 Task: Look for space in Whittier, United States from 12th July, 2023 to 16th July, 2023 for 8 adults in price range Rs.10000 to Rs.16000. Place can be private room with 8 bedrooms having 8 beds and 8 bathrooms. Property type can be house, flat, guest house, hotel. Amenities needed are: wifi, TV, free parkinig on premises, gym, breakfast. Booking option can be shelf check-in. Required host language is English.
Action: Mouse moved to (543, 144)
Screenshot: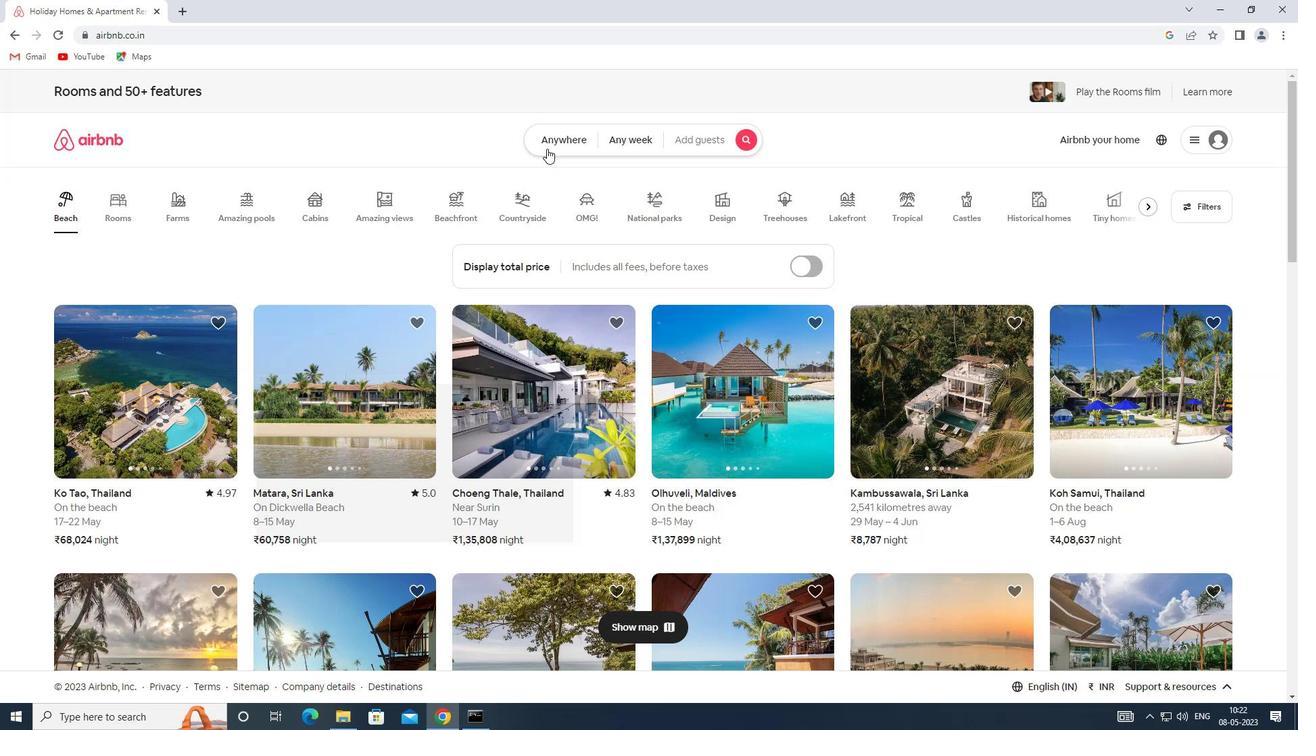 
Action: Mouse pressed left at (543, 144)
Screenshot: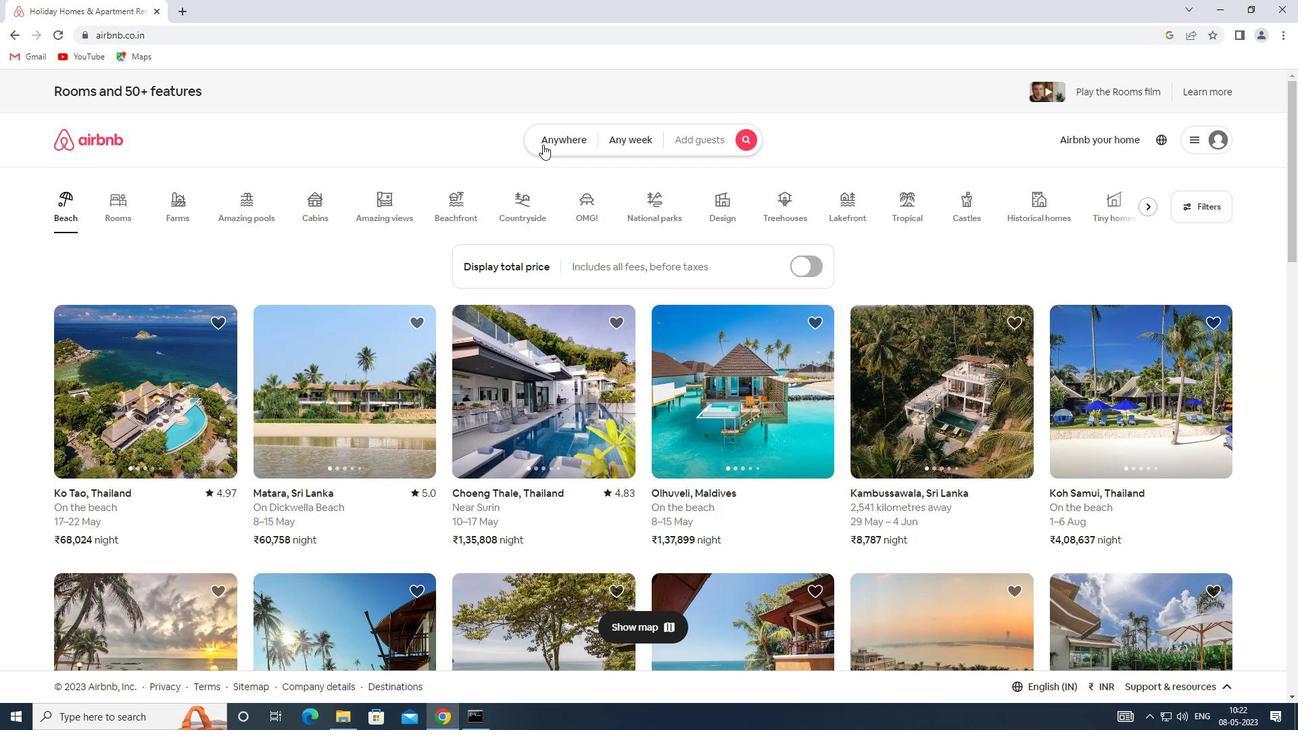 
Action: Mouse moved to (464, 190)
Screenshot: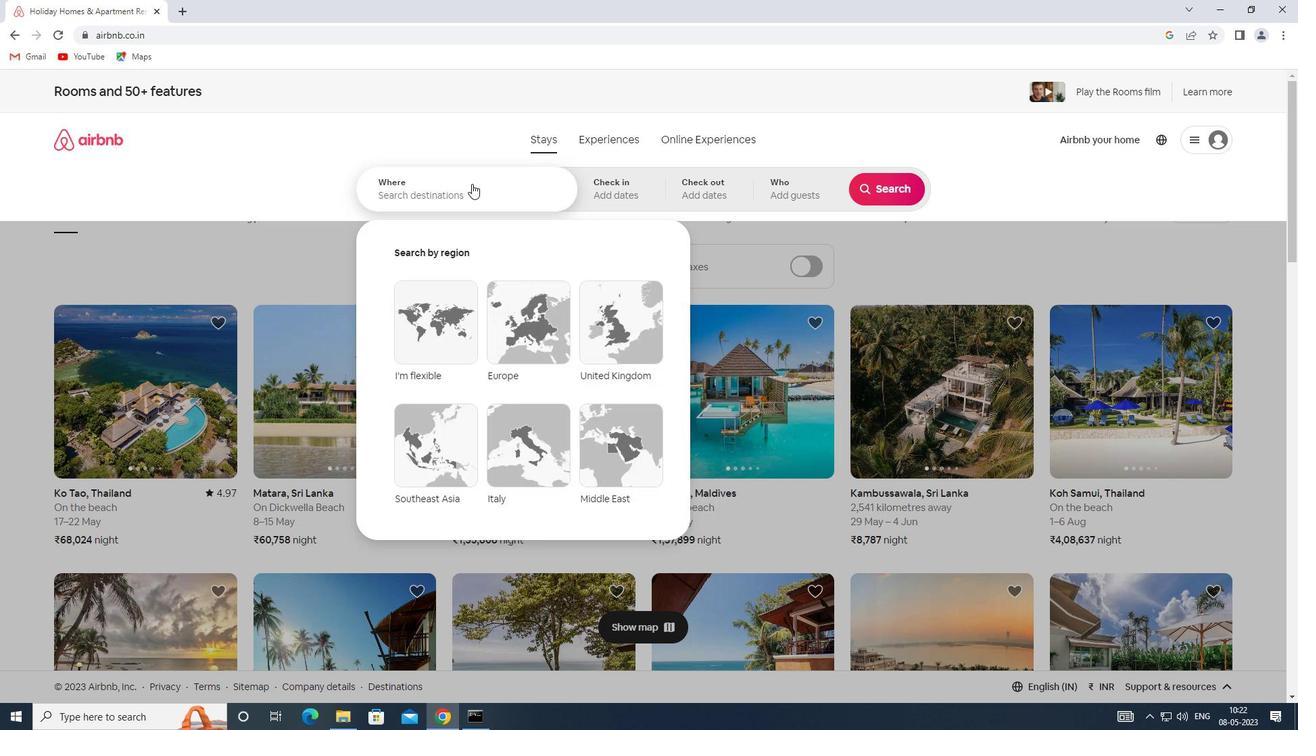 
Action: Mouse pressed left at (464, 190)
Screenshot: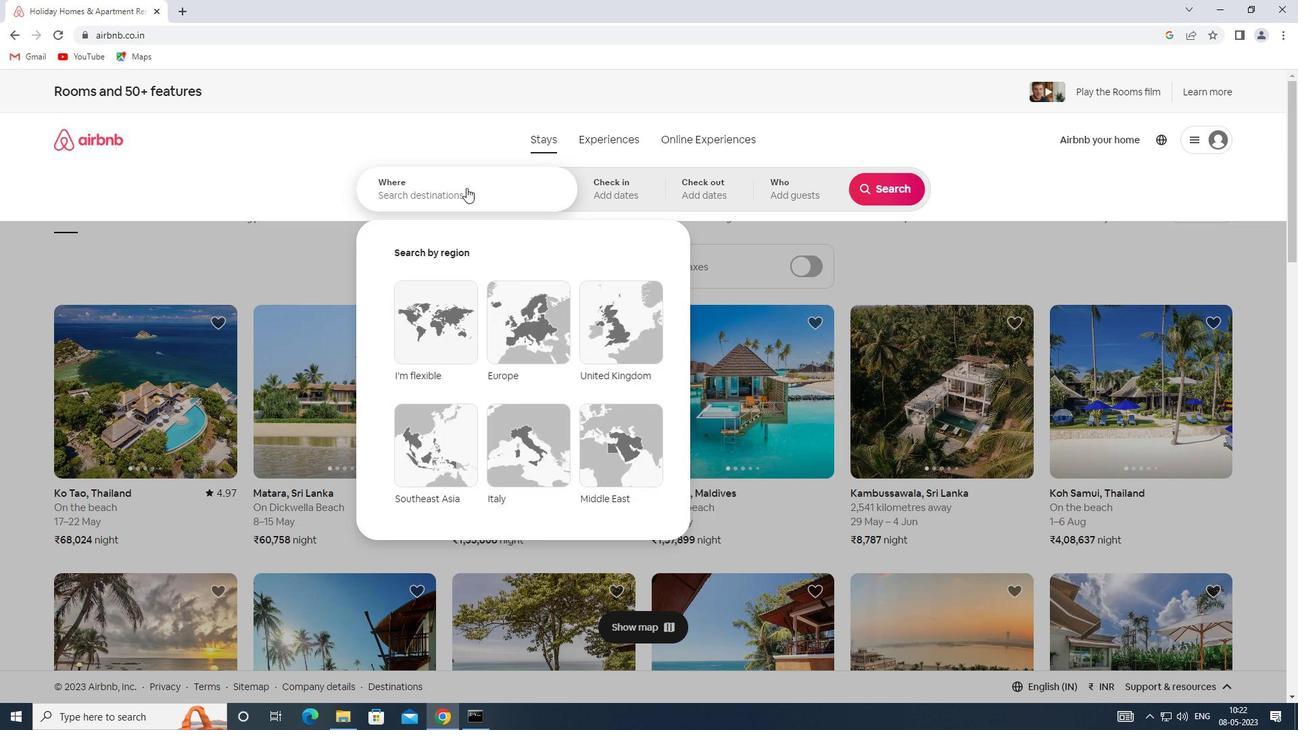 
Action: Key pressed <Key.shift>SPACE<Key.space>IN<Key.space><Key.shift>WHITTIER,<Key.shift>UNITED<Key.space><Key.shift>STATES
Screenshot: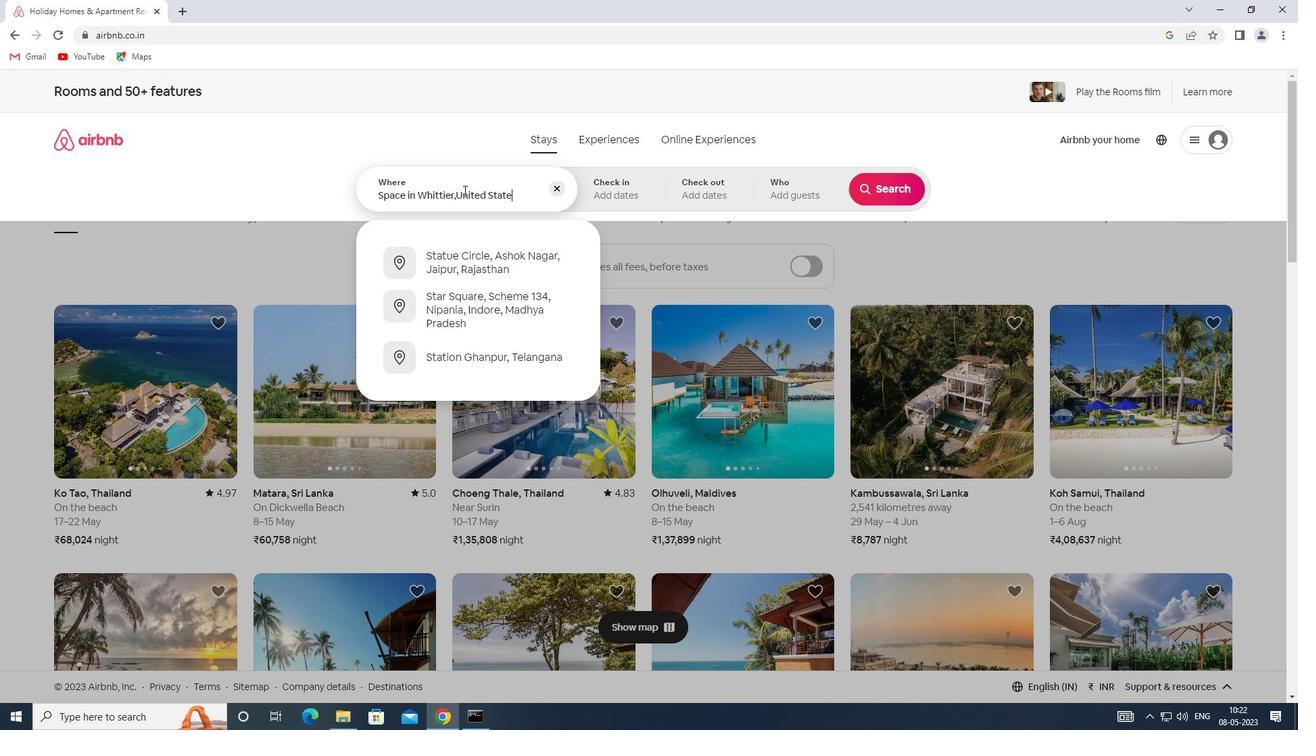 
Action: Mouse moved to (612, 195)
Screenshot: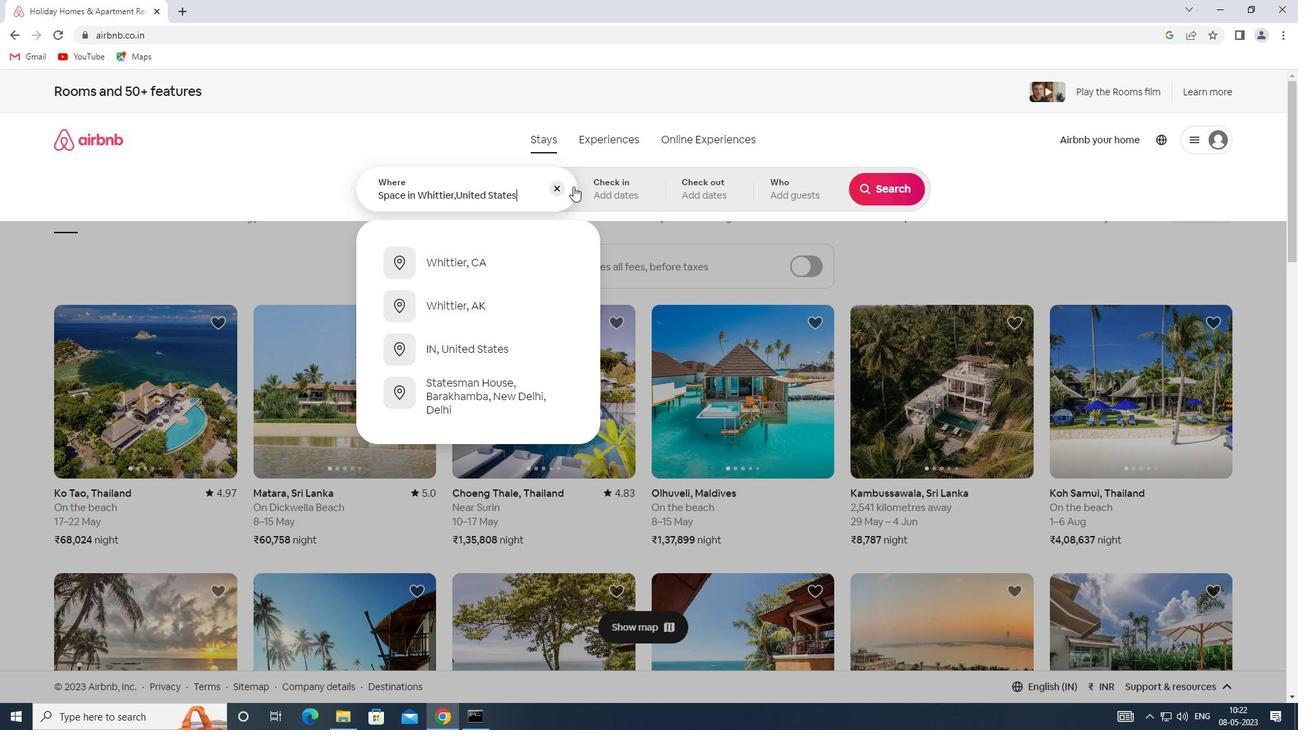 
Action: Mouse pressed left at (612, 195)
Screenshot: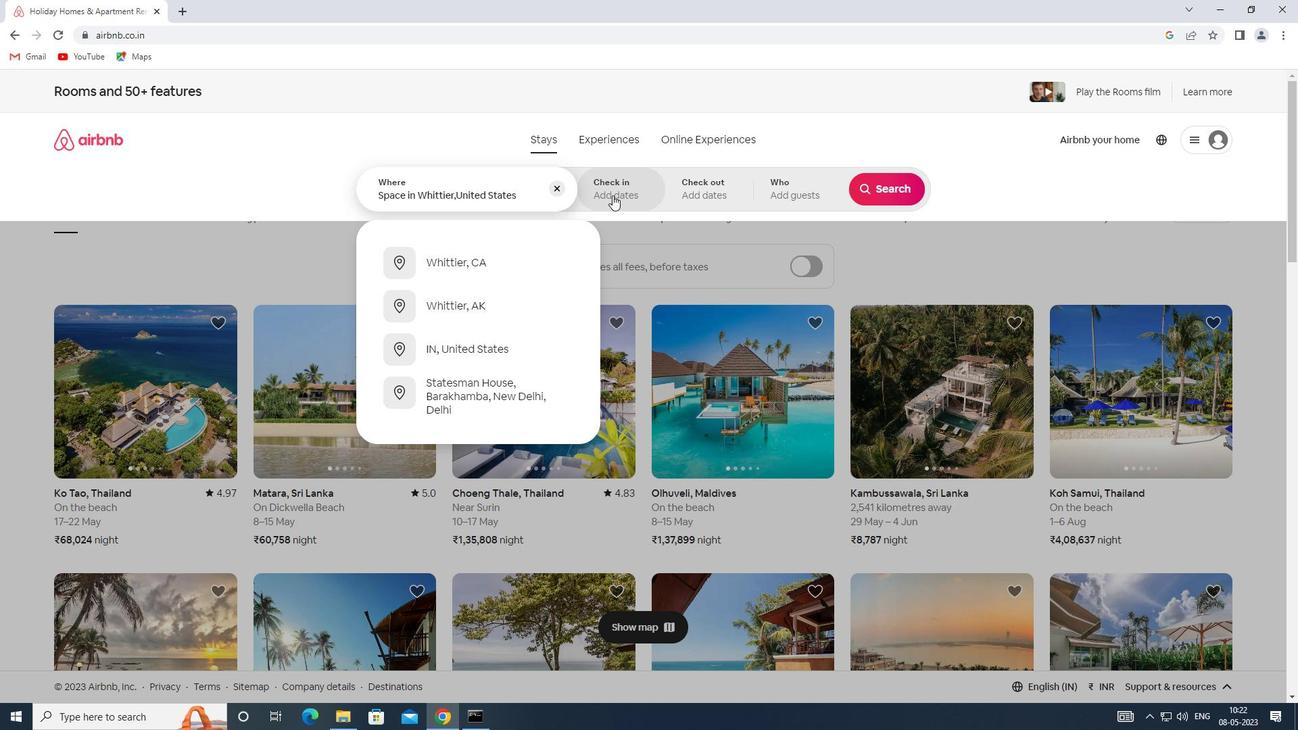 
Action: Mouse moved to (886, 299)
Screenshot: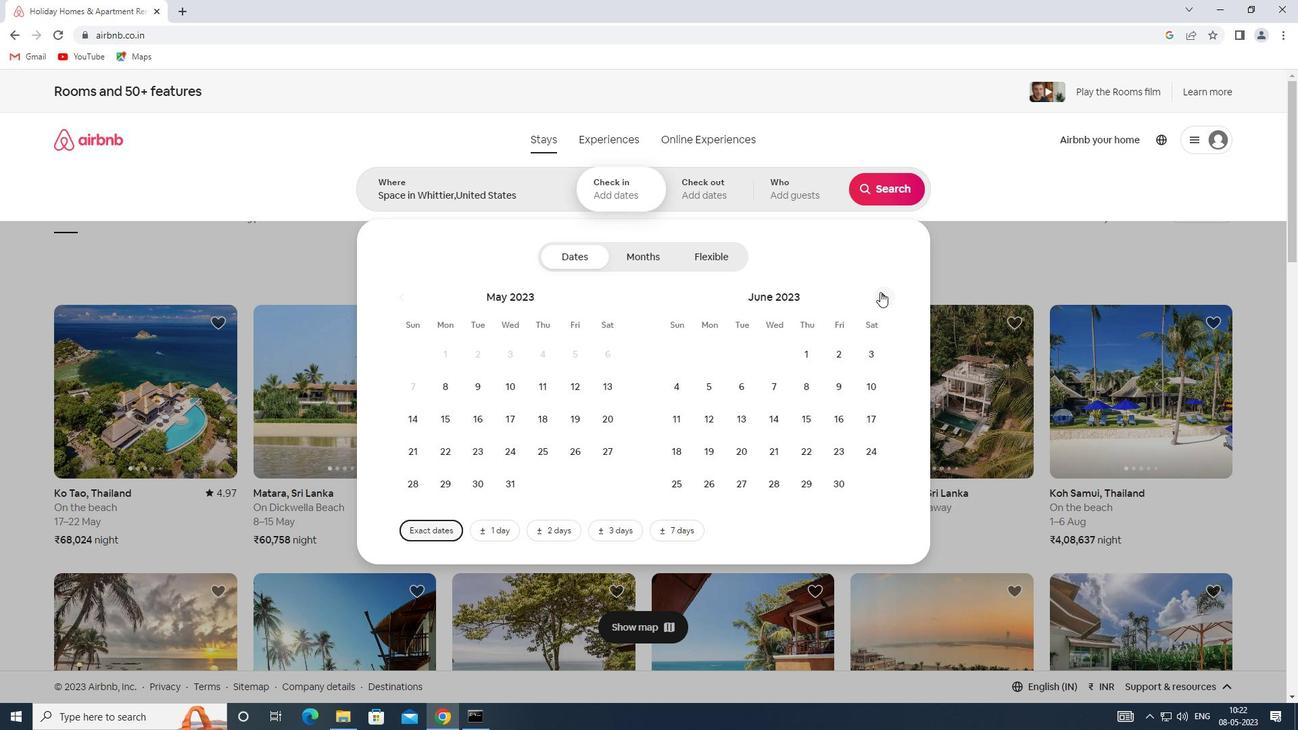 
Action: Mouse pressed left at (886, 299)
Screenshot: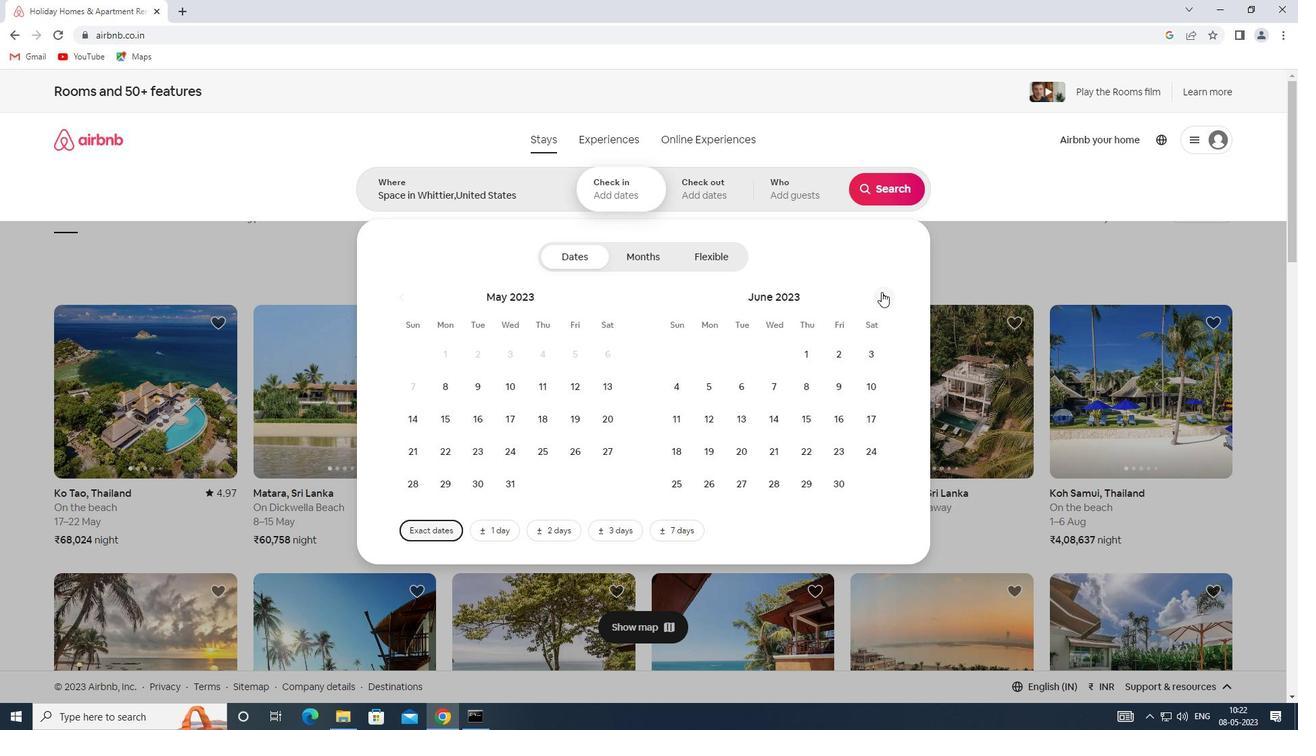 
Action: Mouse moved to (736, 420)
Screenshot: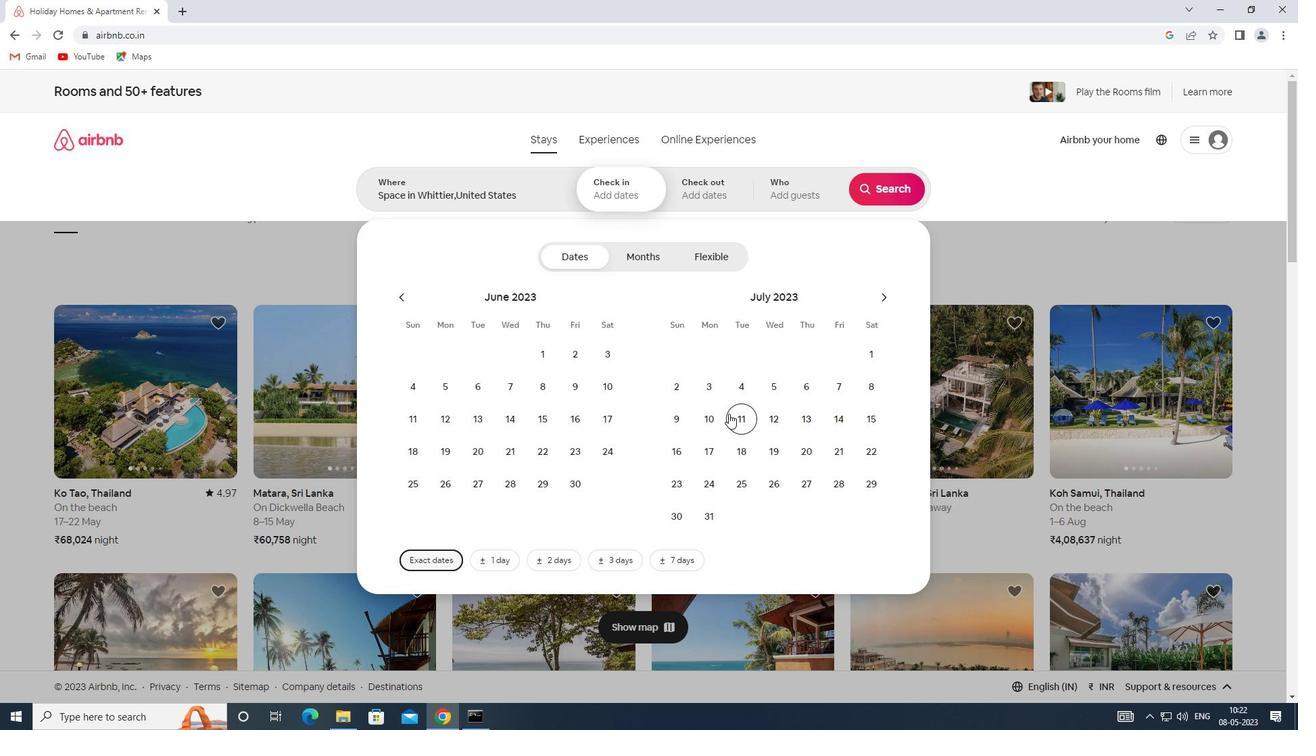 
Action: Mouse pressed left at (736, 420)
Screenshot: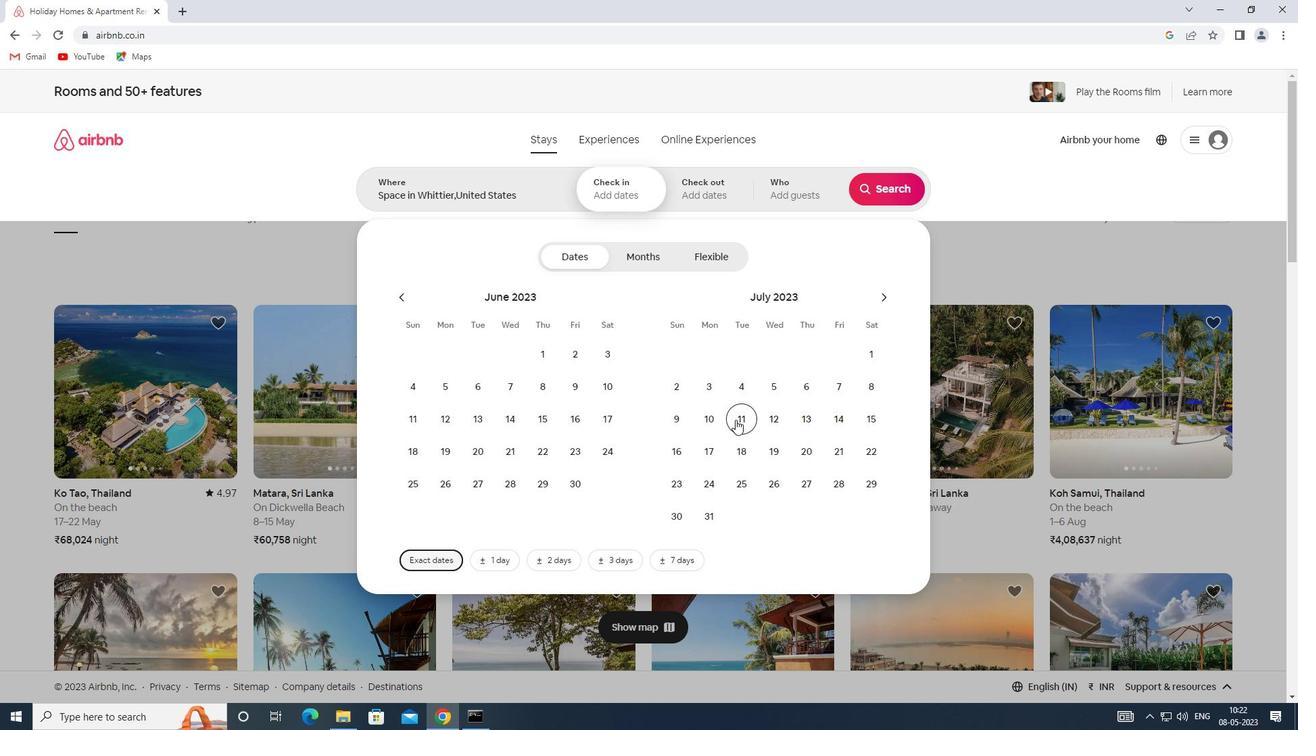 
Action: Mouse moved to (686, 455)
Screenshot: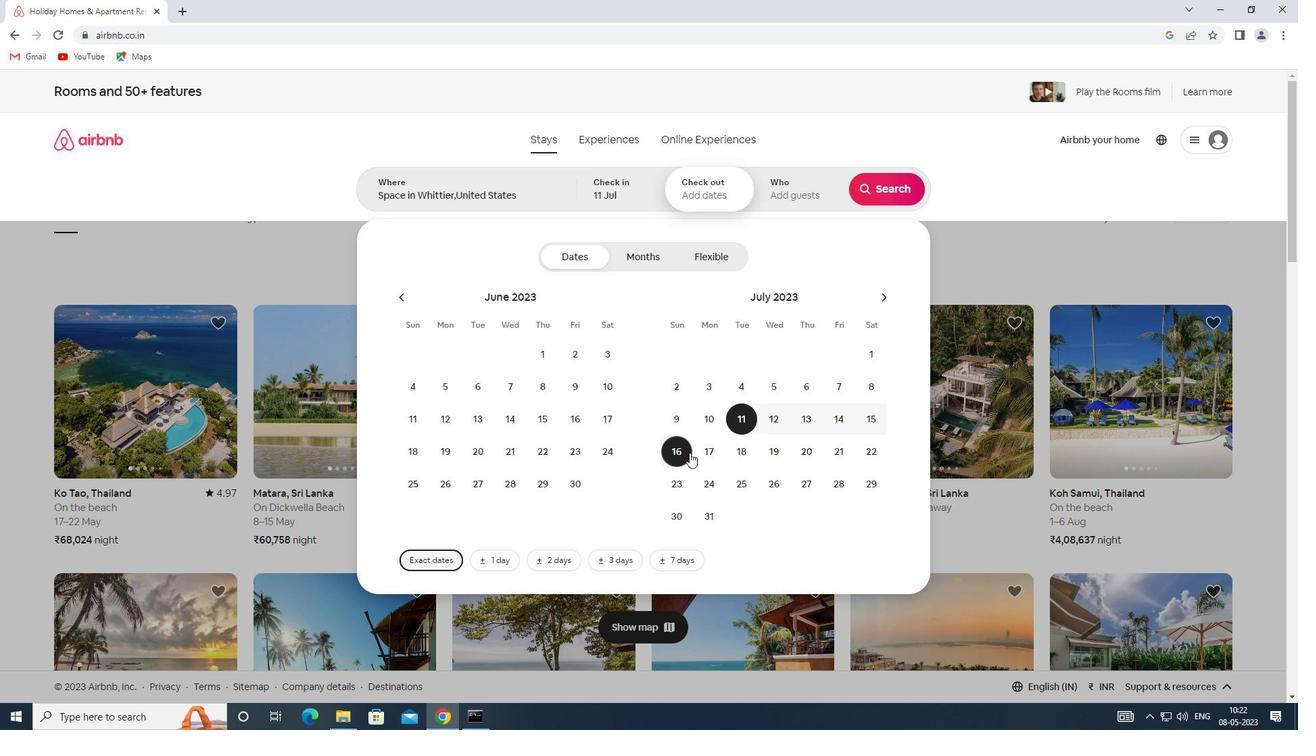 
Action: Mouse pressed left at (686, 455)
Screenshot: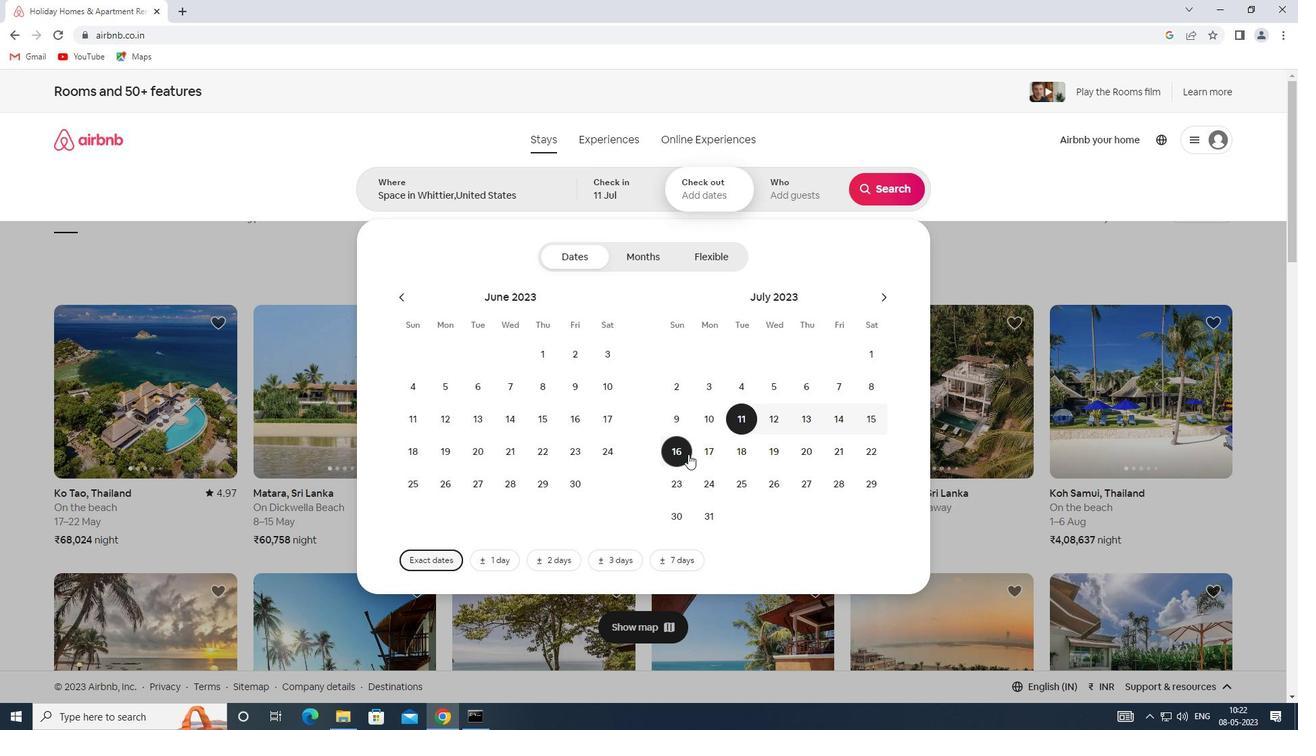
Action: Mouse moved to (785, 196)
Screenshot: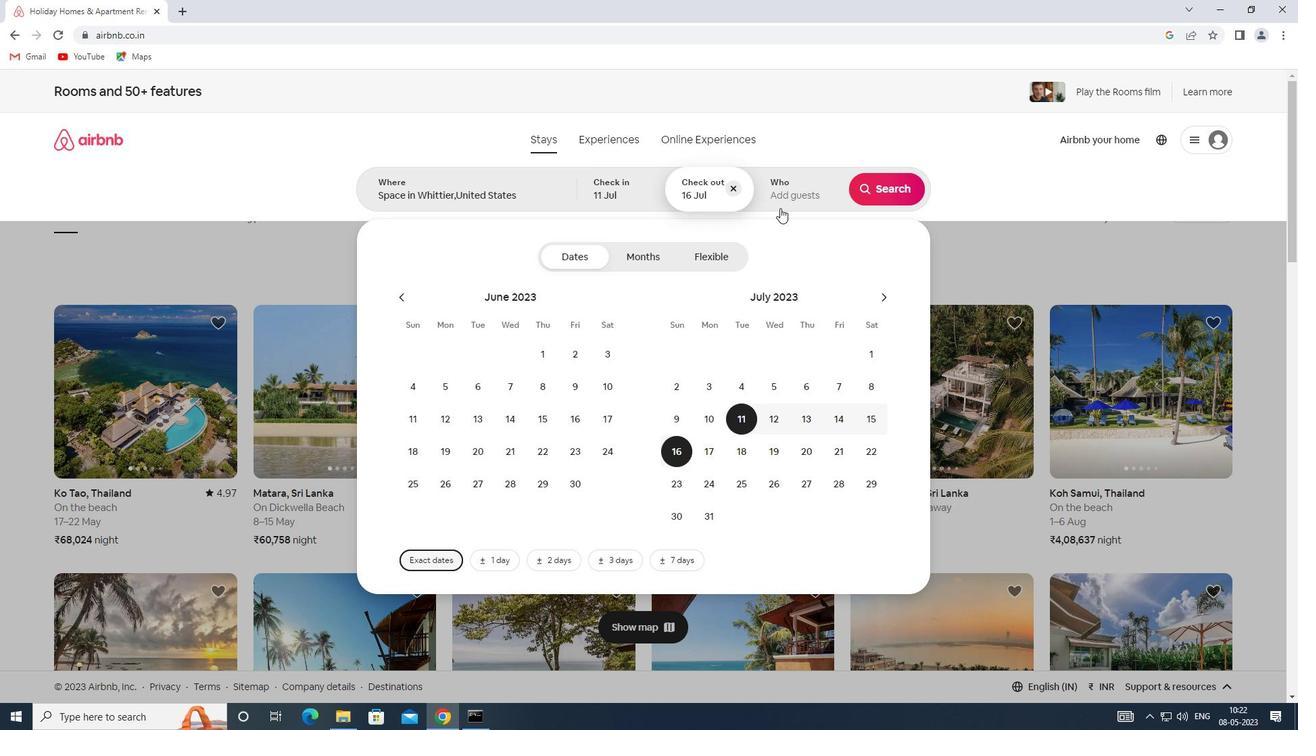 
Action: Mouse pressed left at (785, 196)
Screenshot: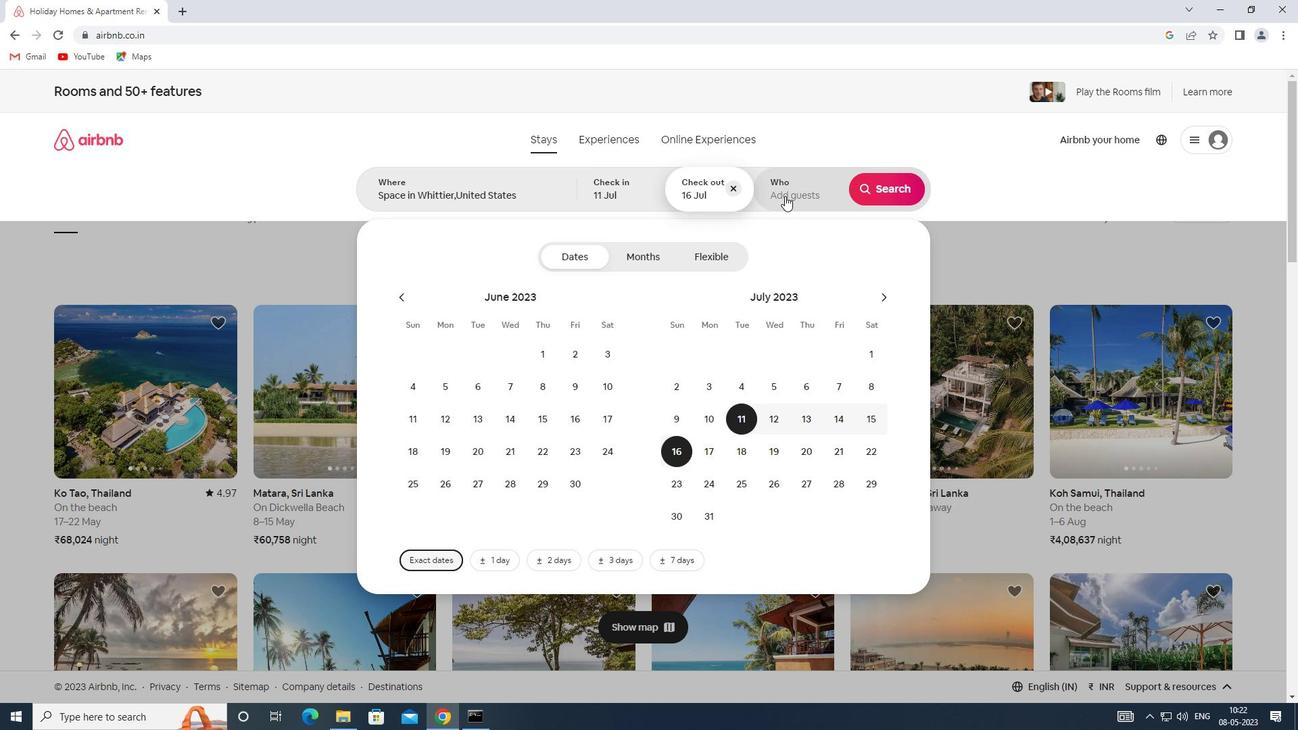 
Action: Mouse moved to (887, 267)
Screenshot: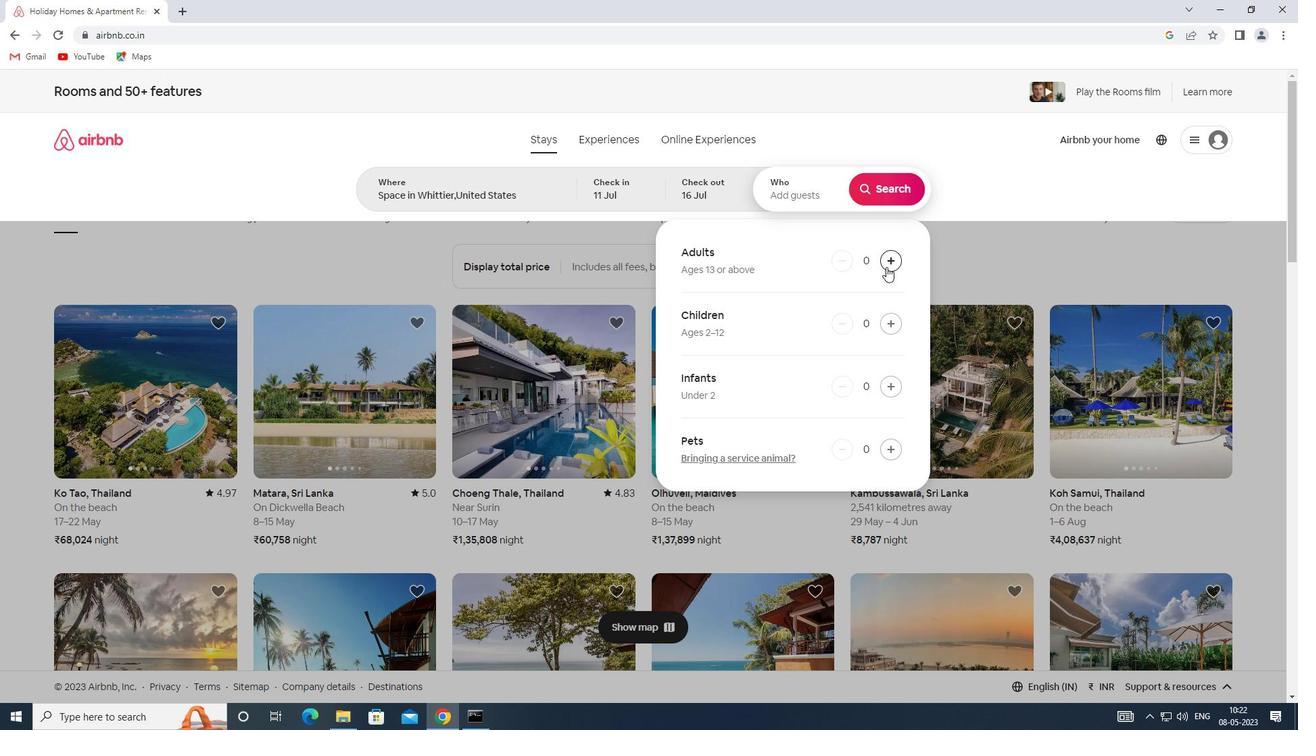 
Action: Mouse pressed left at (887, 267)
Screenshot: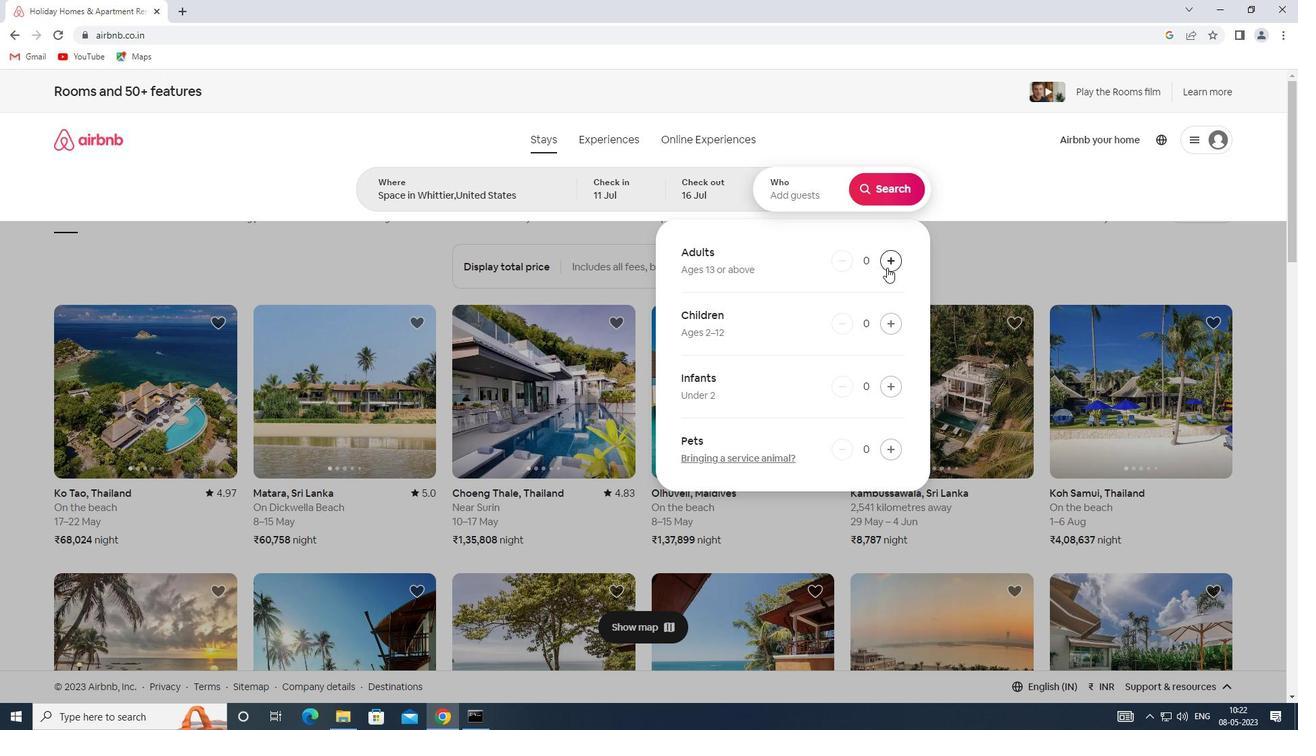 
Action: Mouse pressed left at (887, 267)
Screenshot: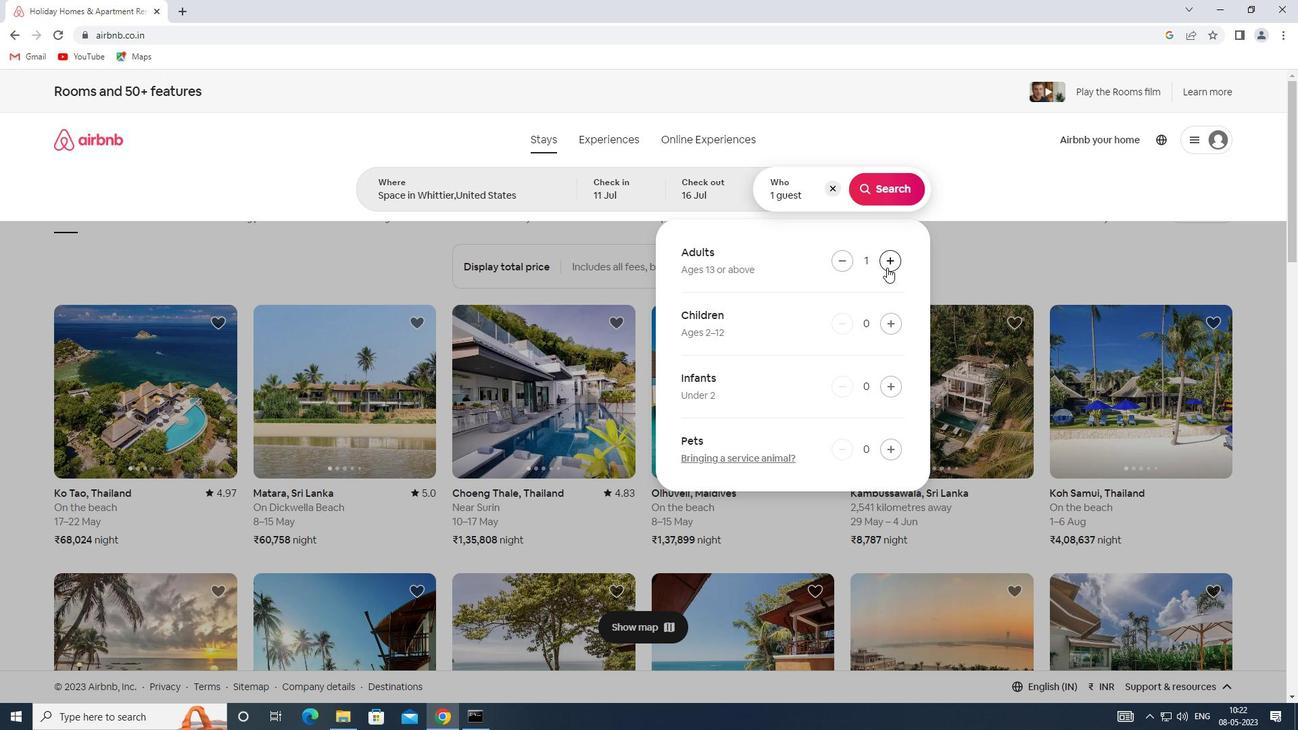 
Action: Mouse pressed left at (887, 267)
Screenshot: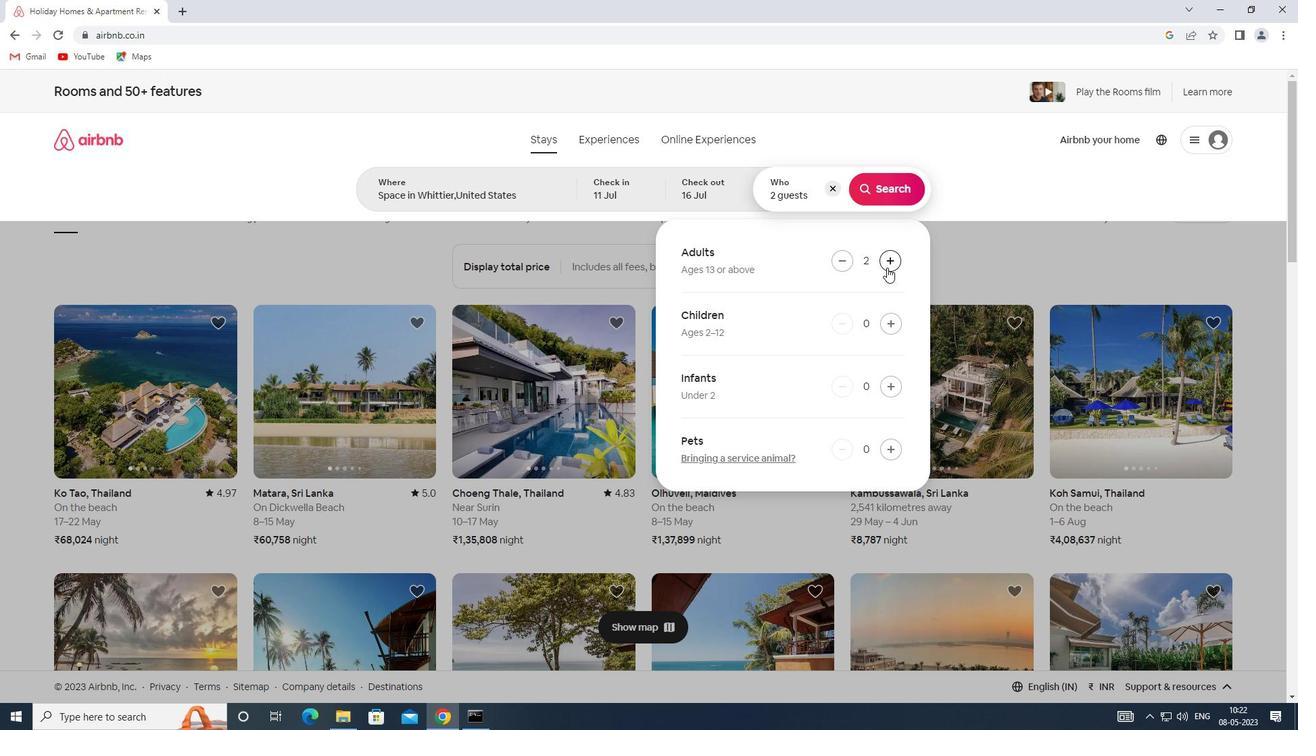 
Action: Mouse pressed left at (887, 267)
Screenshot: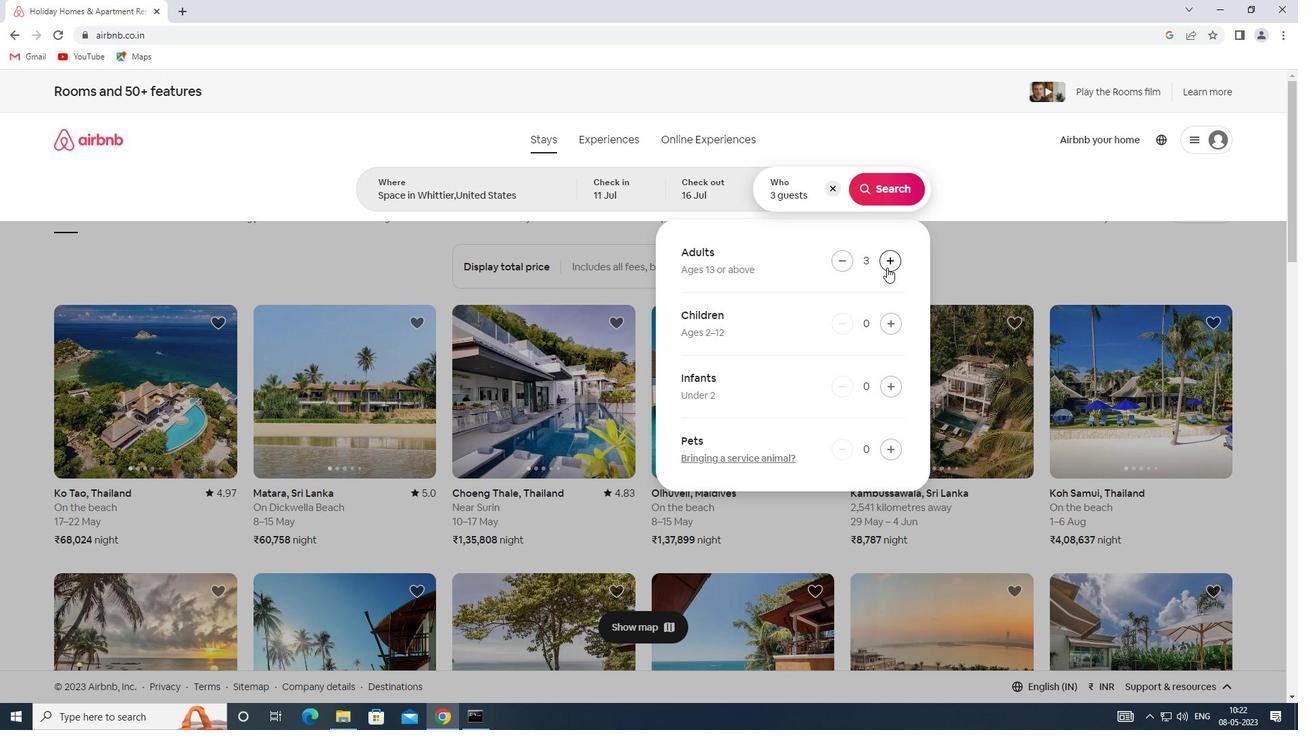 
Action: Mouse pressed left at (887, 267)
Screenshot: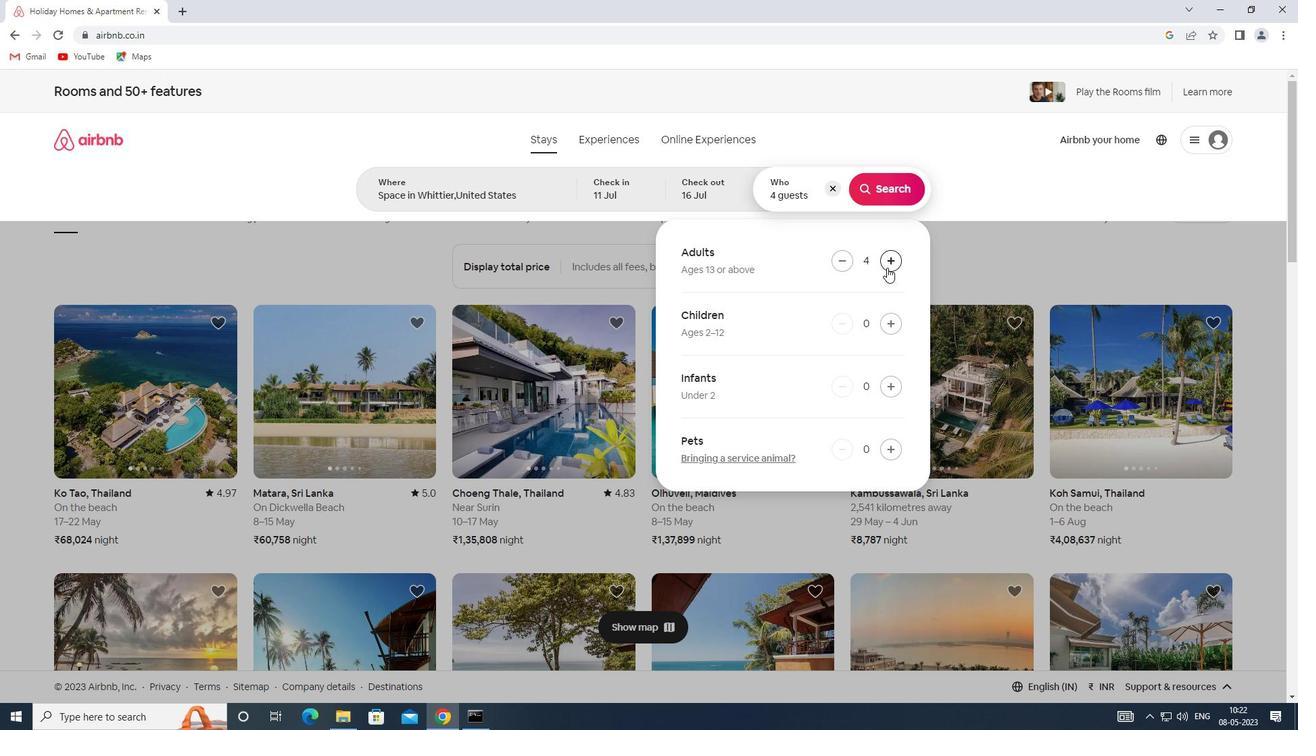 
Action: Mouse pressed left at (887, 267)
Screenshot: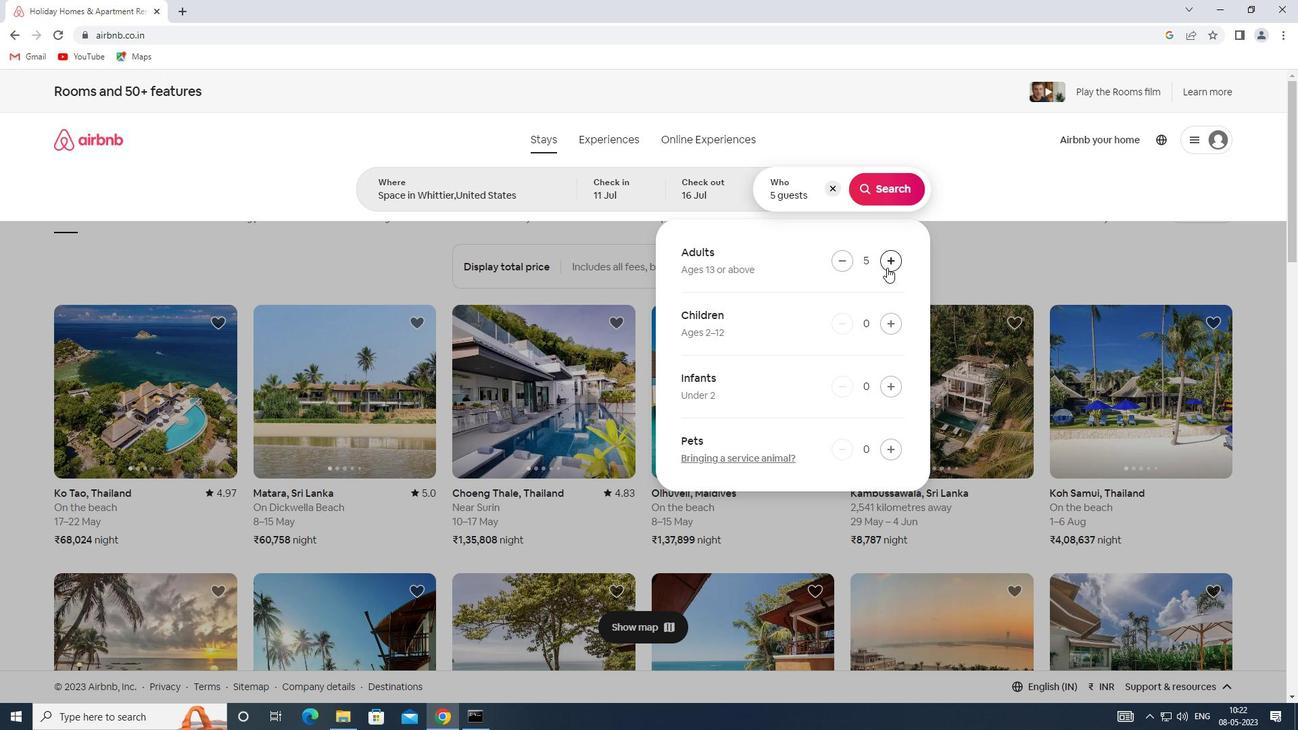 
Action: Mouse pressed left at (887, 267)
Screenshot: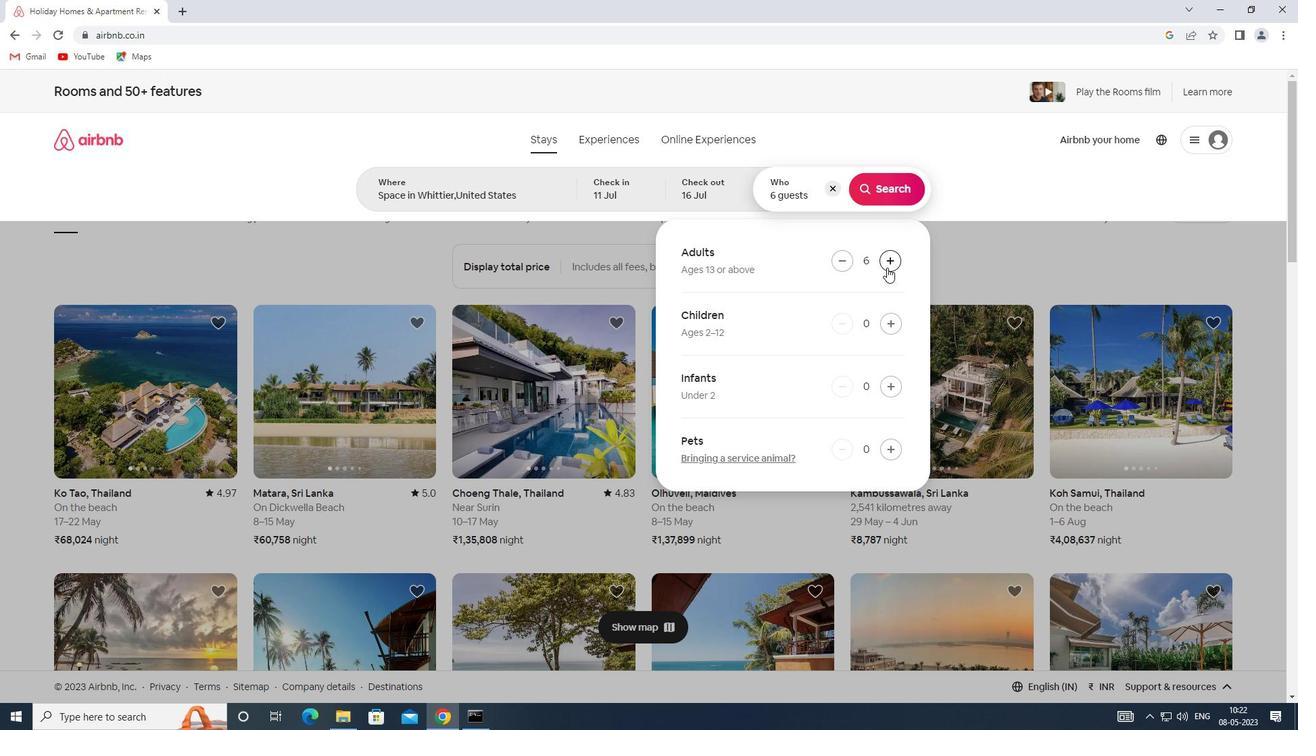 
Action: Mouse pressed left at (887, 267)
Screenshot: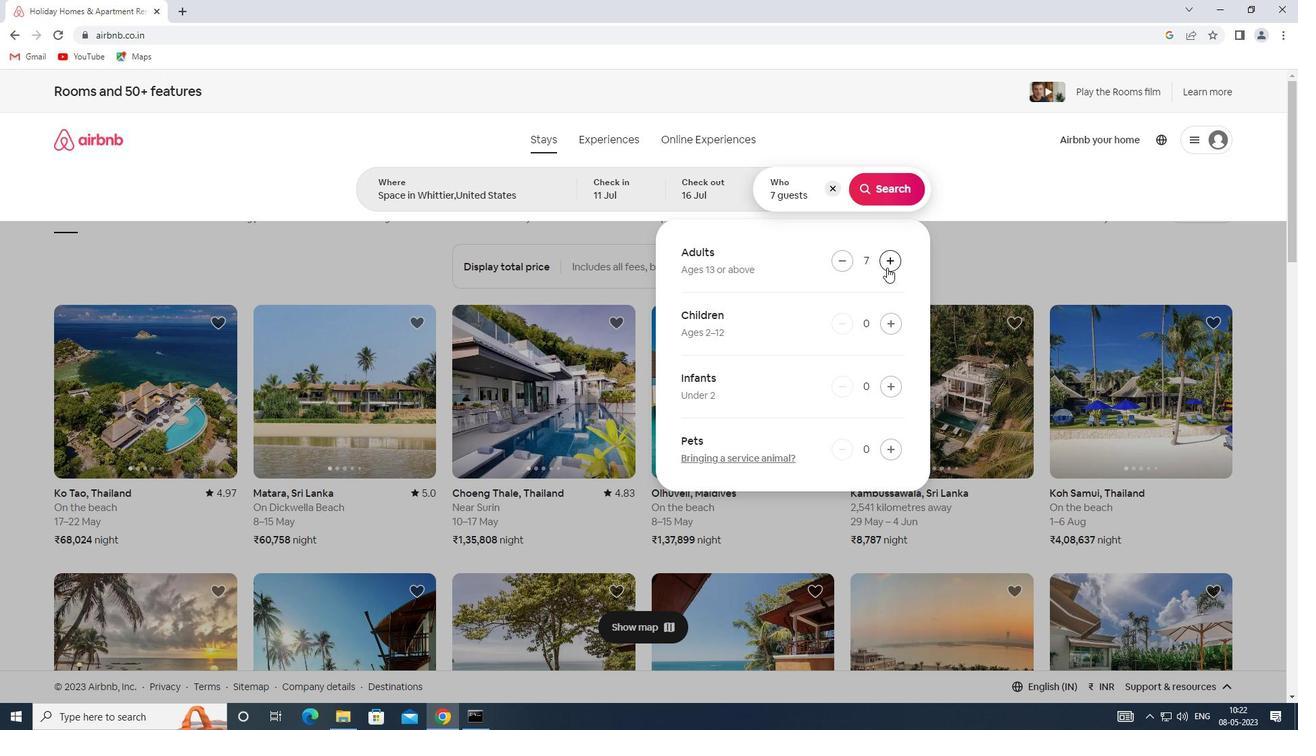 
Action: Mouse moved to (894, 190)
Screenshot: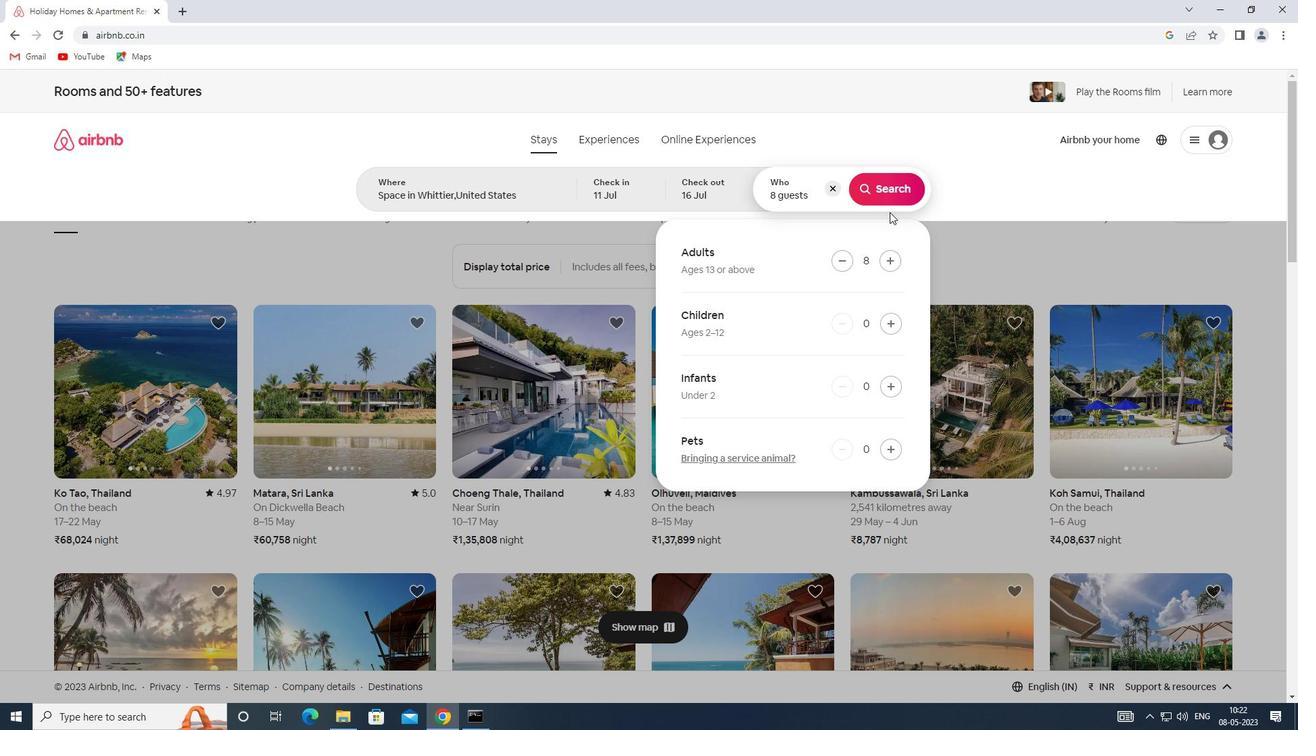 
Action: Mouse pressed left at (894, 190)
Screenshot: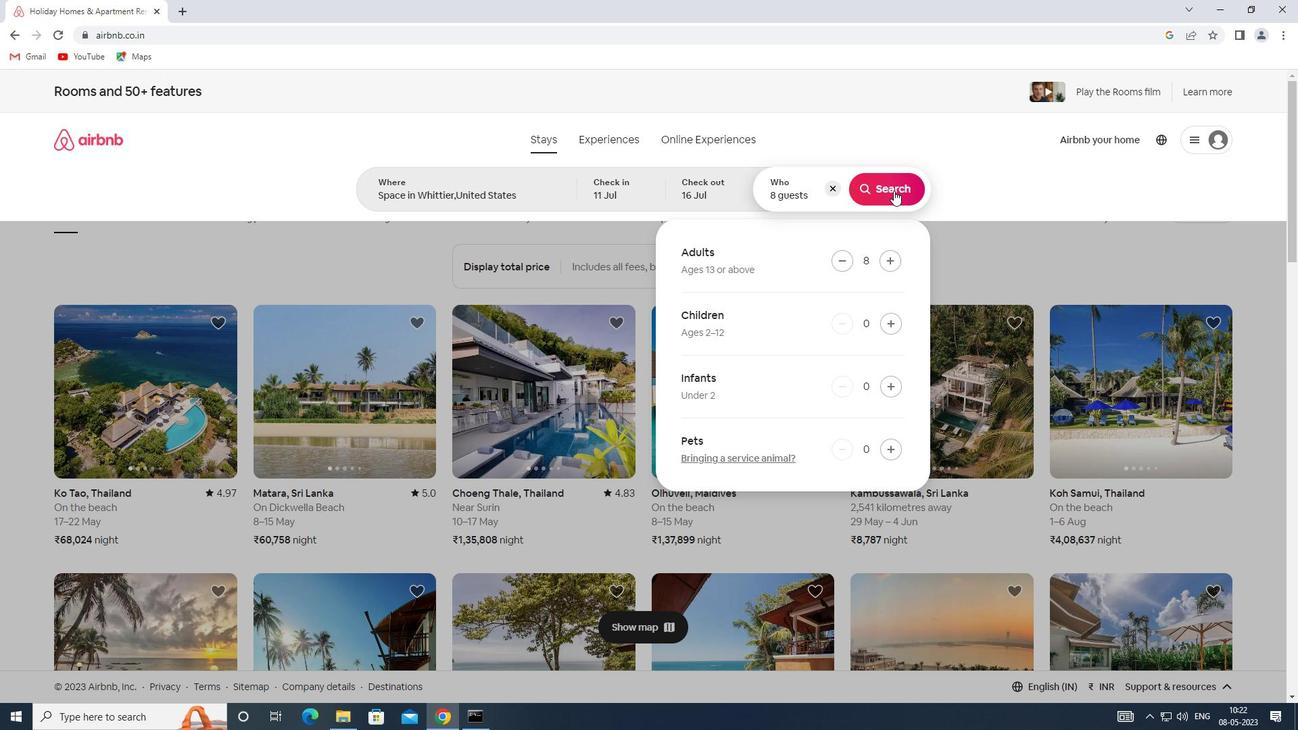 
Action: Mouse moved to (1238, 150)
Screenshot: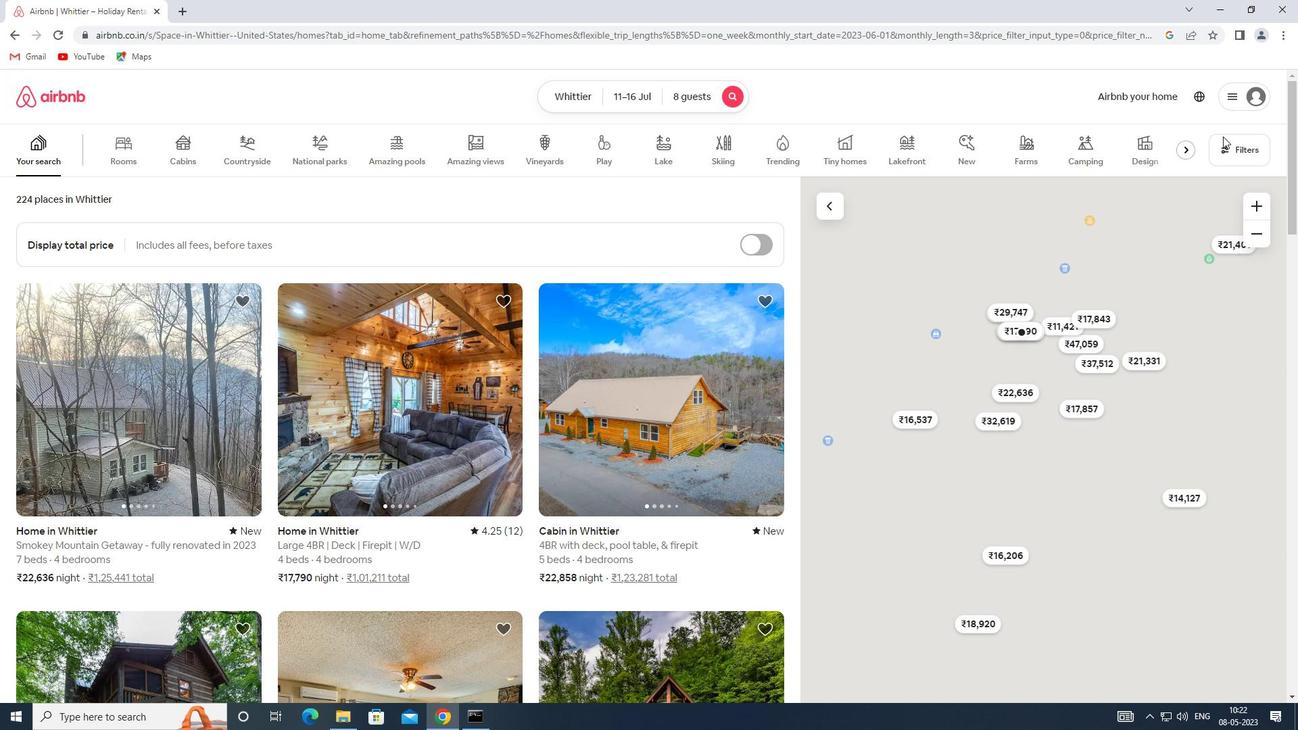 
Action: Mouse pressed left at (1238, 150)
Screenshot: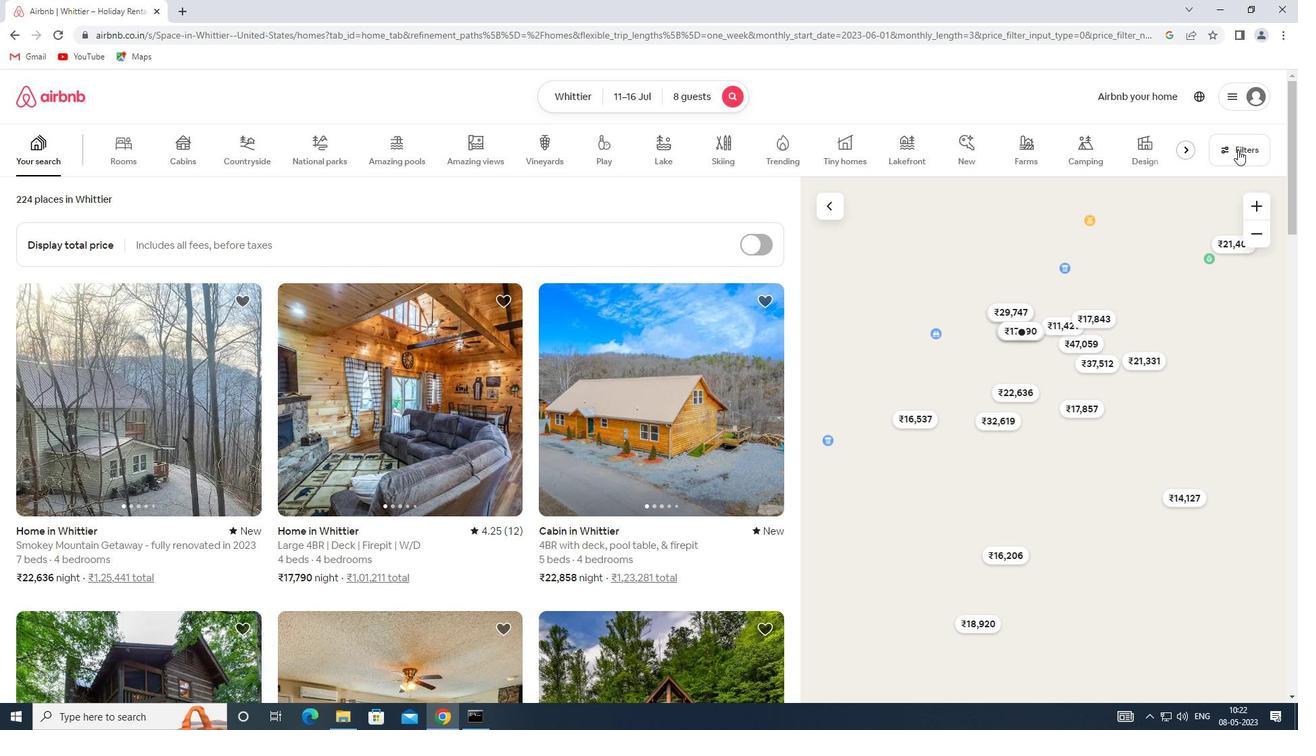 
Action: Mouse moved to (470, 485)
Screenshot: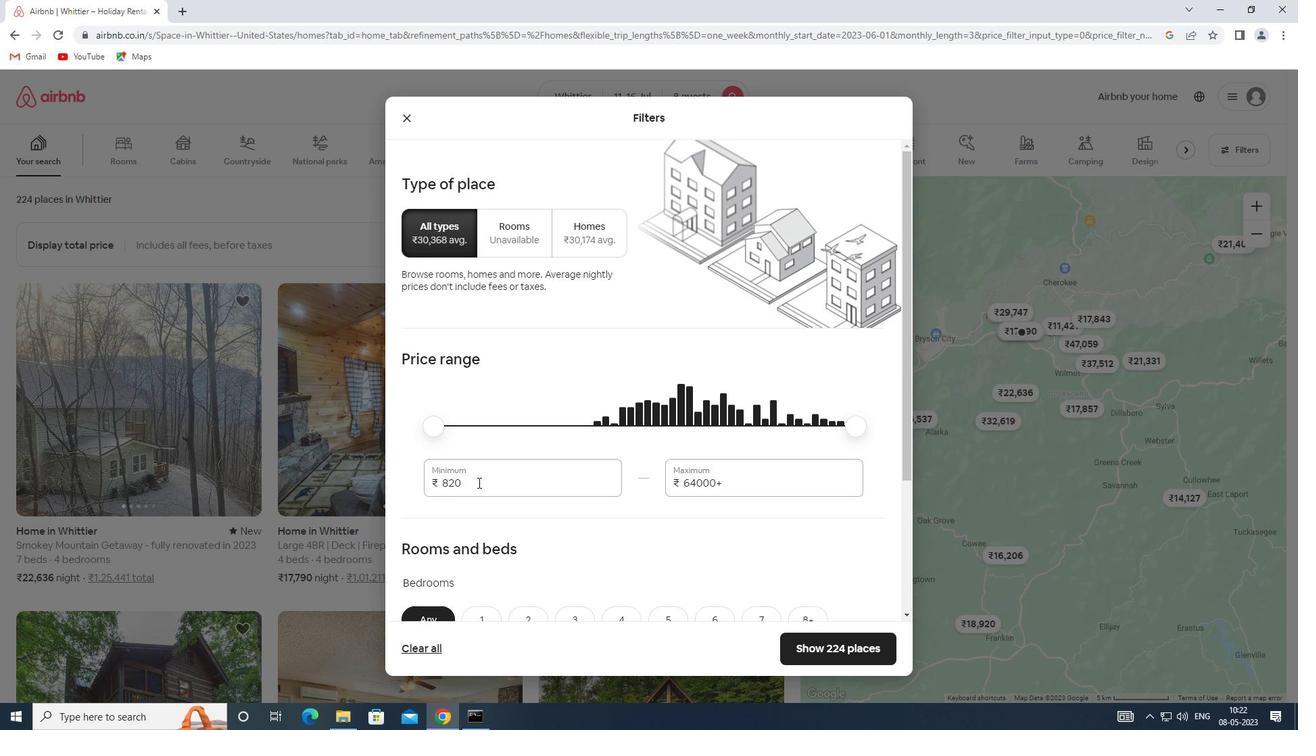 
Action: Mouse pressed left at (470, 485)
Screenshot: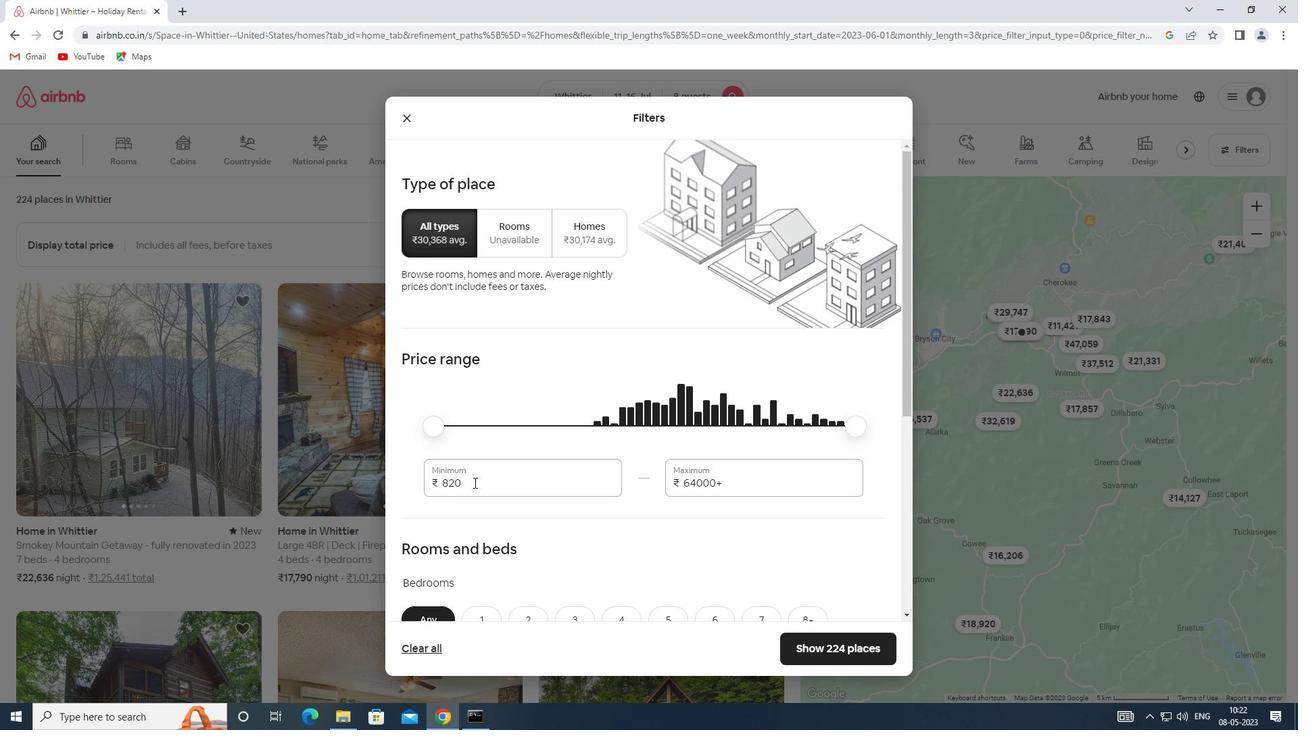 
Action: Mouse moved to (399, 486)
Screenshot: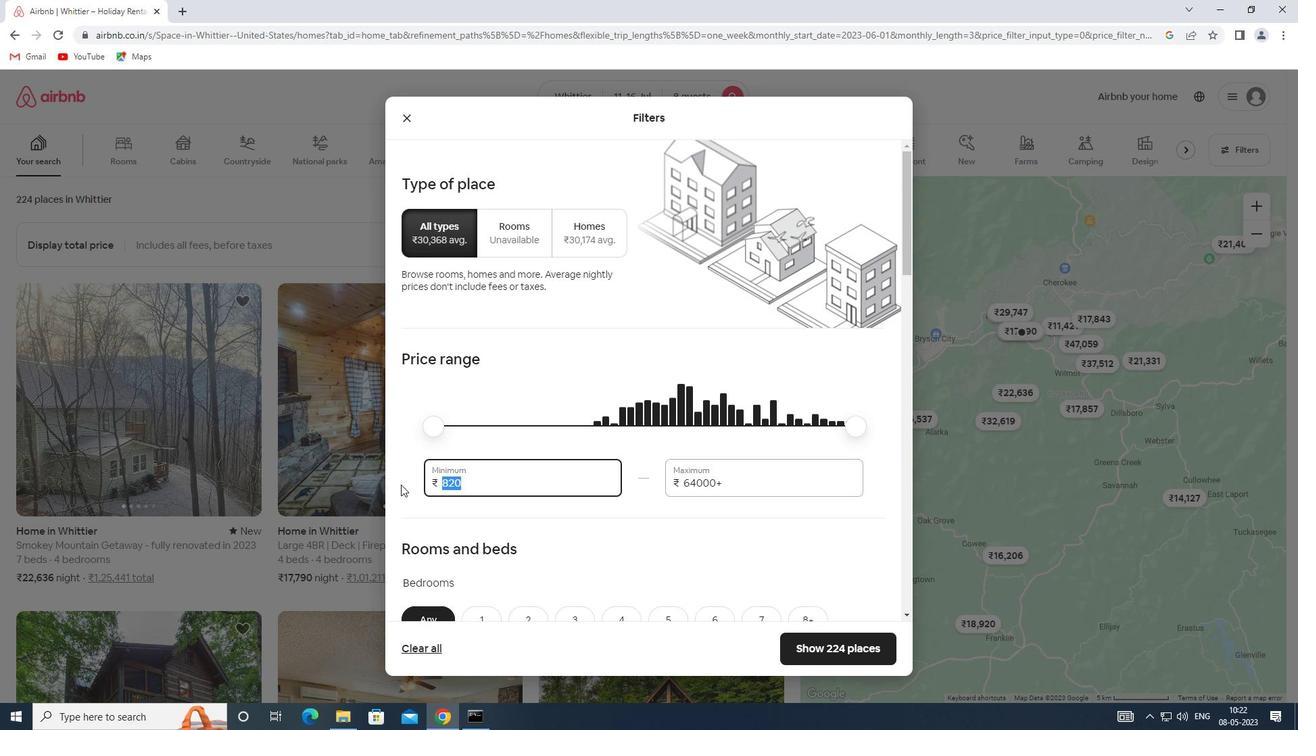 
Action: Key pressed 10000
Screenshot: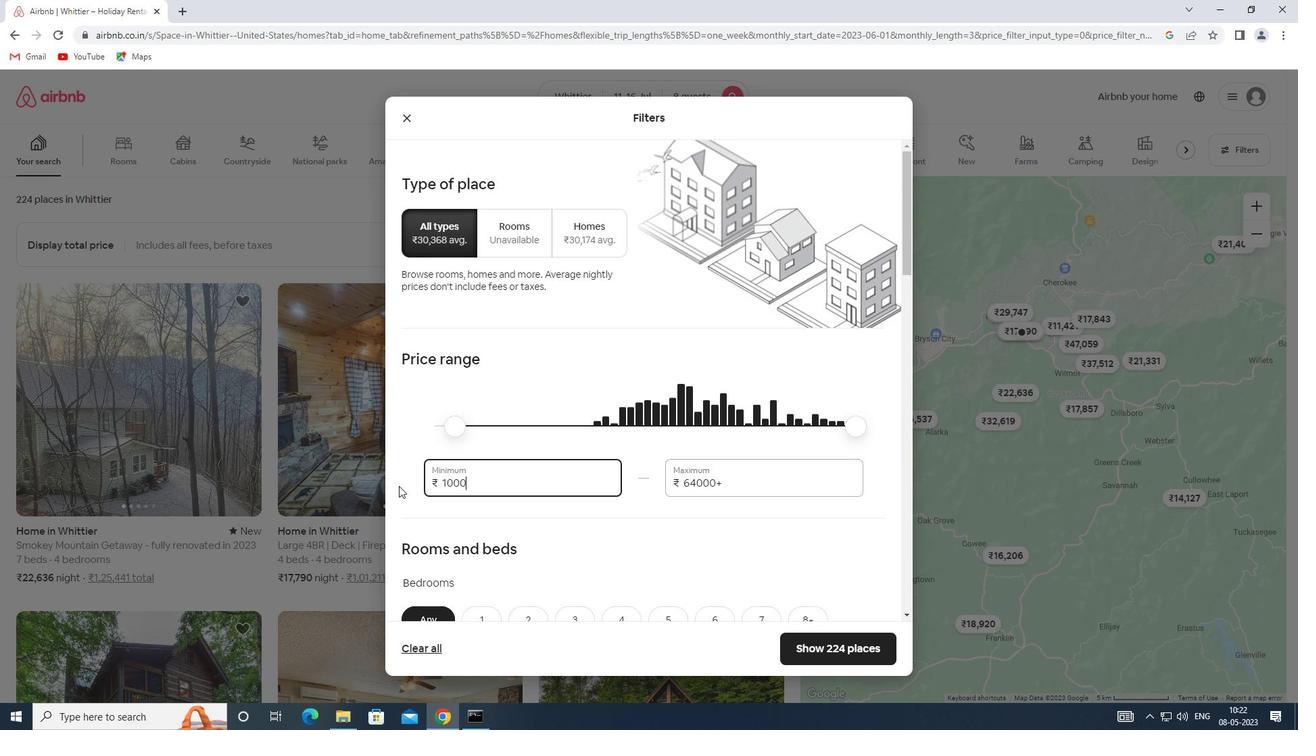 
Action: Mouse moved to (729, 489)
Screenshot: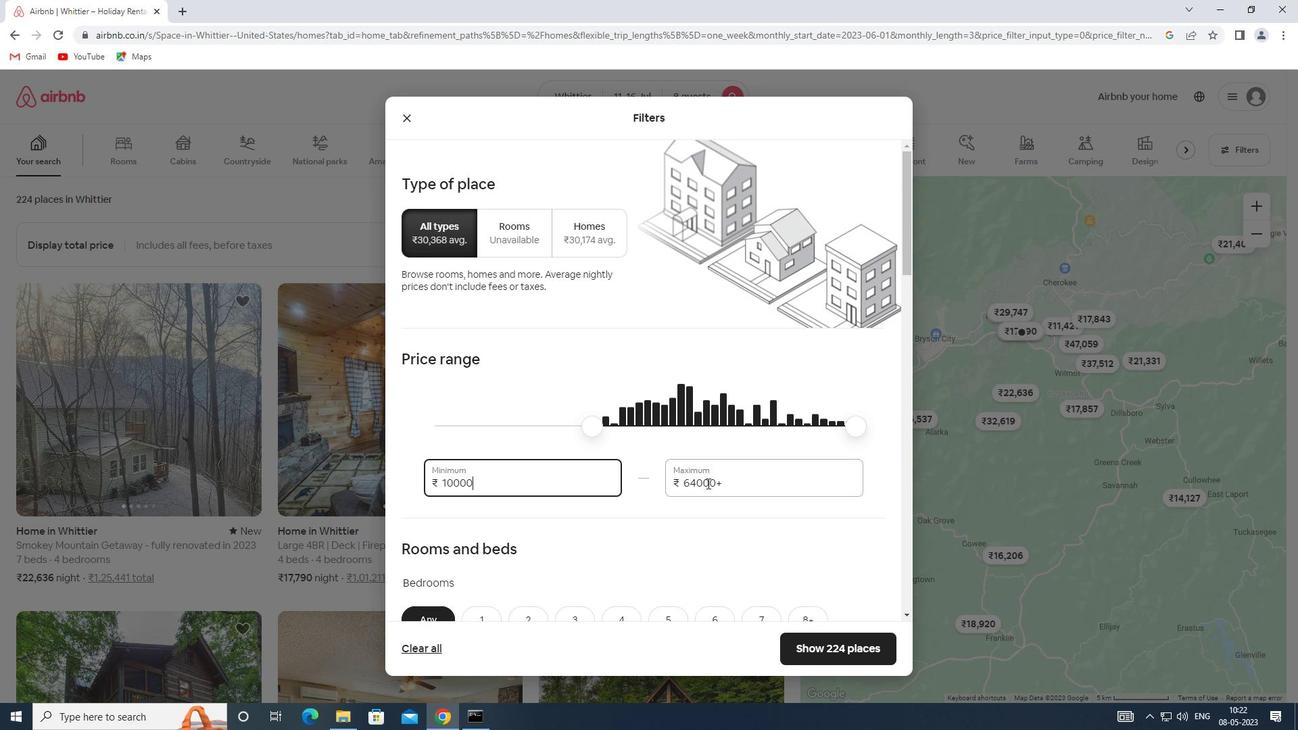 
Action: Mouse pressed left at (729, 489)
Screenshot: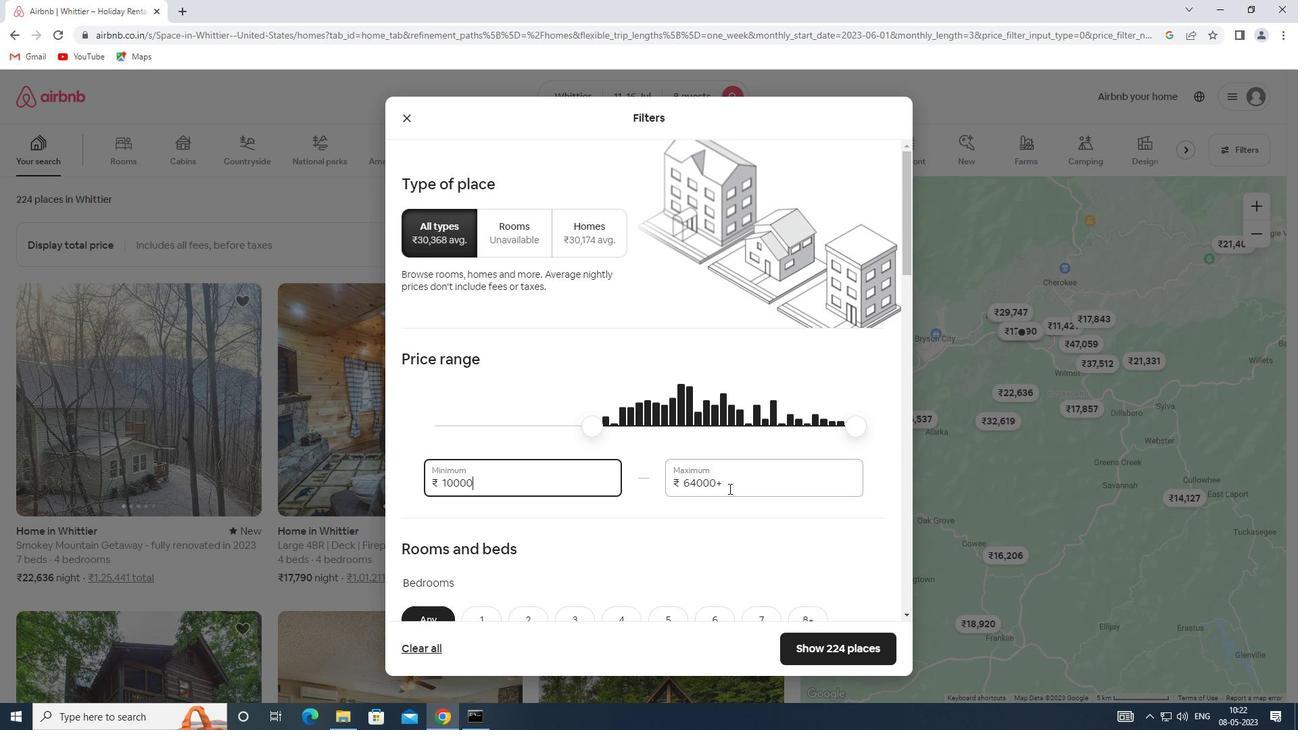 
Action: Mouse moved to (655, 497)
Screenshot: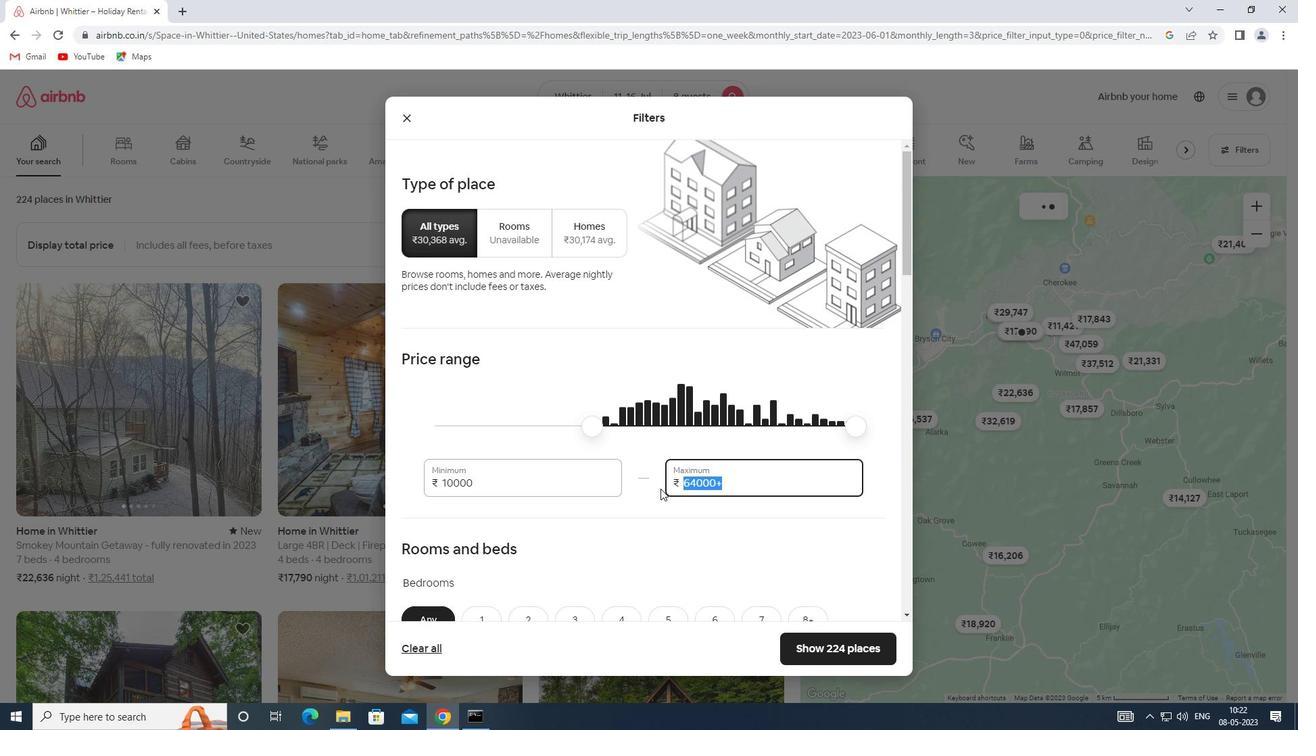 
Action: Key pressed 16000
Screenshot: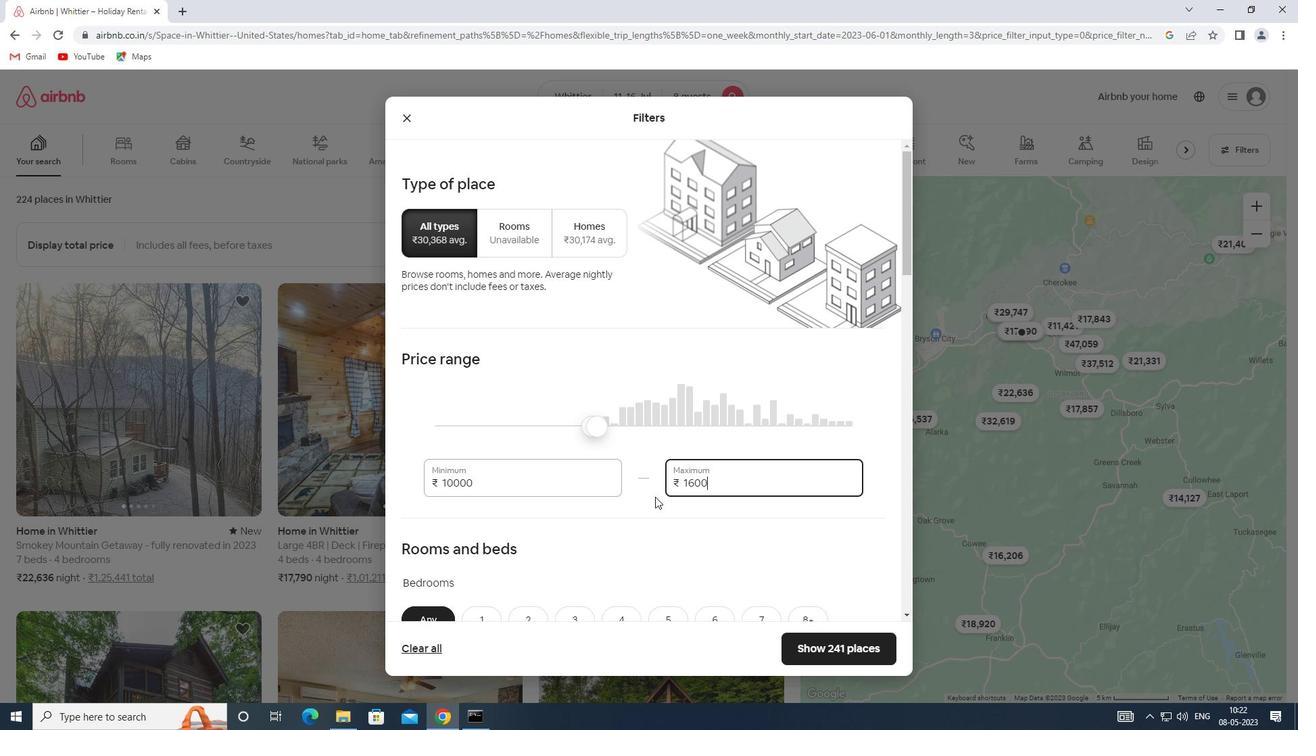 
Action: Mouse moved to (648, 496)
Screenshot: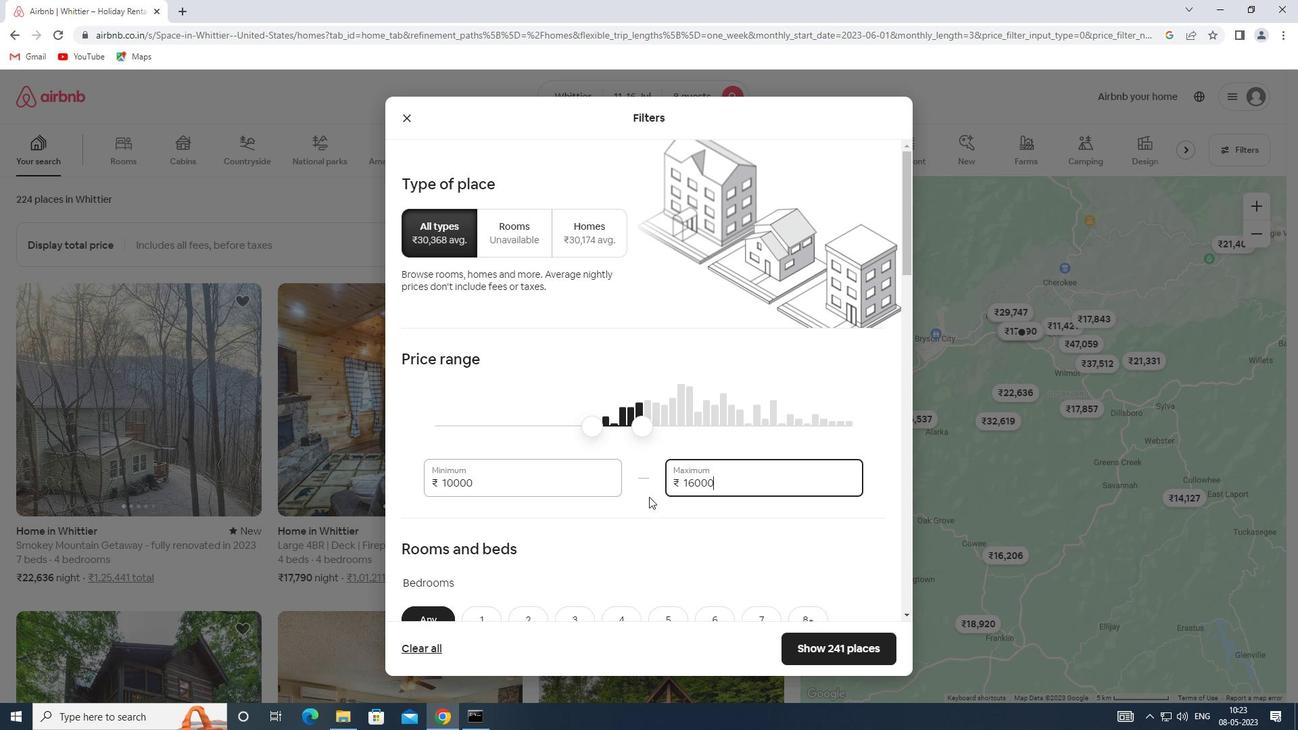 
Action: Mouse scrolled (648, 495) with delta (0, 0)
Screenshot: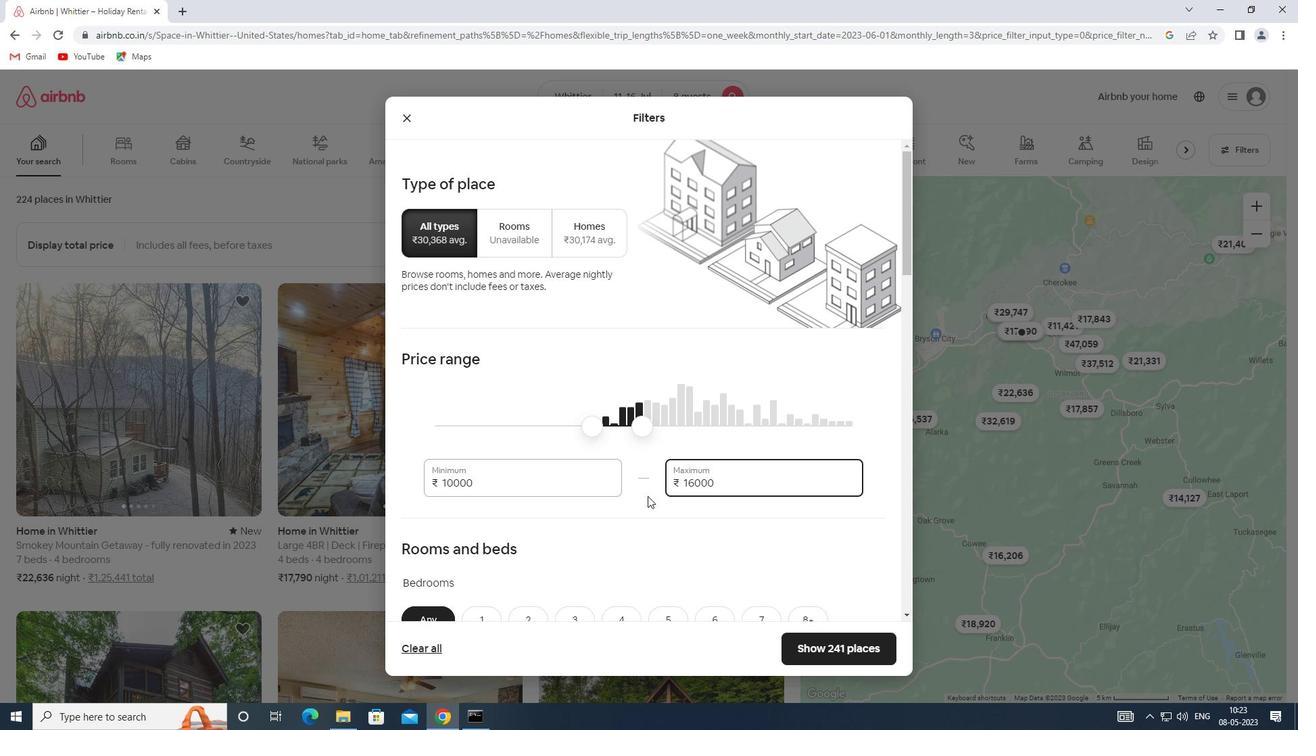 
Action: Mouse scrolled (648, 495) with delta (0, 0)
Screenshot: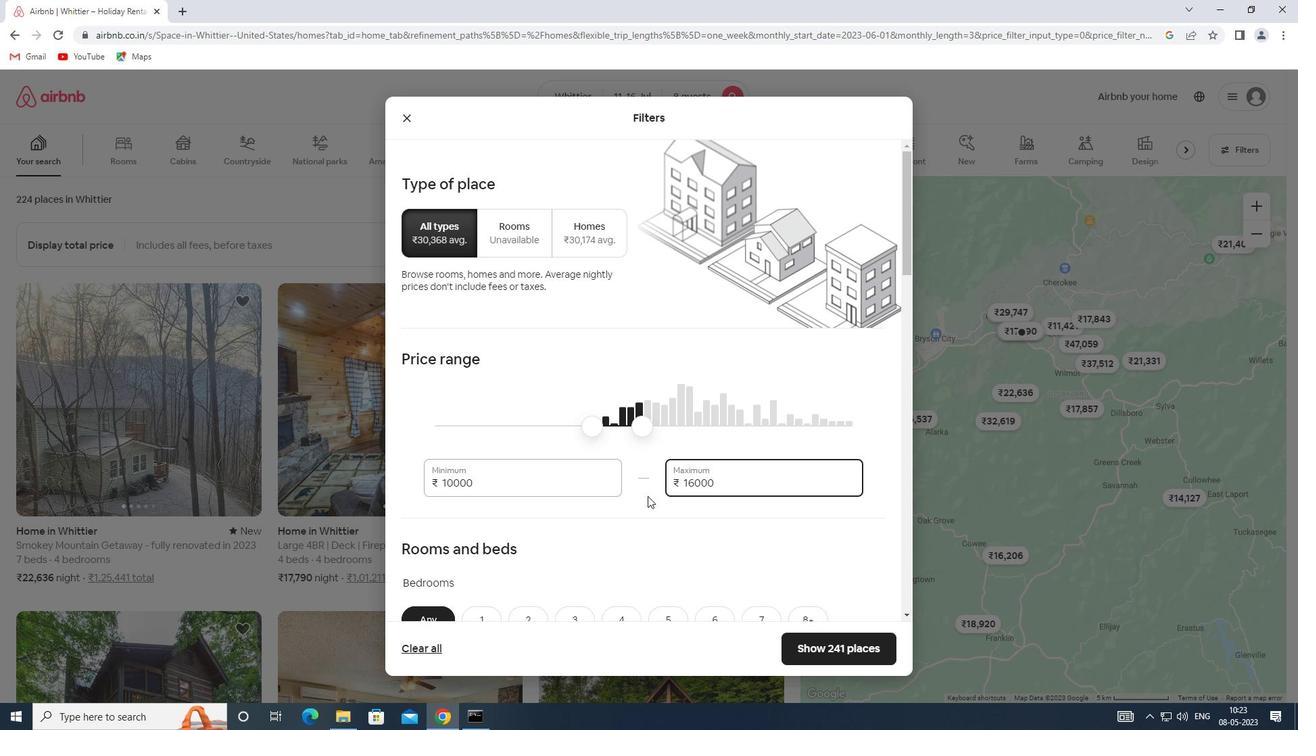 
Action: Mouse scrolled (648, 495) with delta (0, 0)
Screenshot: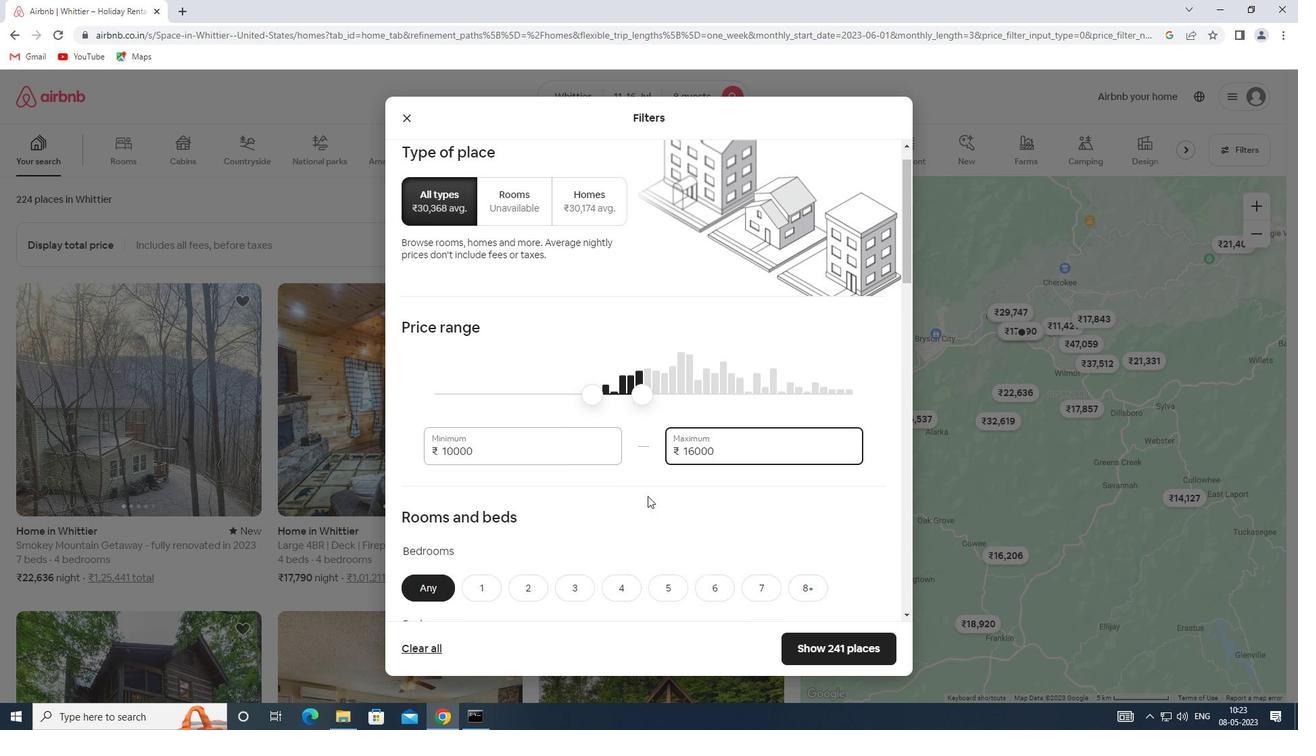 
Action: Mouse moved to (805, 414)
Screenshot: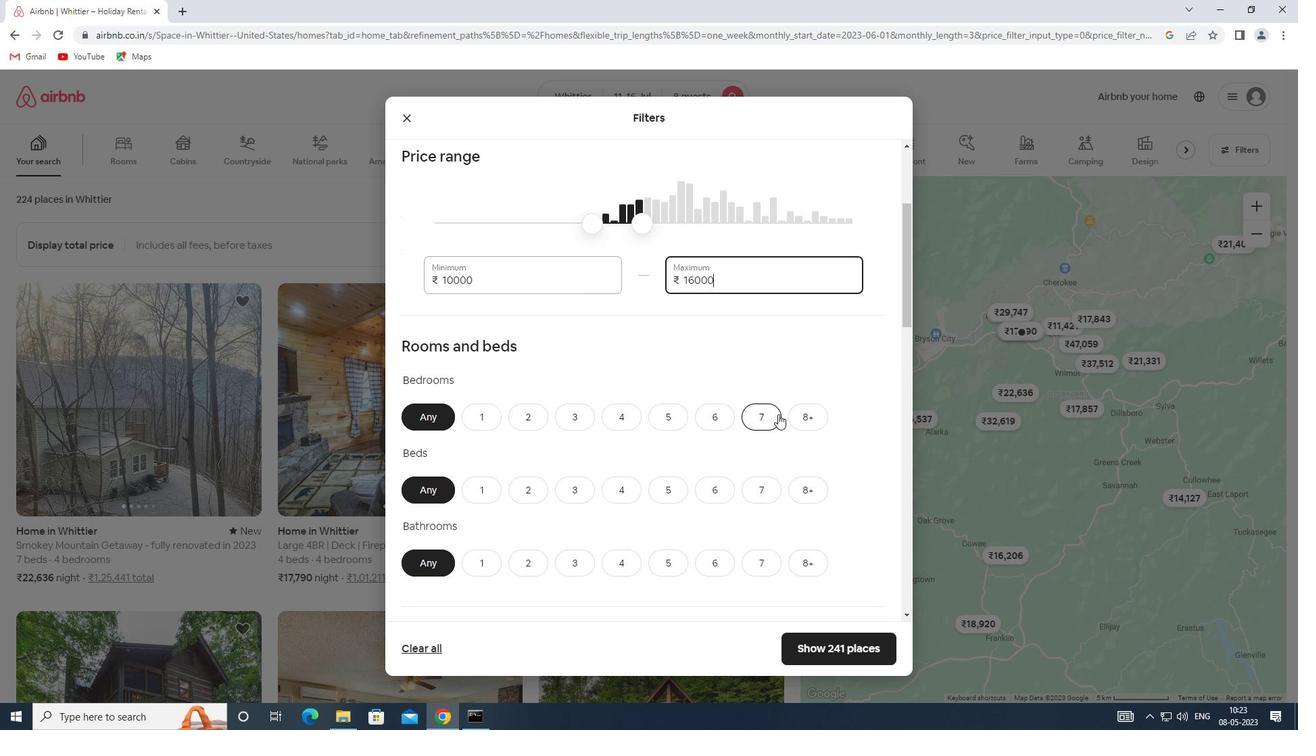 
Action: Mouse pressed left at (805, 414)
Screenshot: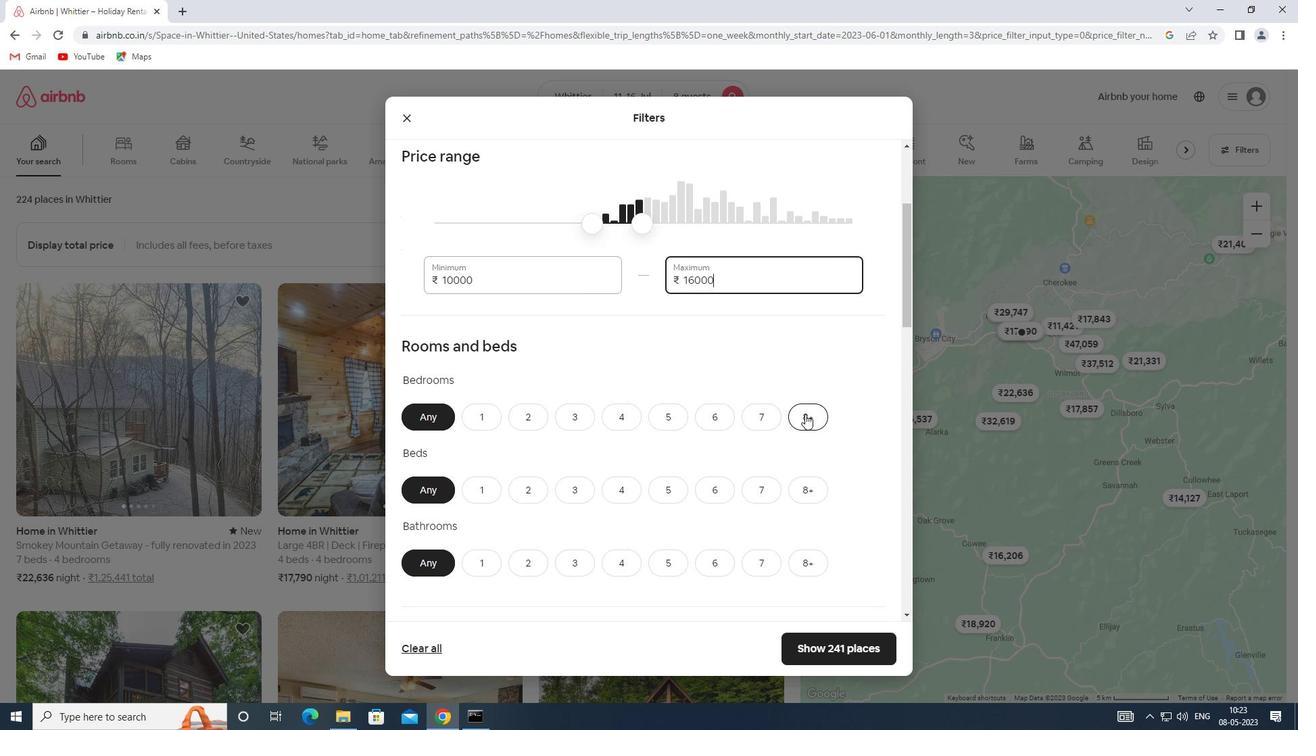 
Action: Mouse moved to (801, 487)
Screenshot: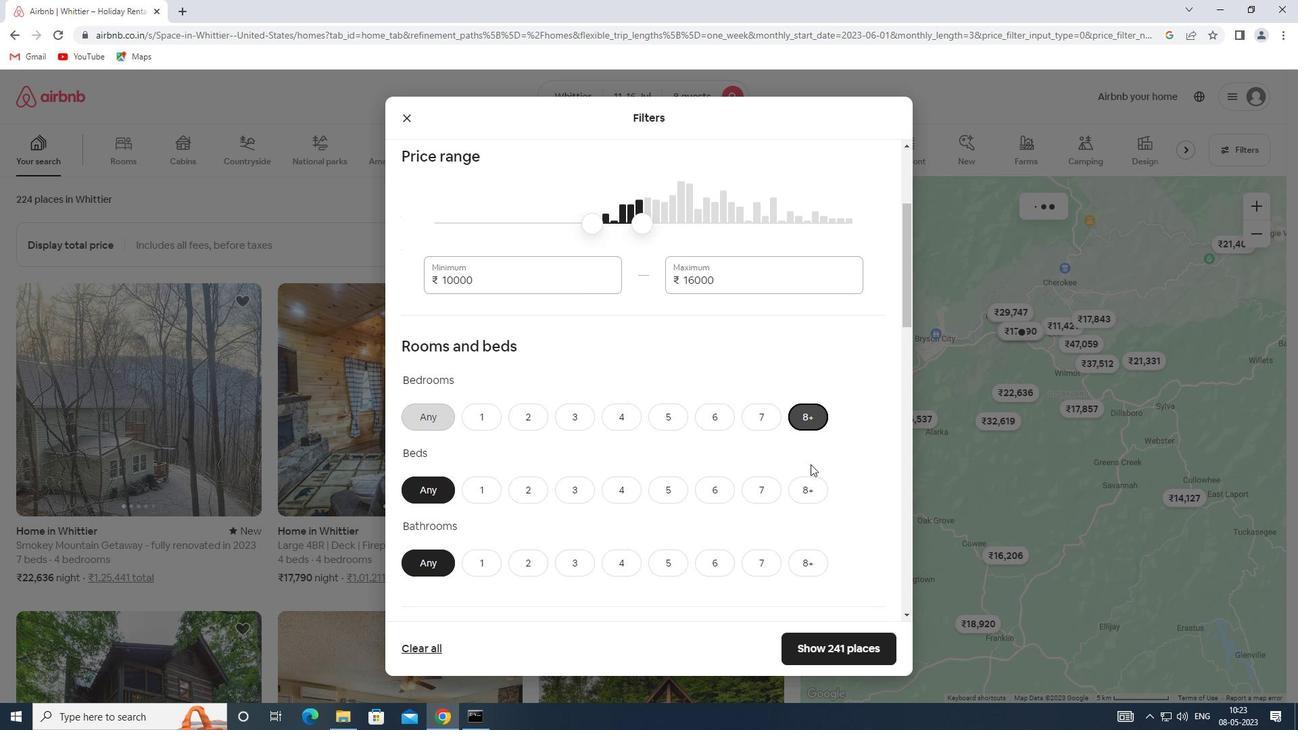 
Action: Mouse pressed left at (801, 487)
Screenshot: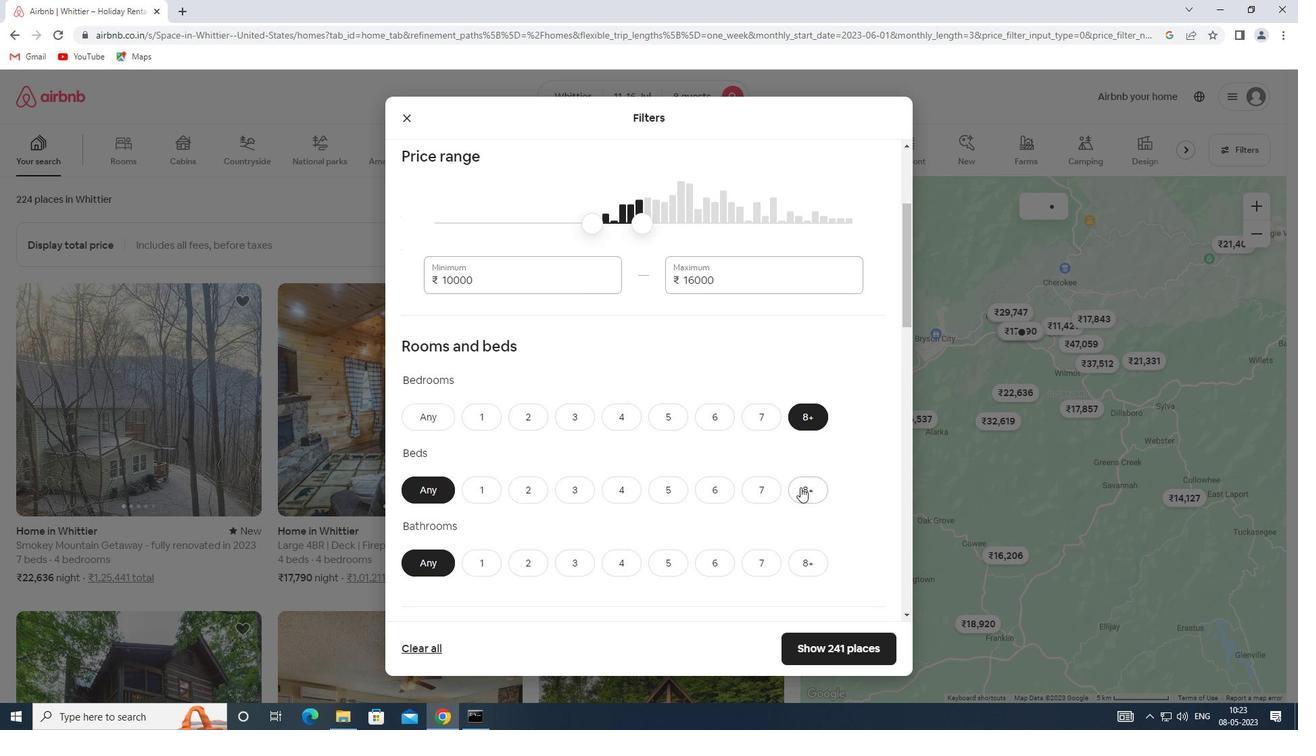 
Action: Mouse moved to (805, 566)
Screenshot: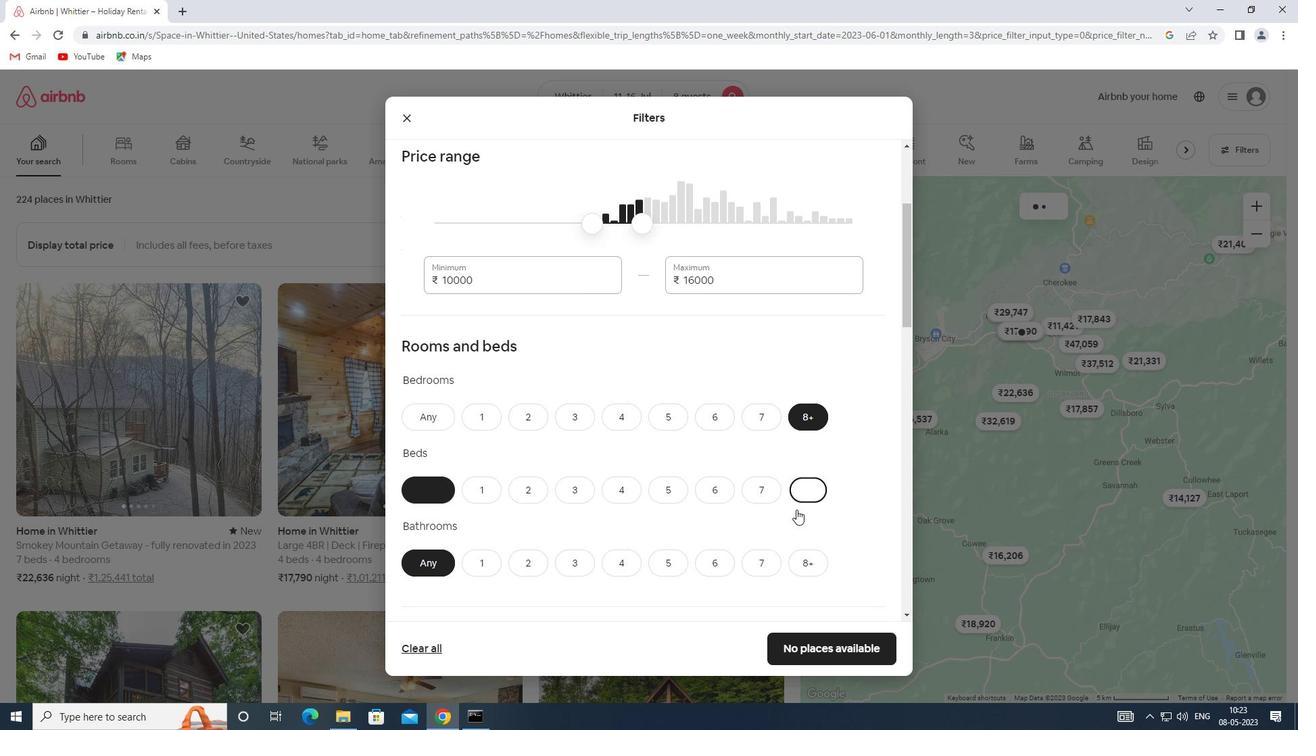 
Action: Mouse pressed left at (805, 566)
Screenshot: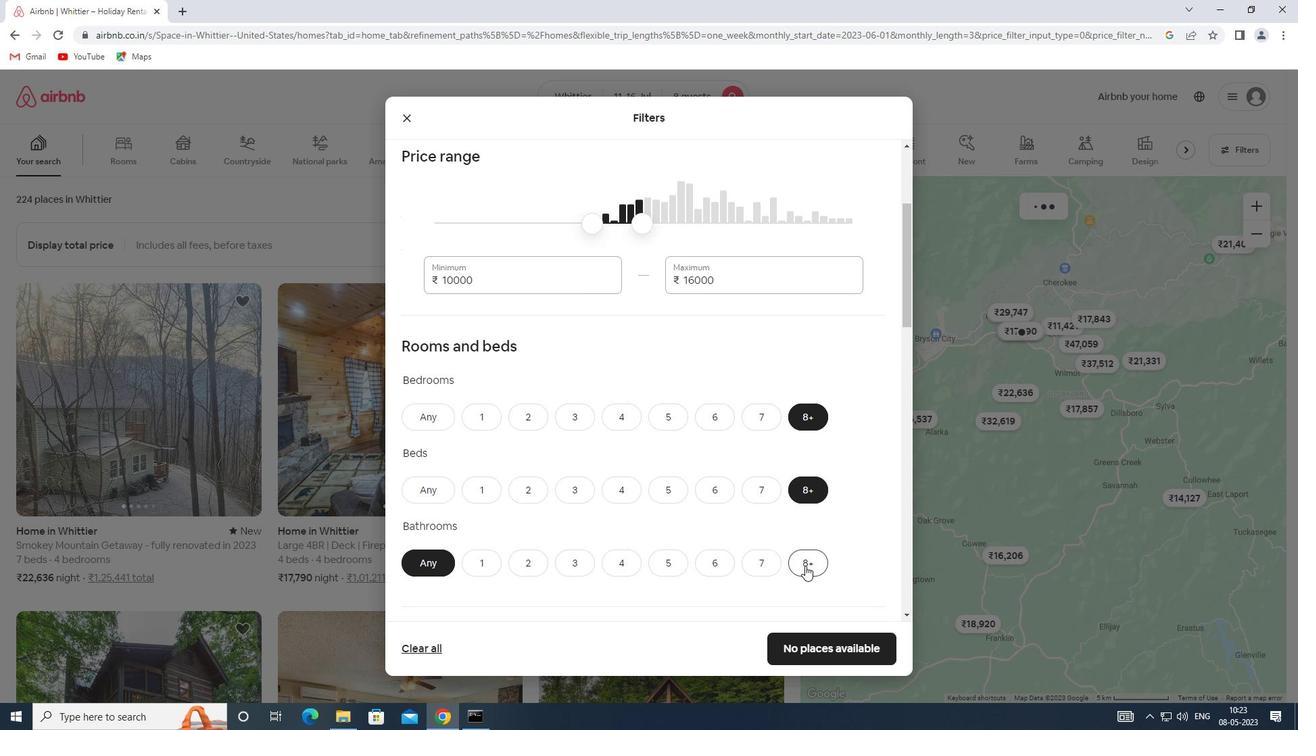 
Action: Mouse moved to (625, 445)
Screenshot: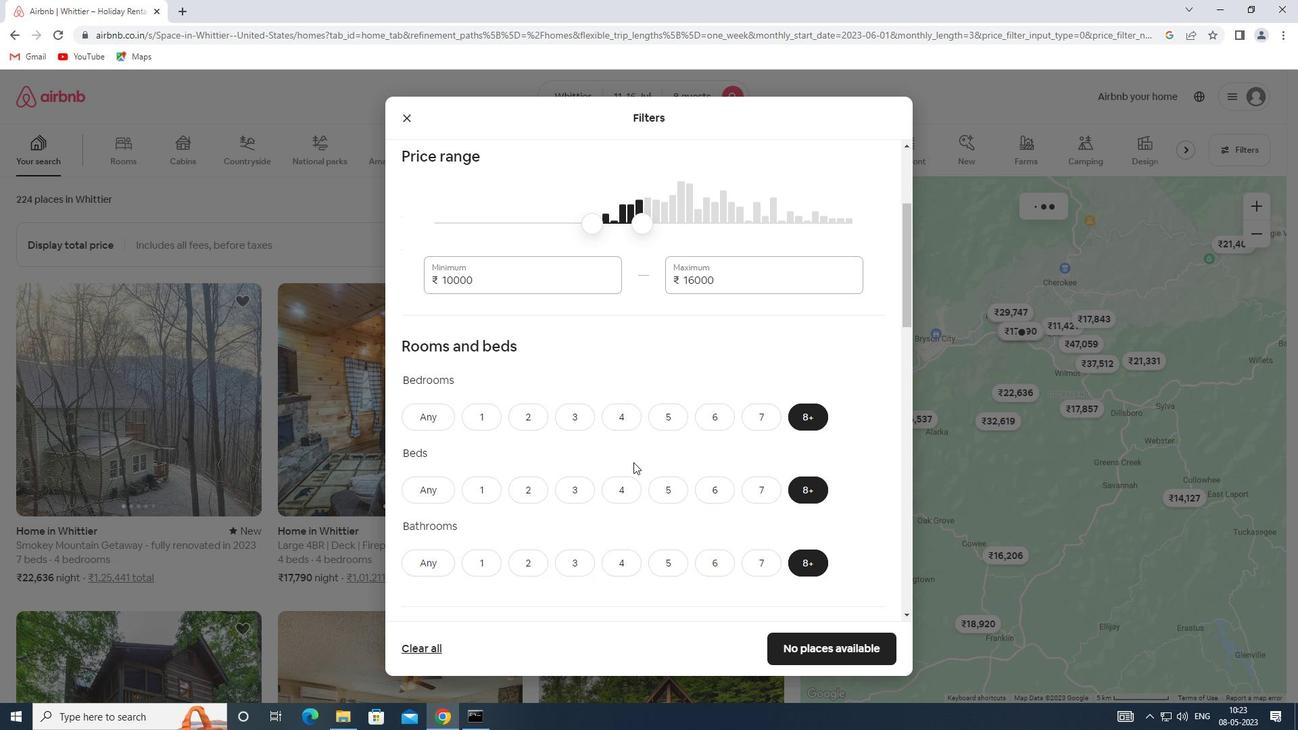 
Action: Mouse scrolled (625, 444) with delta (0, 0)
Screenshot: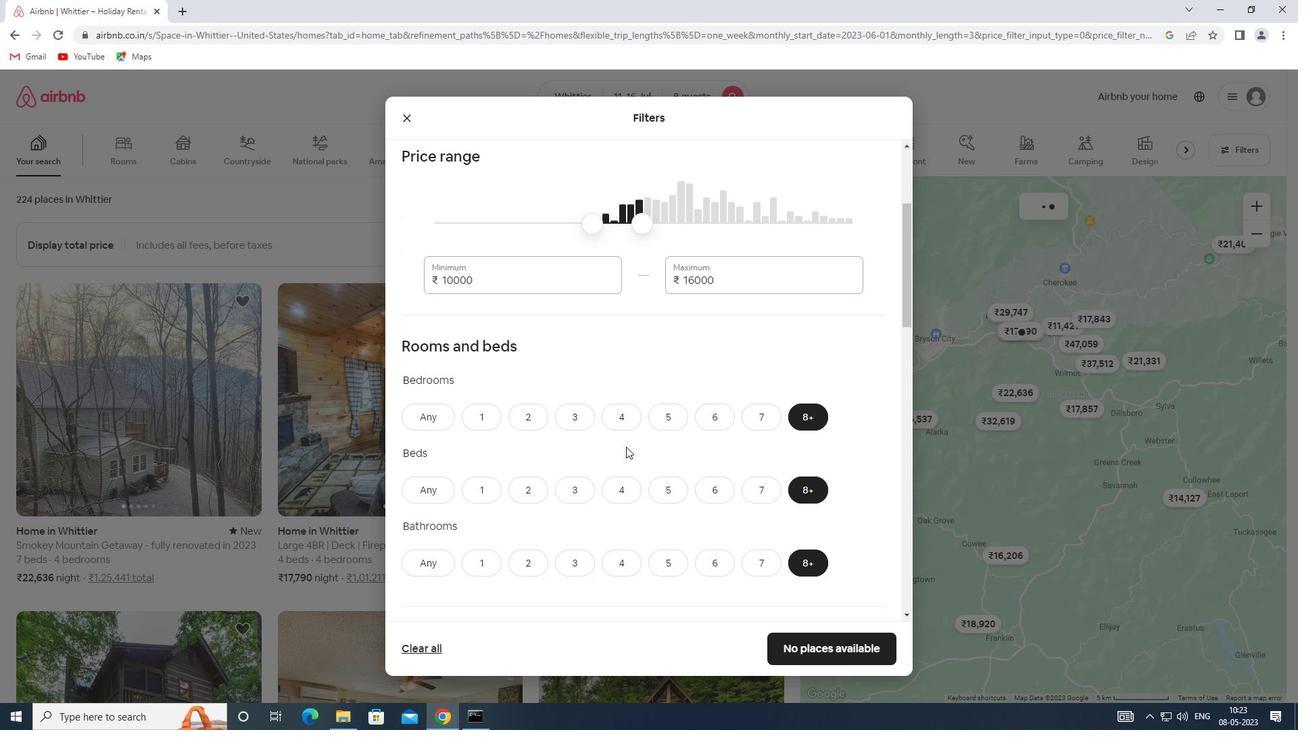 
Action: Mouse scrolled (625, 444) with delta (0, 0)
Screenshot: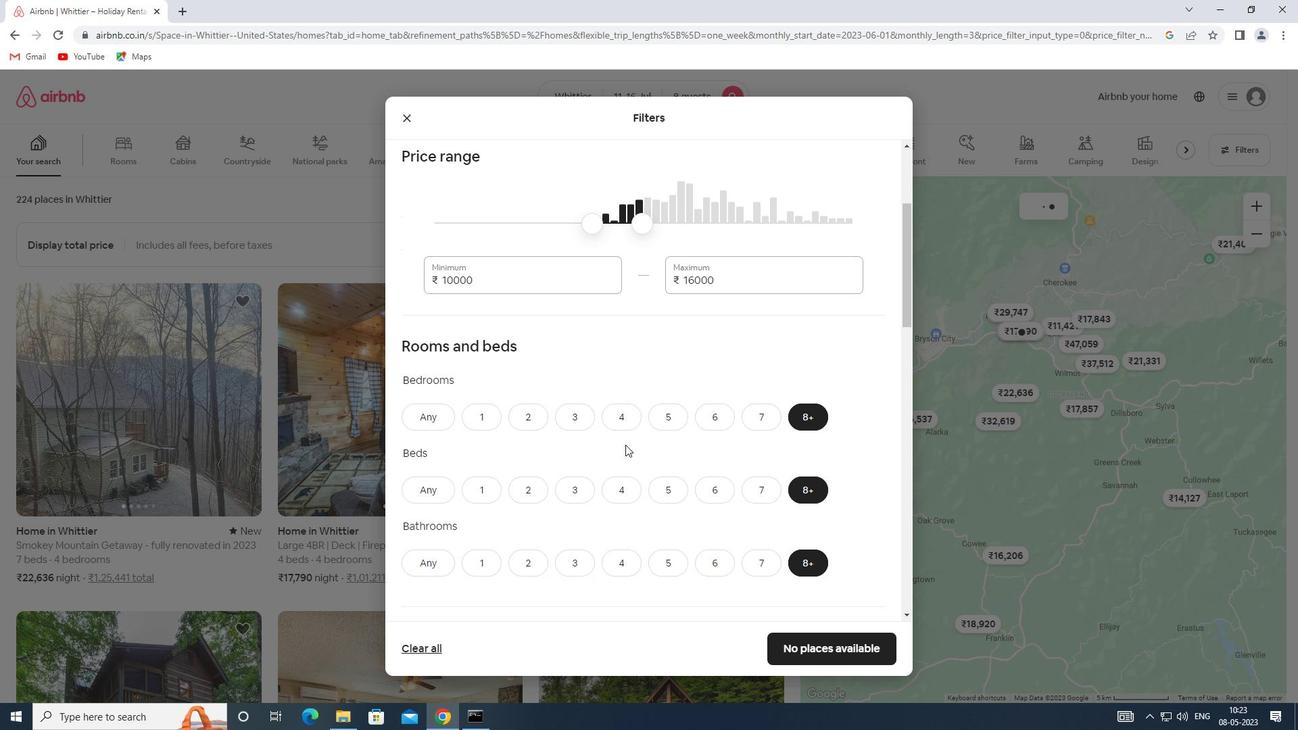 
Action: Mouse moved to (623, 443)
Screenshot: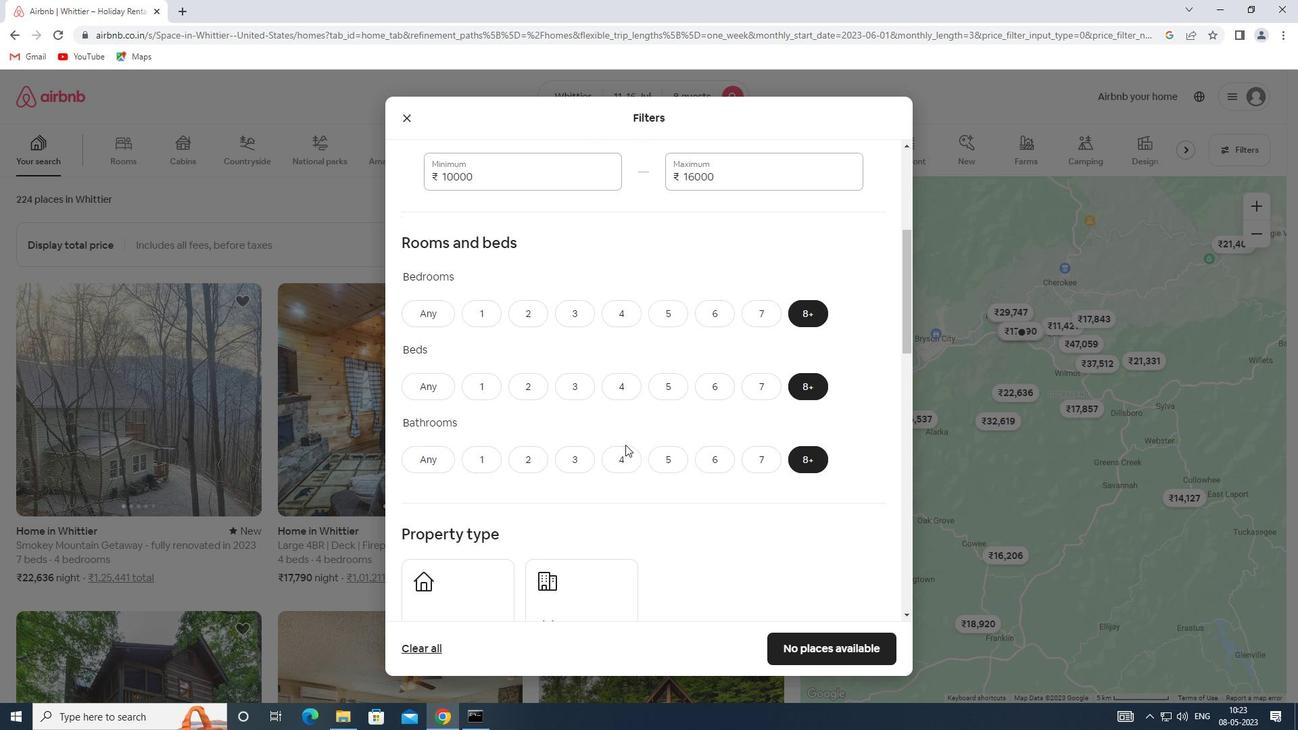 
Action: Mouse scrolled (623, 443) with delta (0, 0)
Screenshot: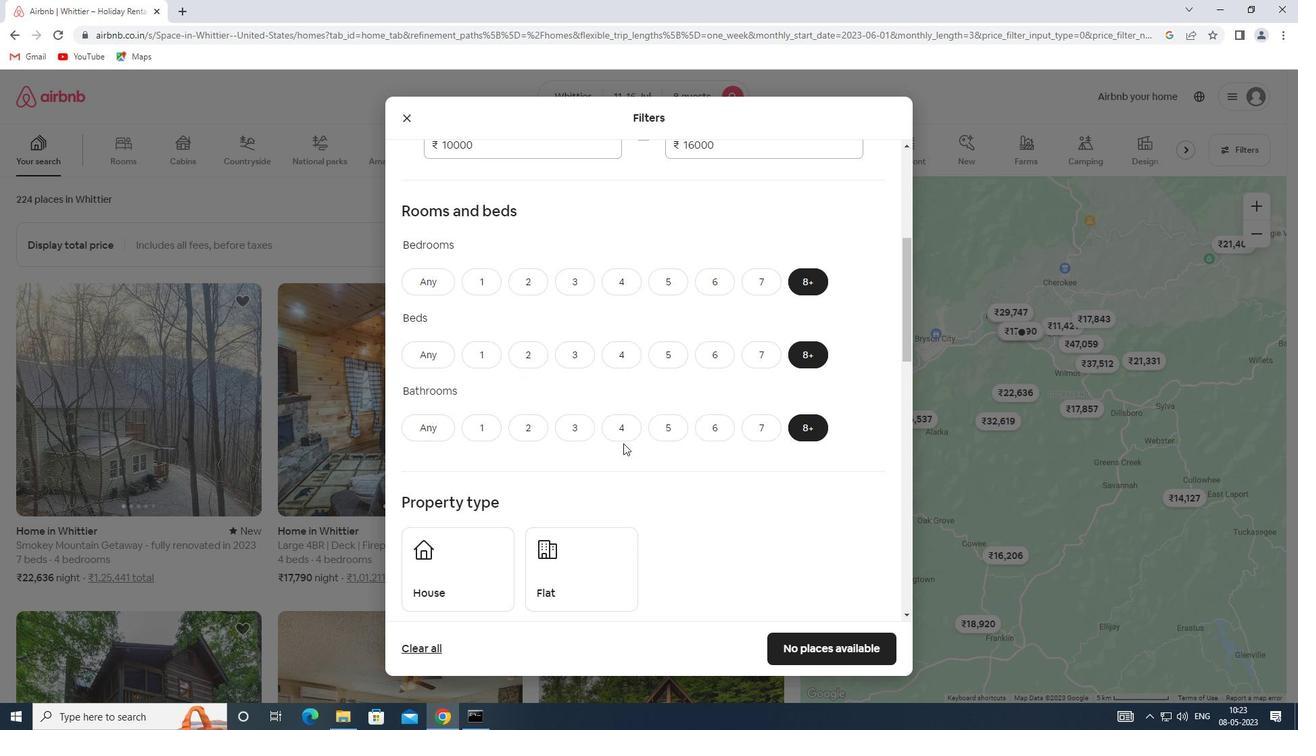 
Action: Mouse scrolled (623, 443) with delta (0, 0)
Screenshot: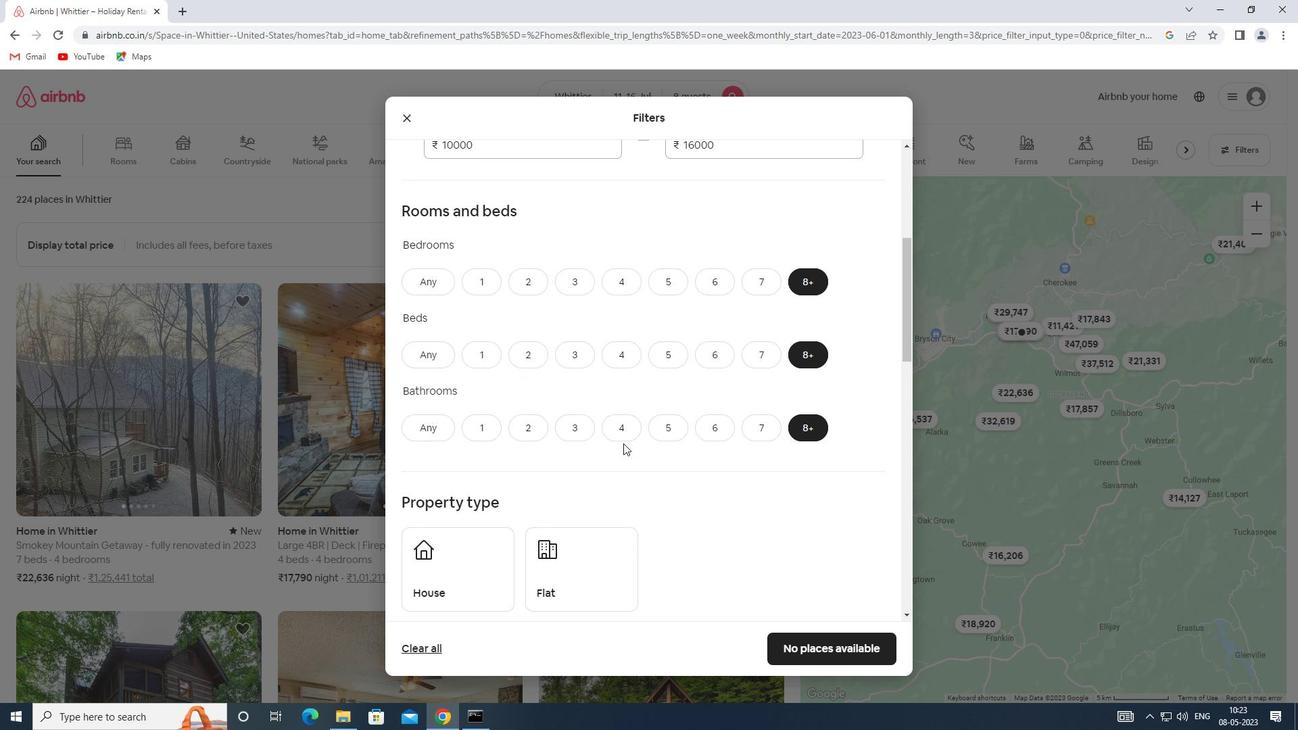 
Action: Mouse moved to (485, 439)
Screenshot: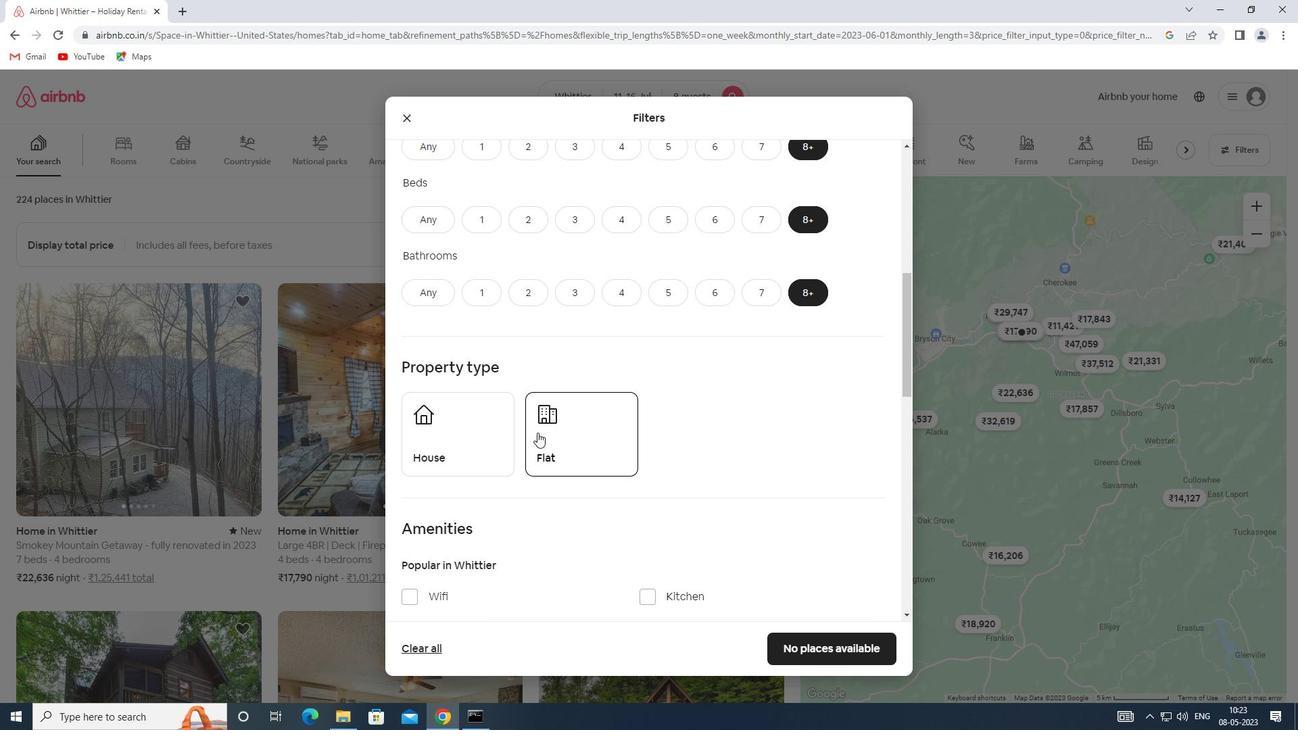 
Action: Mouse pressed left at (485, 439)
Screenshot: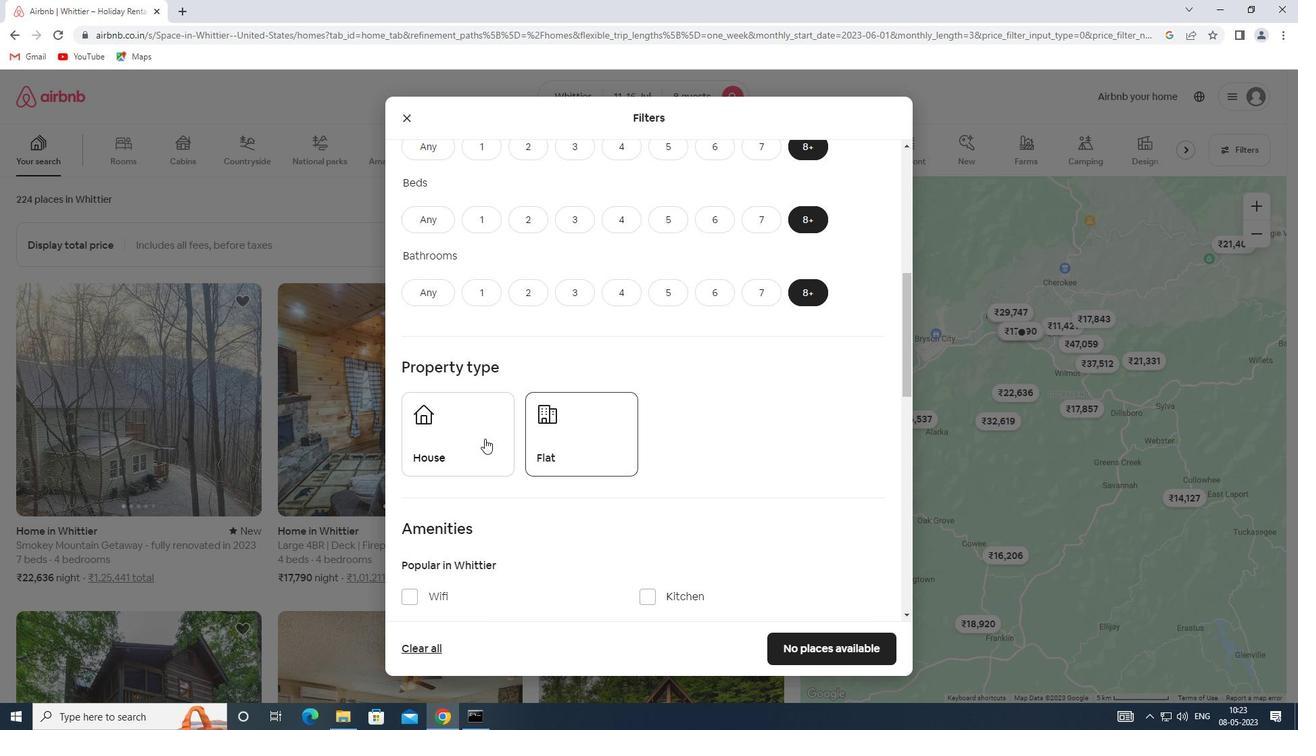 
Action: Mouse moved to (563, 448)
Screenshot: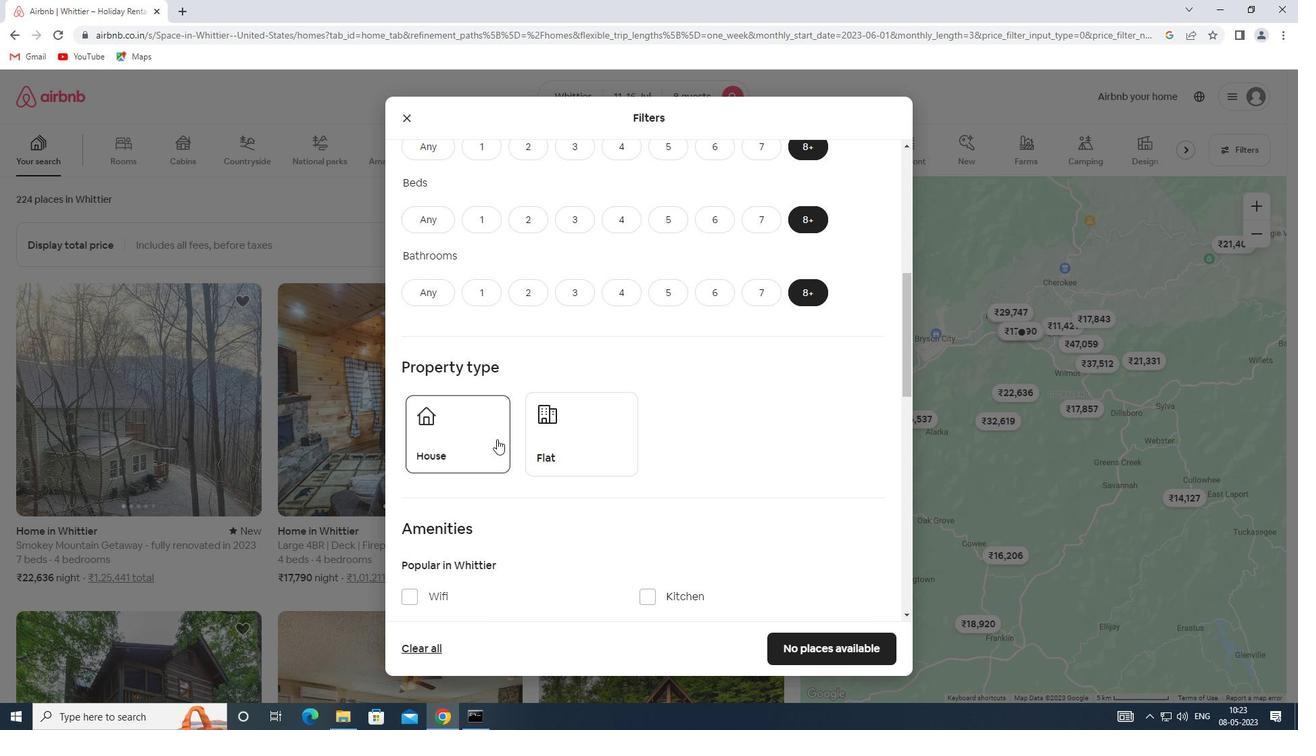 
Action: Mouse pressed left at (563, 448)
Screenshot: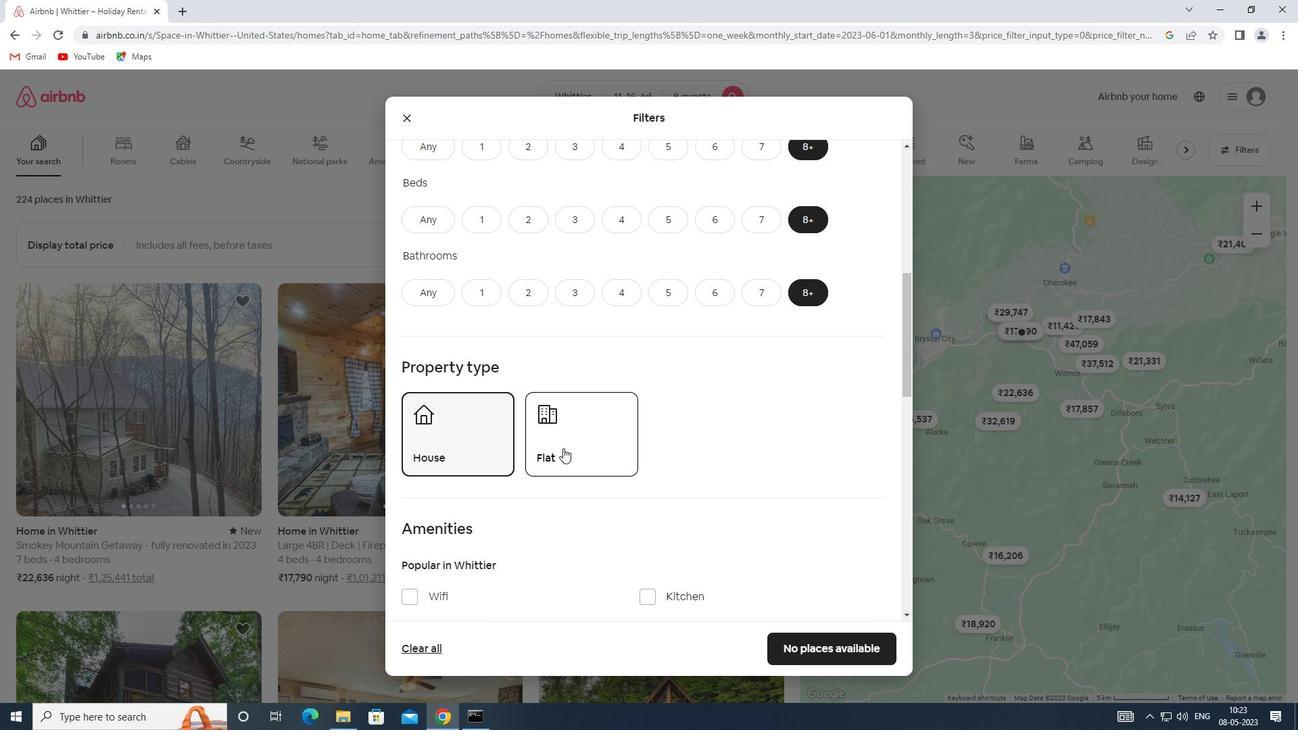 
Action: Mouse moved to (564, 448)
Screenshot: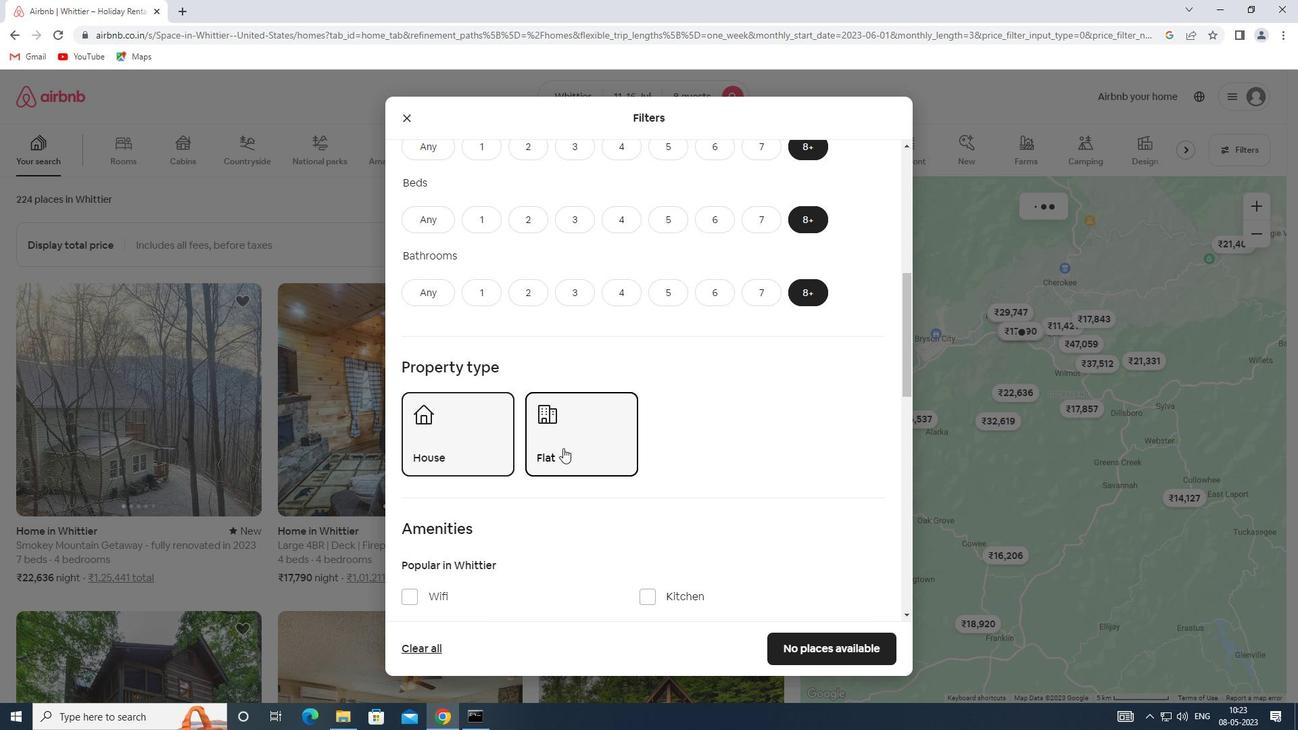 
Action: Mouse scrolled (564, 447) with delta (0, 0)
Screenshot: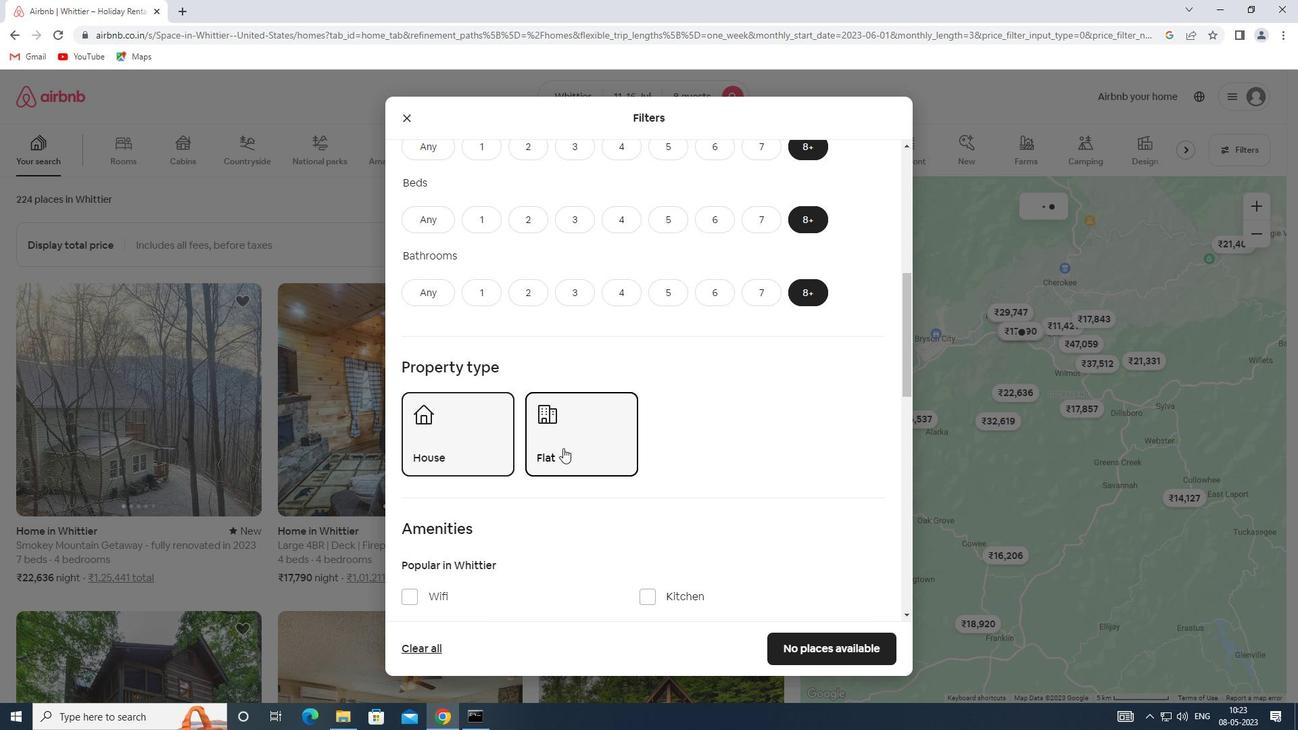 
Action: Mouse scrolled (564, 447) with delta (0, 0)
Screenshot: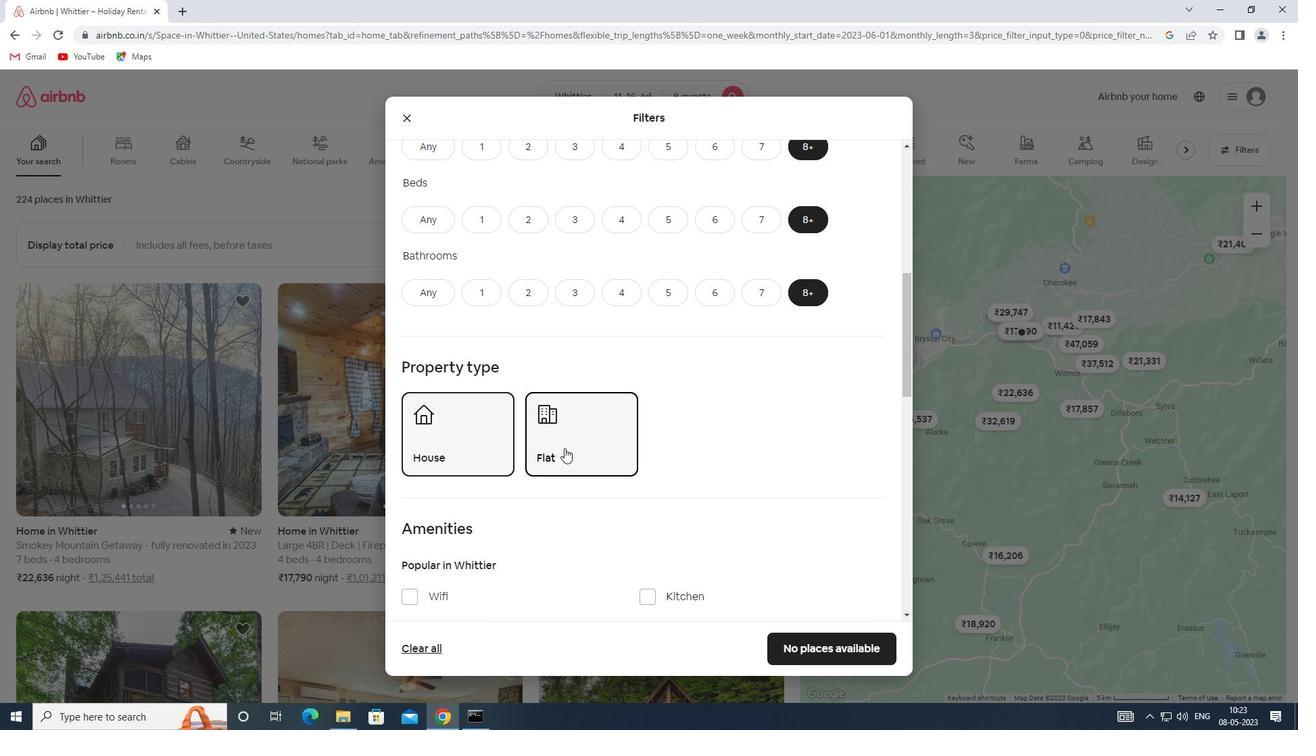 
Action: Mouse moved to (431, 461)
Screenshot: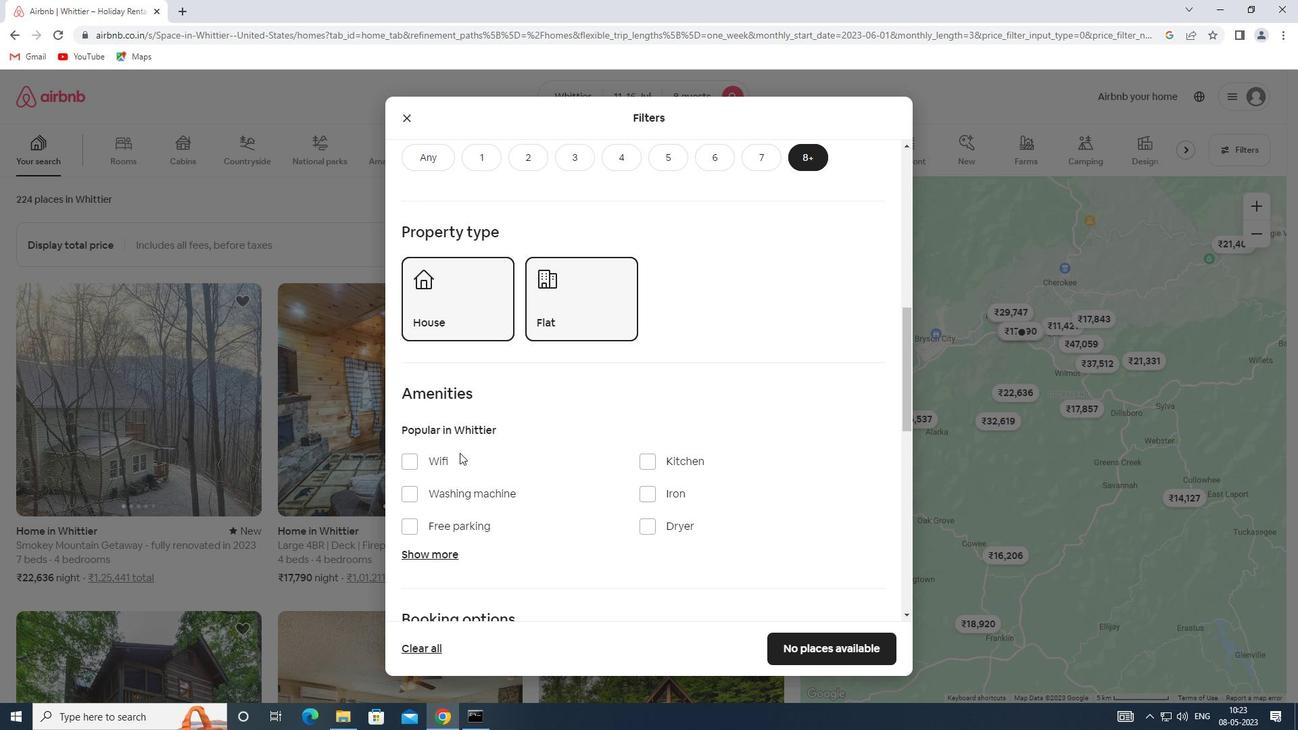 
Action: Mouse pressed left at (431, 461)
Screenshot: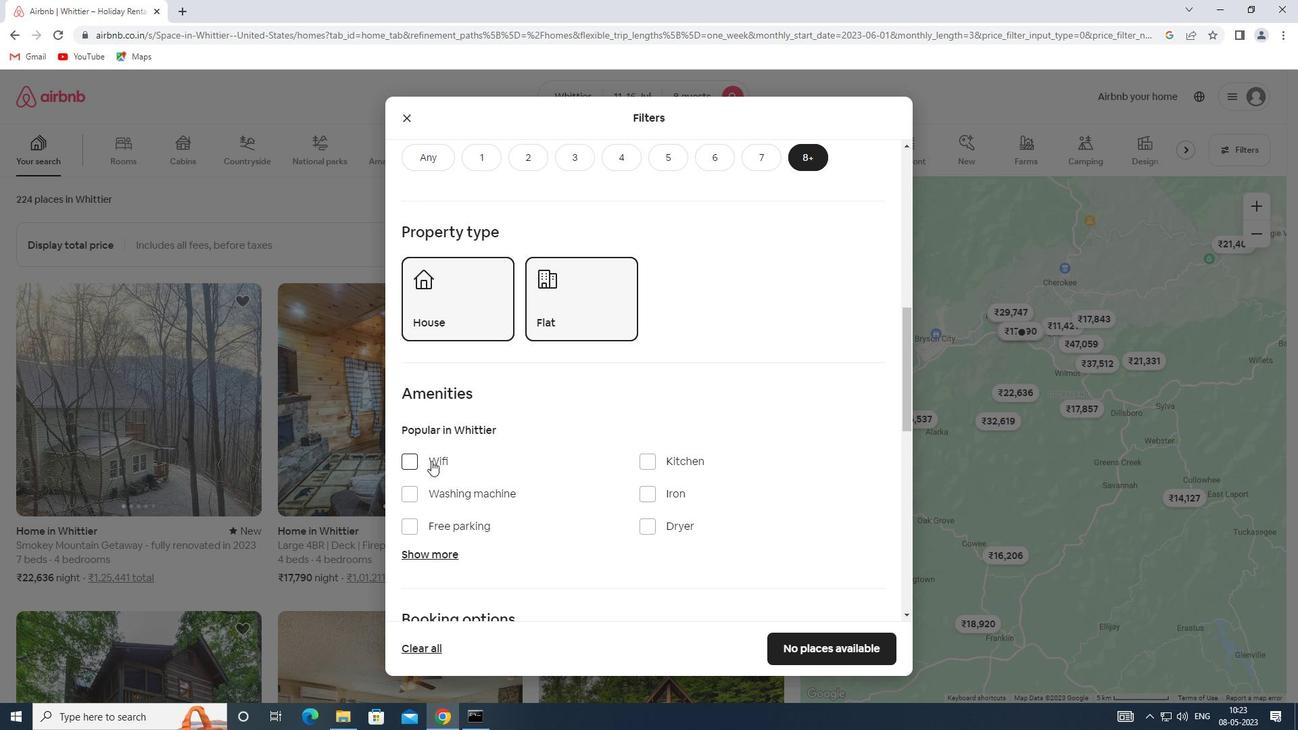 
Action: Mouse moved to (562, 443)
Screenshot: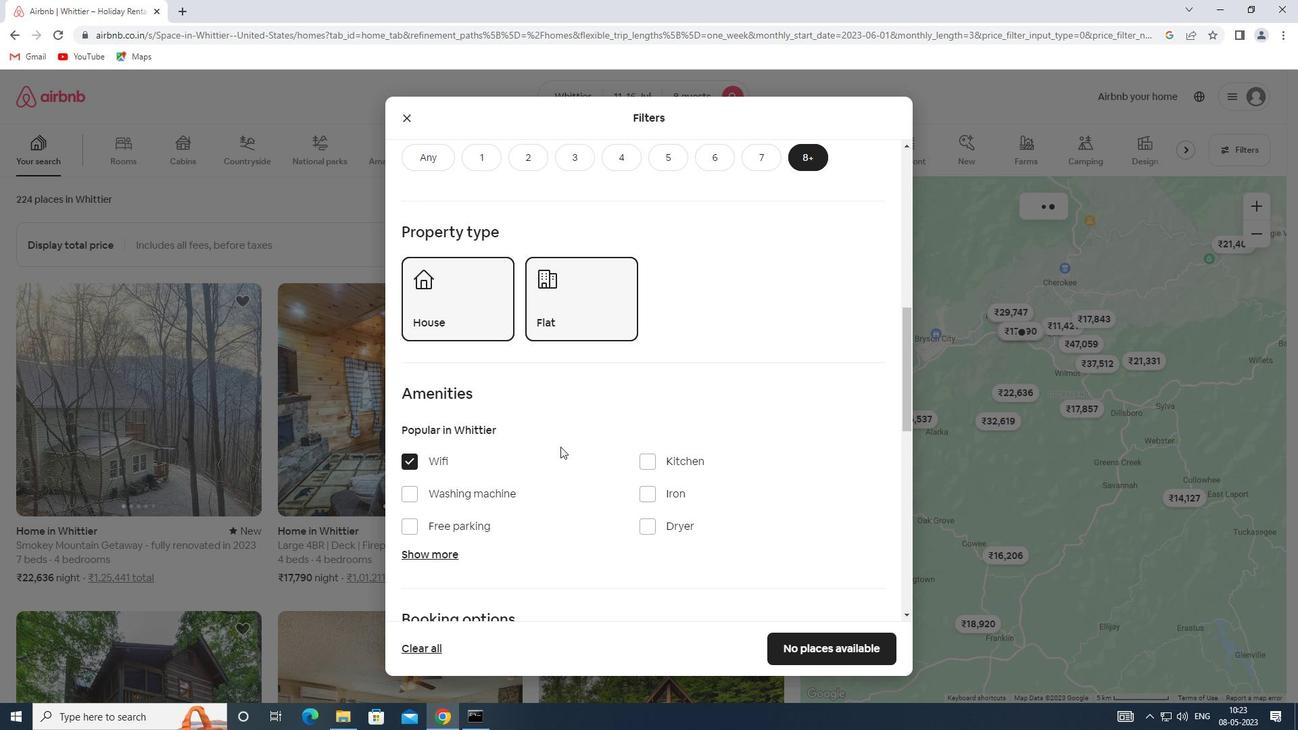 
Action: Mouse scrolled (562, 443) with delta (0, 0)
Screenshot: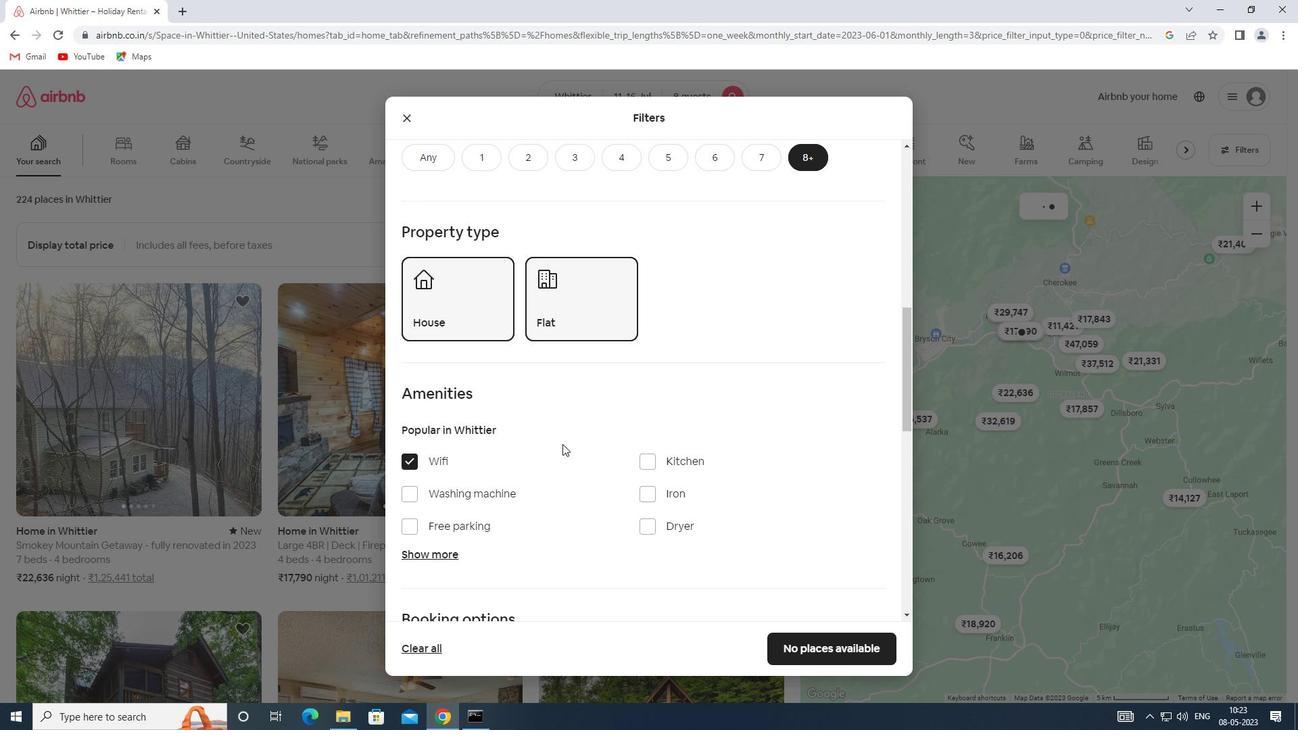 
Action: Mouse moved to (435, 485)
Screenshot: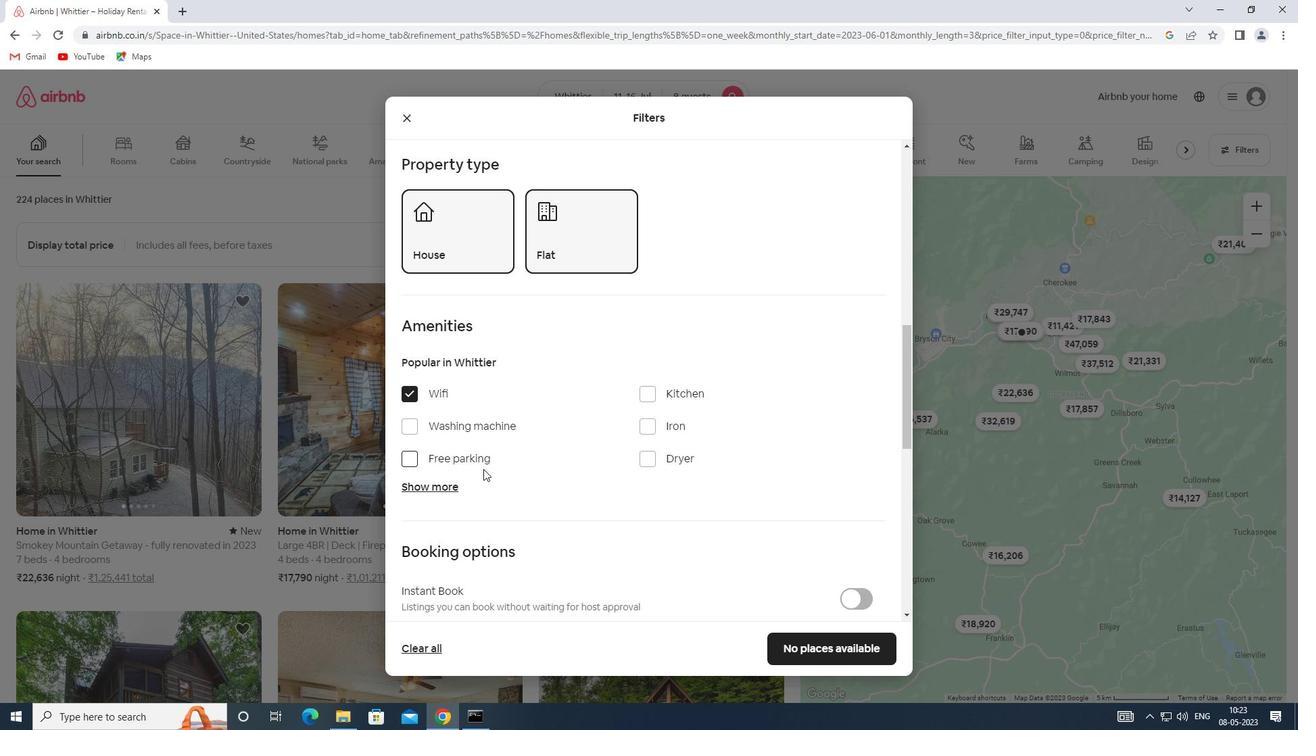 
Action: Mouse pressed left at (435, 485)
Screenshot: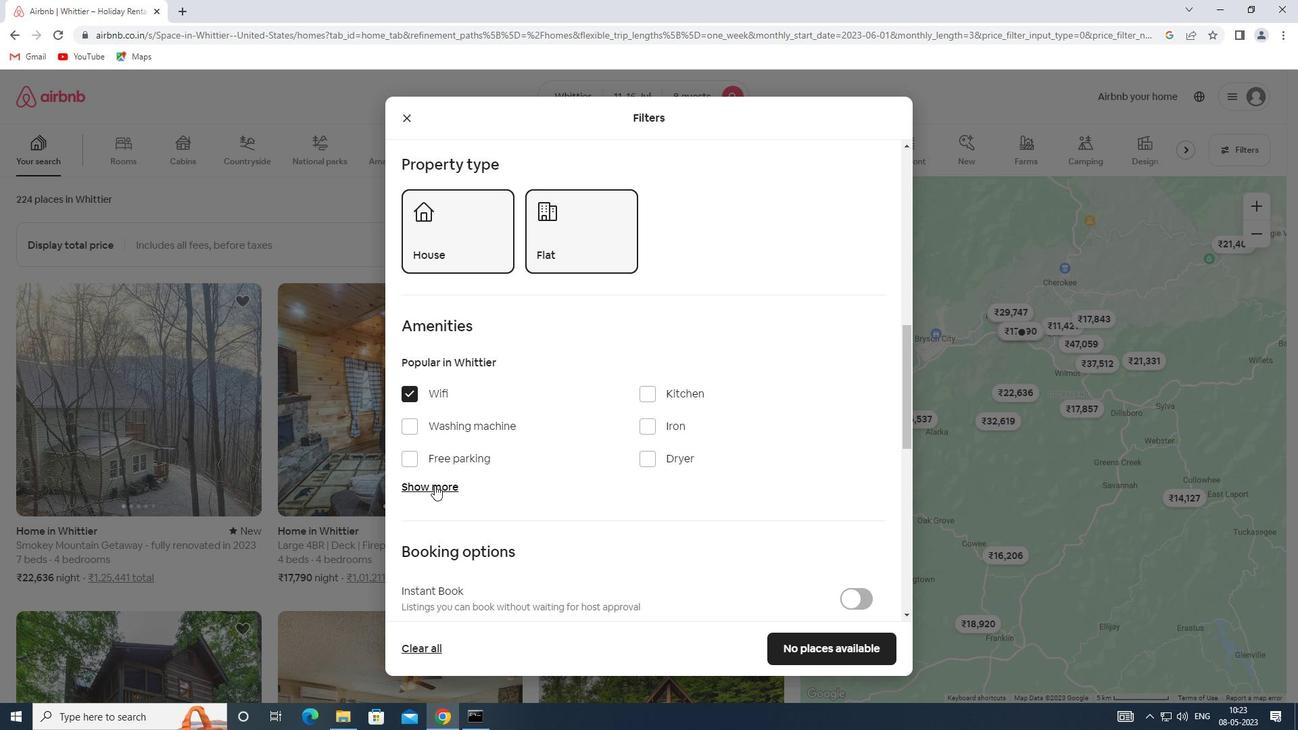 
Action: Mouse moved to (531, 438)
Screenshot: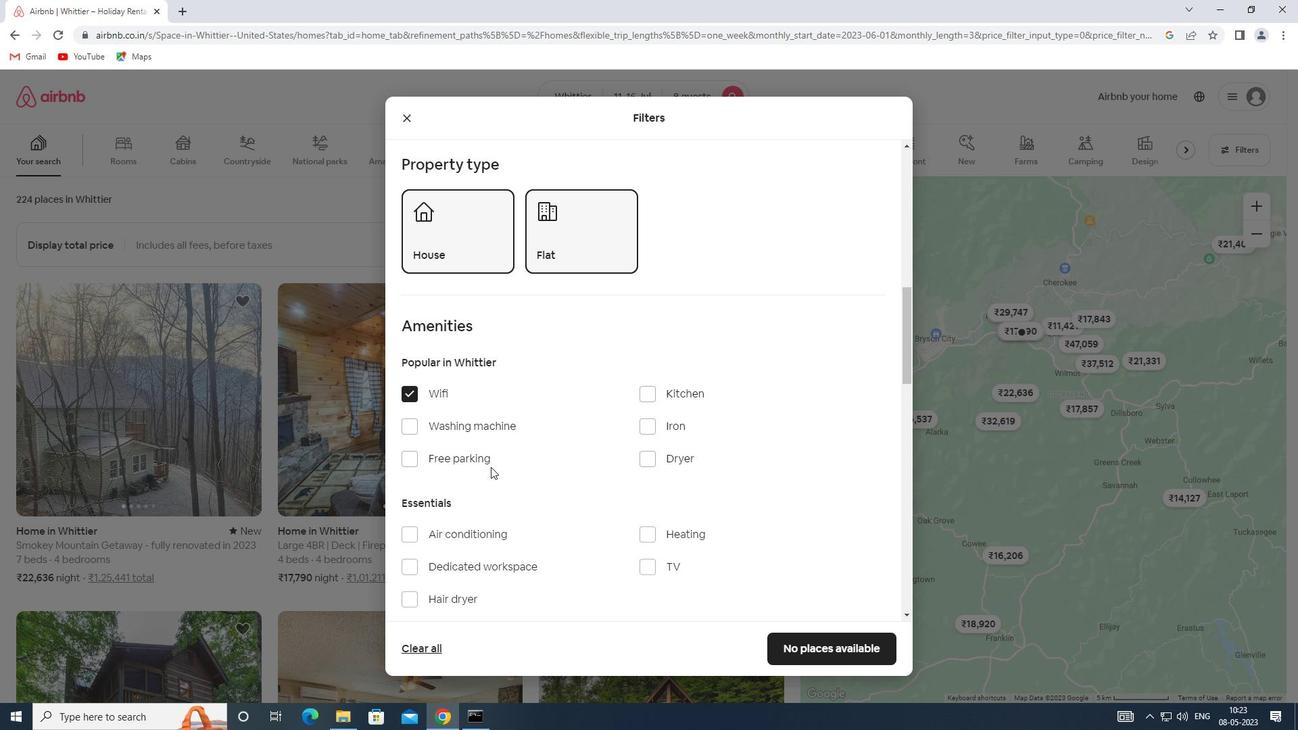 
Action: Mouse scrolled (531, 437) with delta (0, 0)
Screenshot: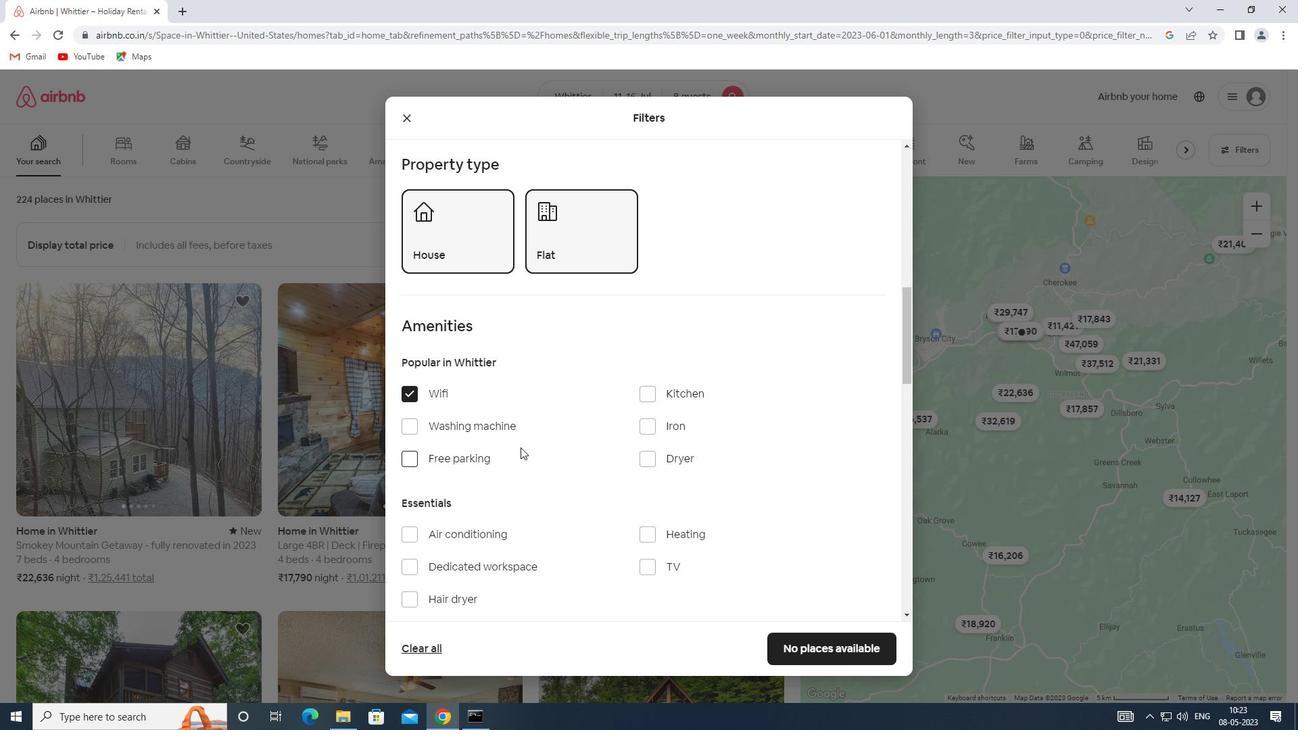 
Action: Mouse scrolled (531, 437) with delta (0, 0)
Screenshot: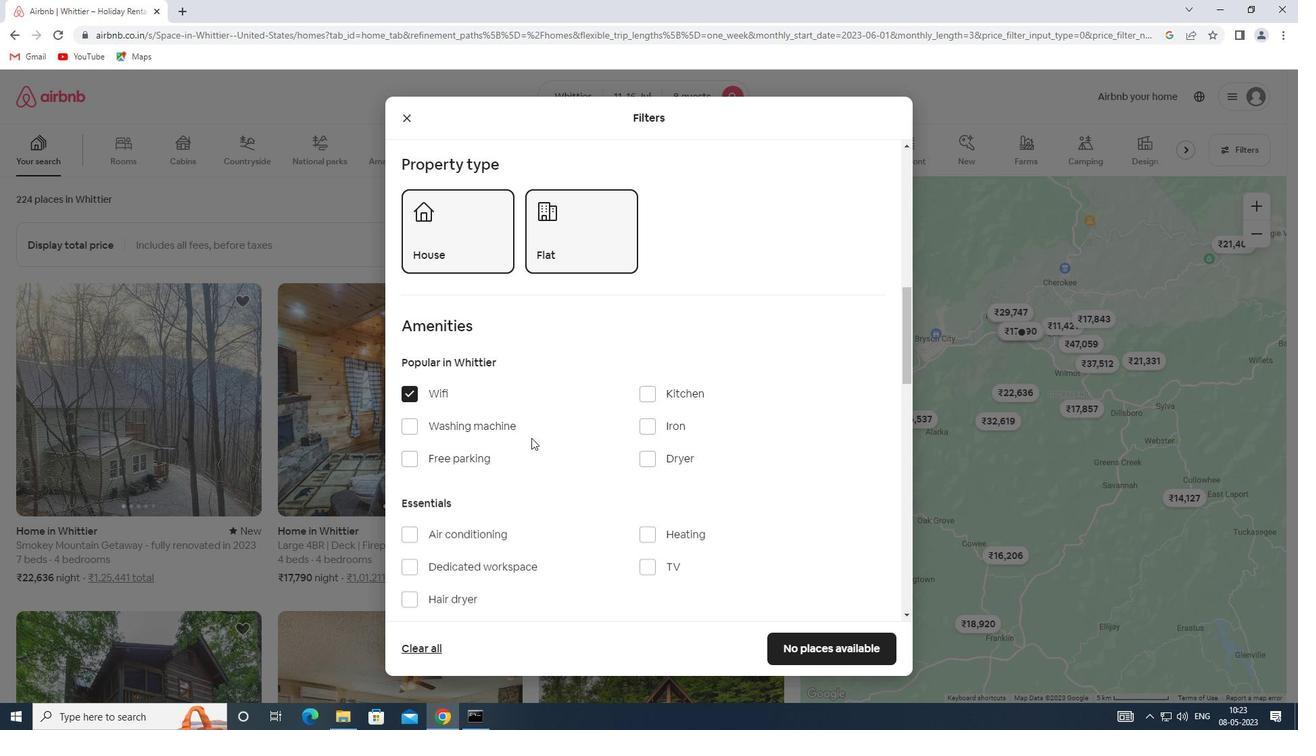 
Action: Mouse moved to (657, 430)
Screenshot: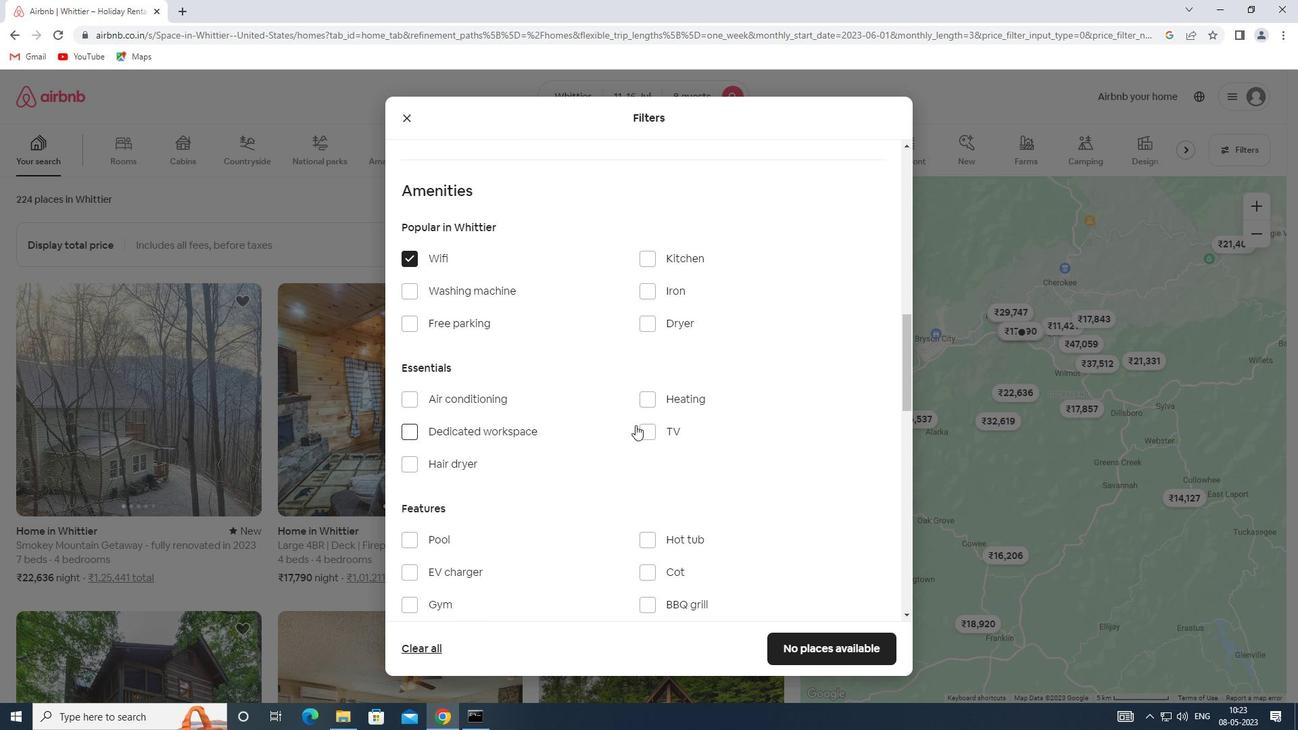 
Action: Mouse pressed left at (657, 430)
Screenshot: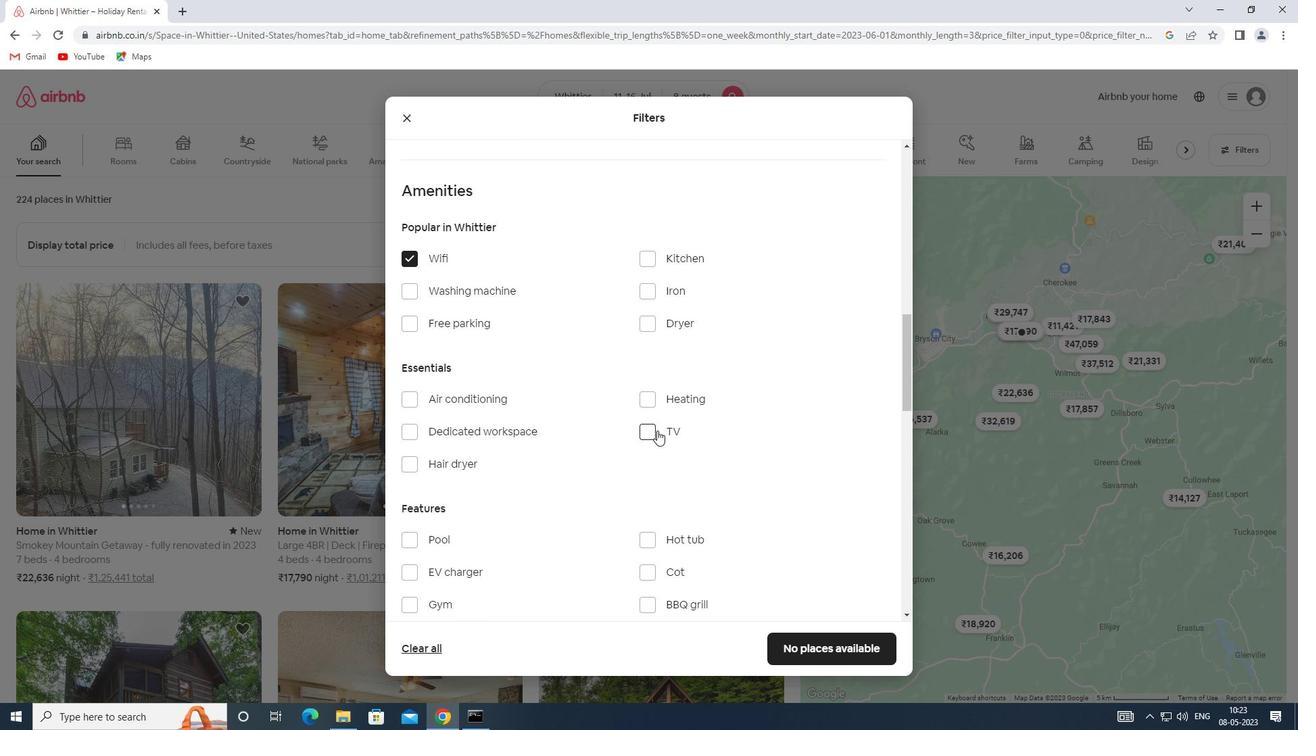 
Action: Mouse moved to (403, 326)
Screenshot: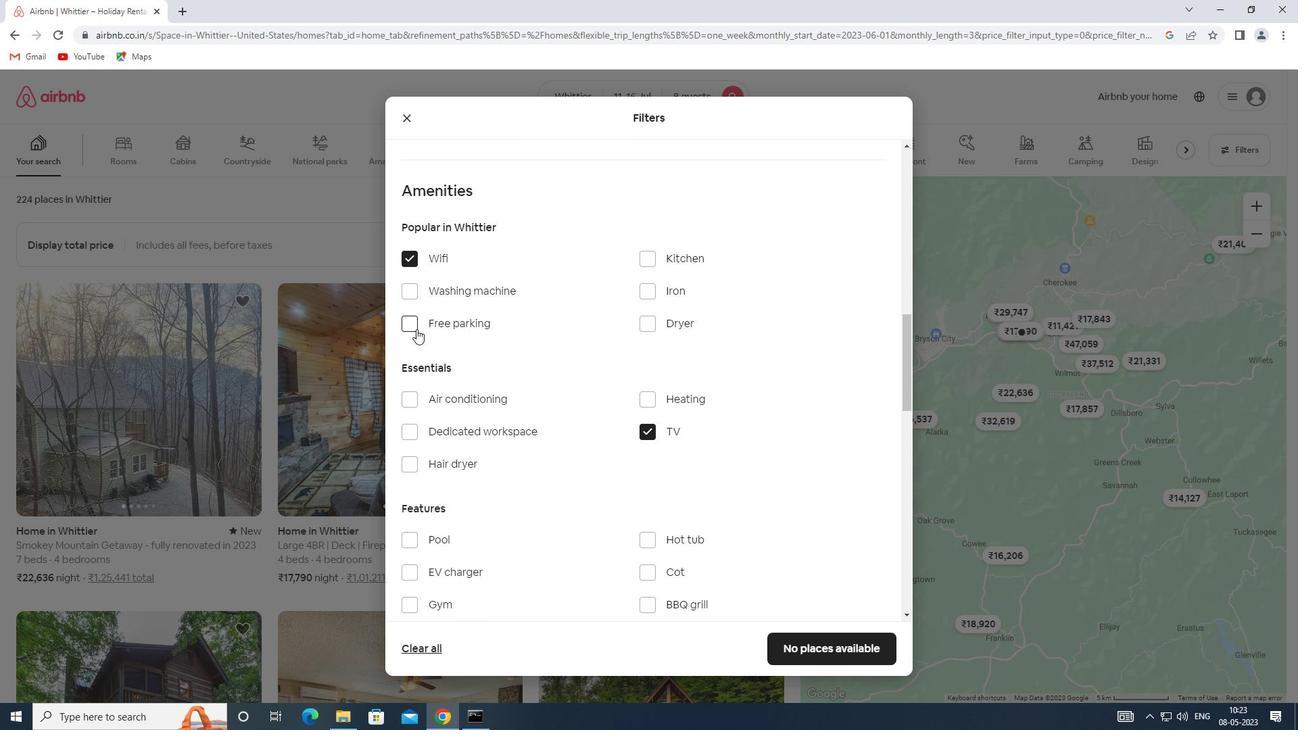 
Action: Mouse pressed left at (403, 326)
Screenshot: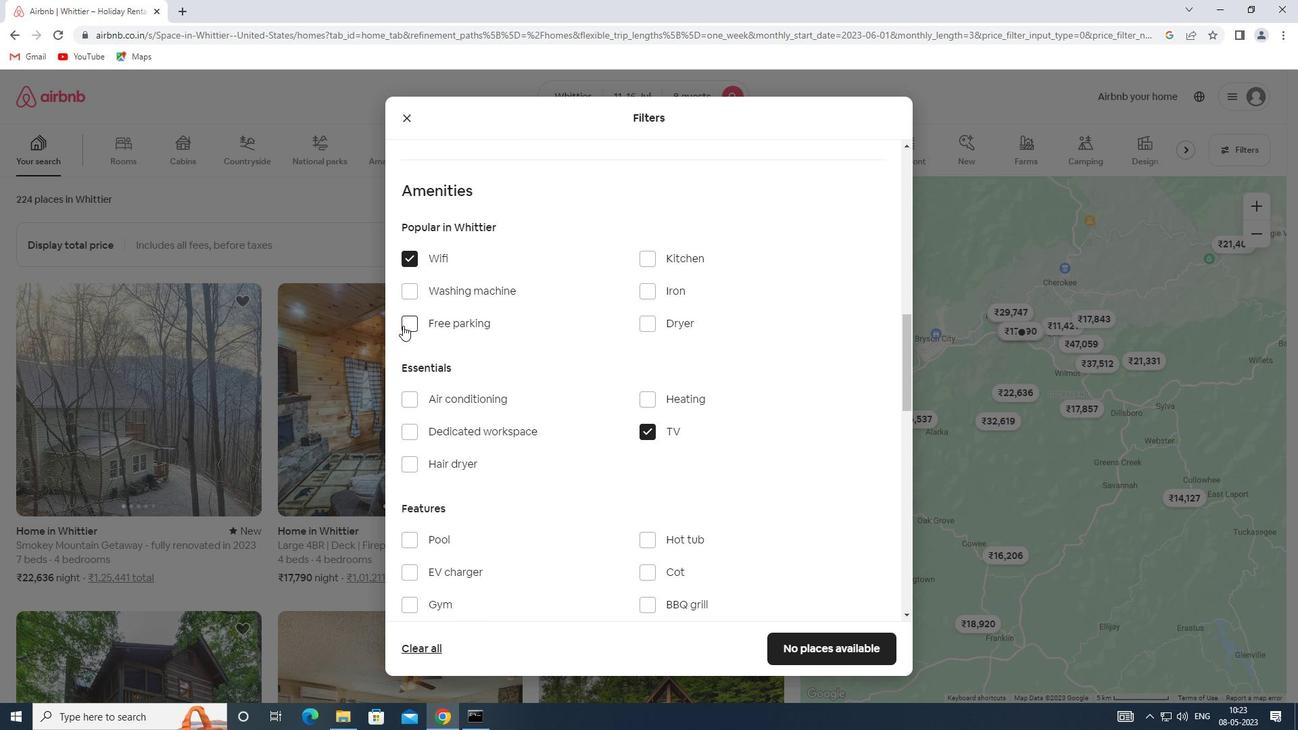 
Action: Mouse moved to (476, 343)
Screenshot: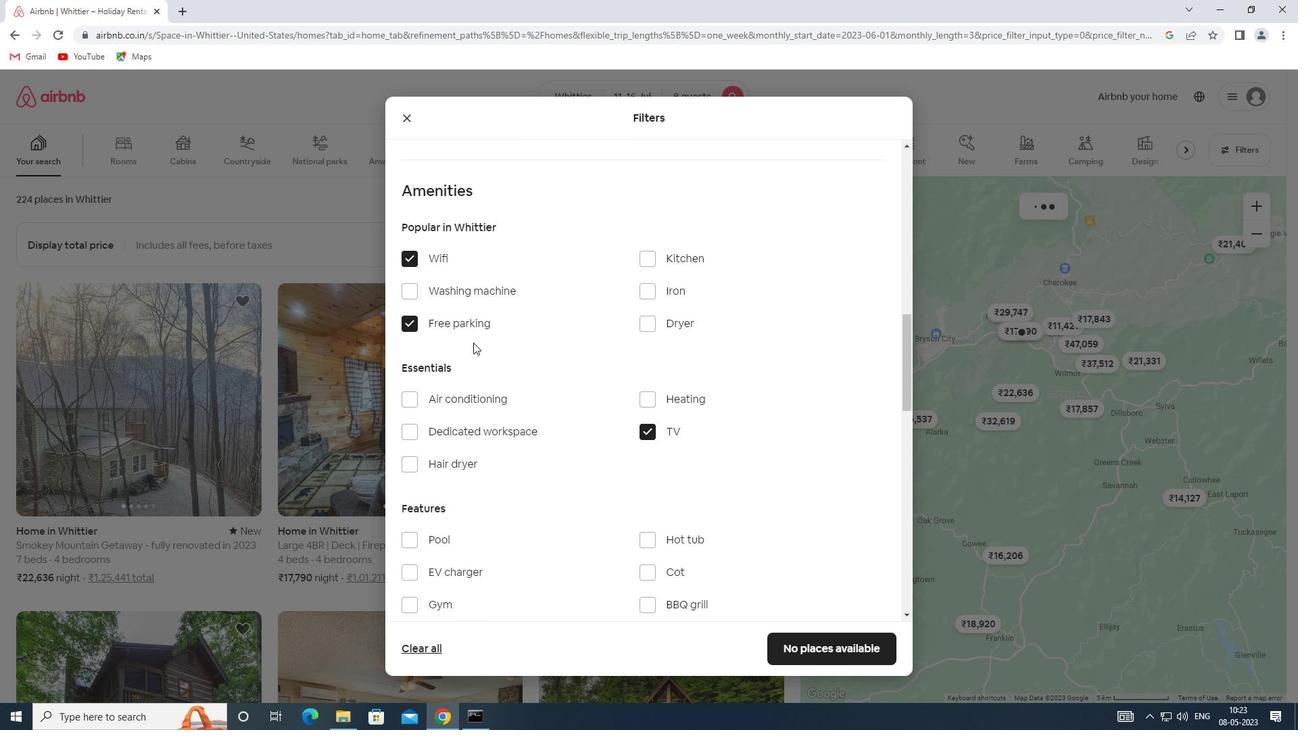 
Action: Mouse scrolled (476, 342) with delta (0, 0)
Screenshot: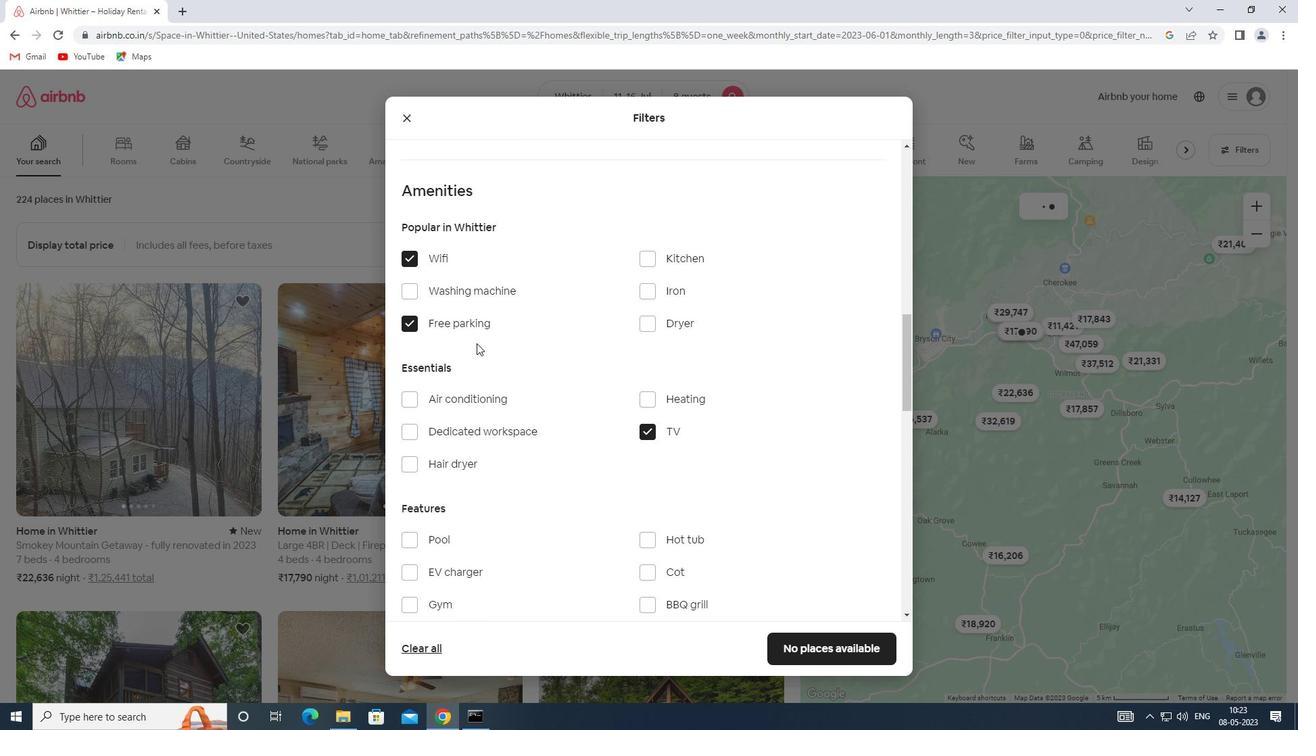
Action: Mouse scrolled (476, 342) with delta (0, 0)
Screenshot: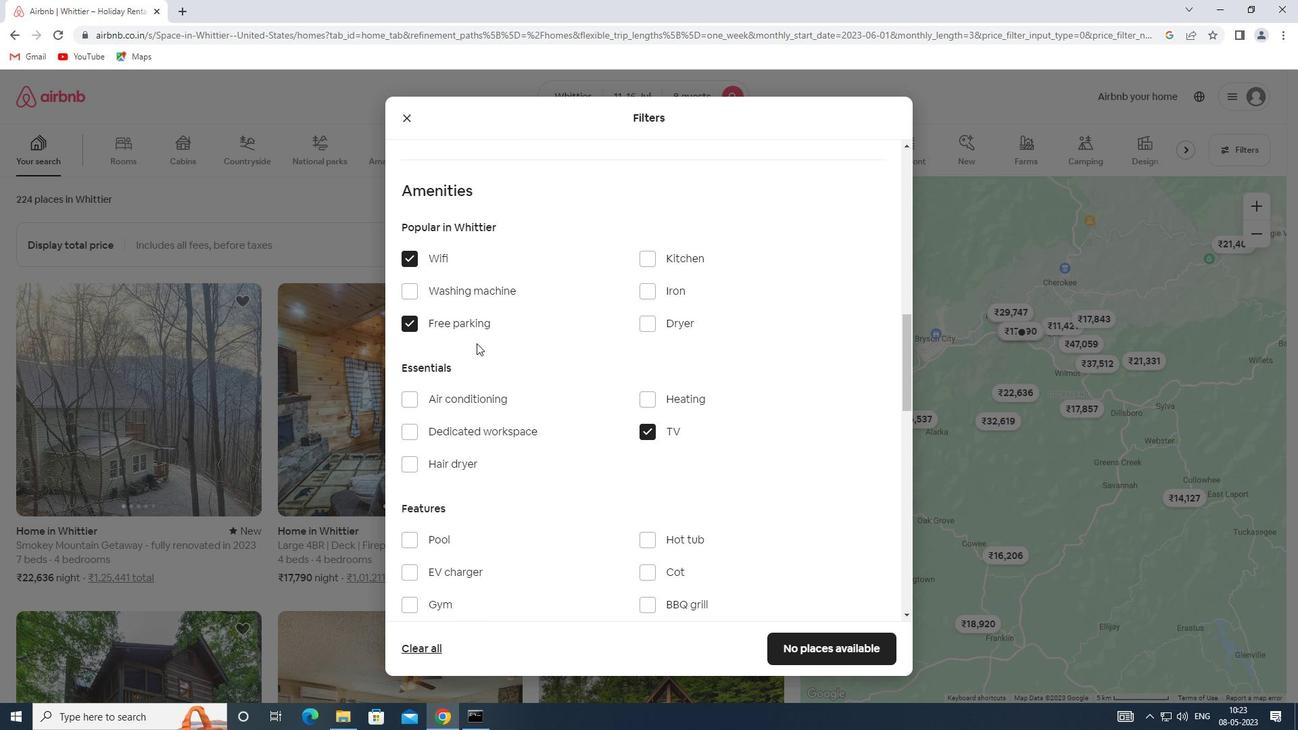 
Action: Mouse moved to (477, 343)
Screenshot: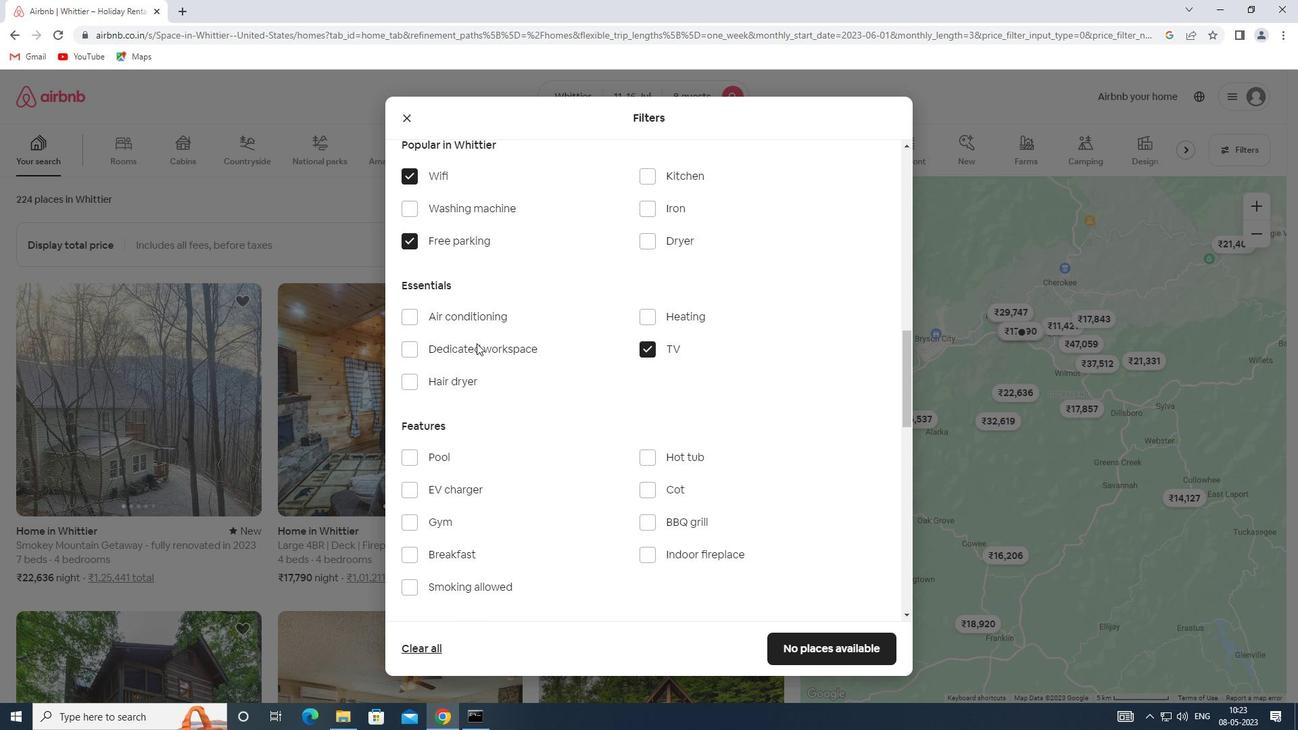 
Action: Mouse scrolled (477, 342) with delta (0, 0)
Screenshot: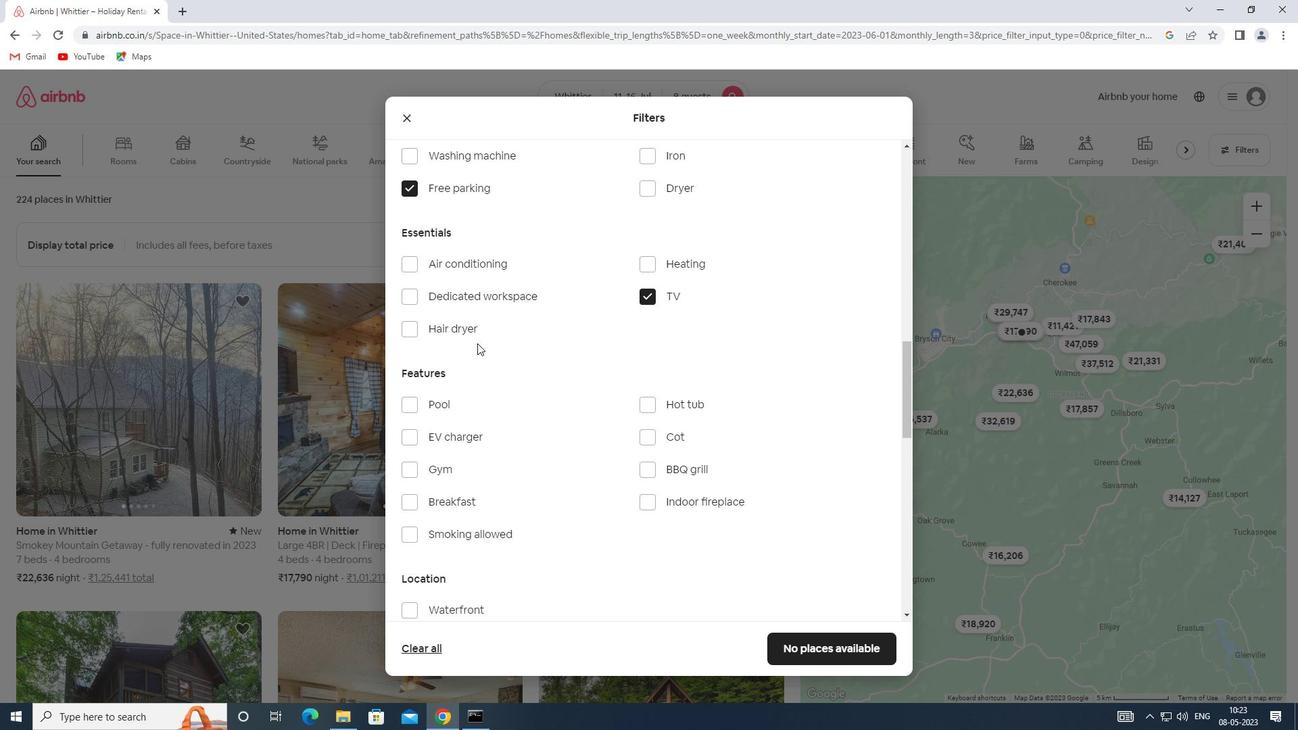 
Action: Mouse scrolled (477, 342) with delta (0, 0)
Screenshot: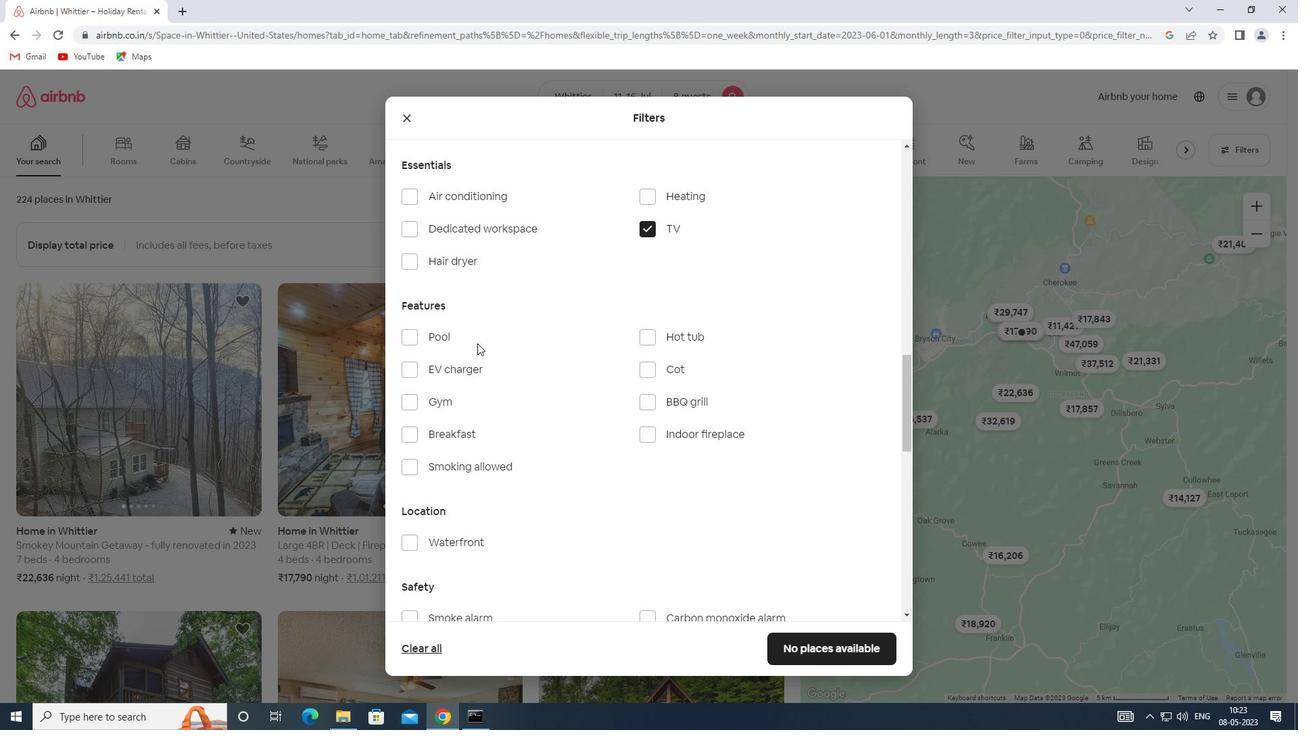 
Action: Mouse scrolled (477, 342) with delta (0, 0)
Screenshot: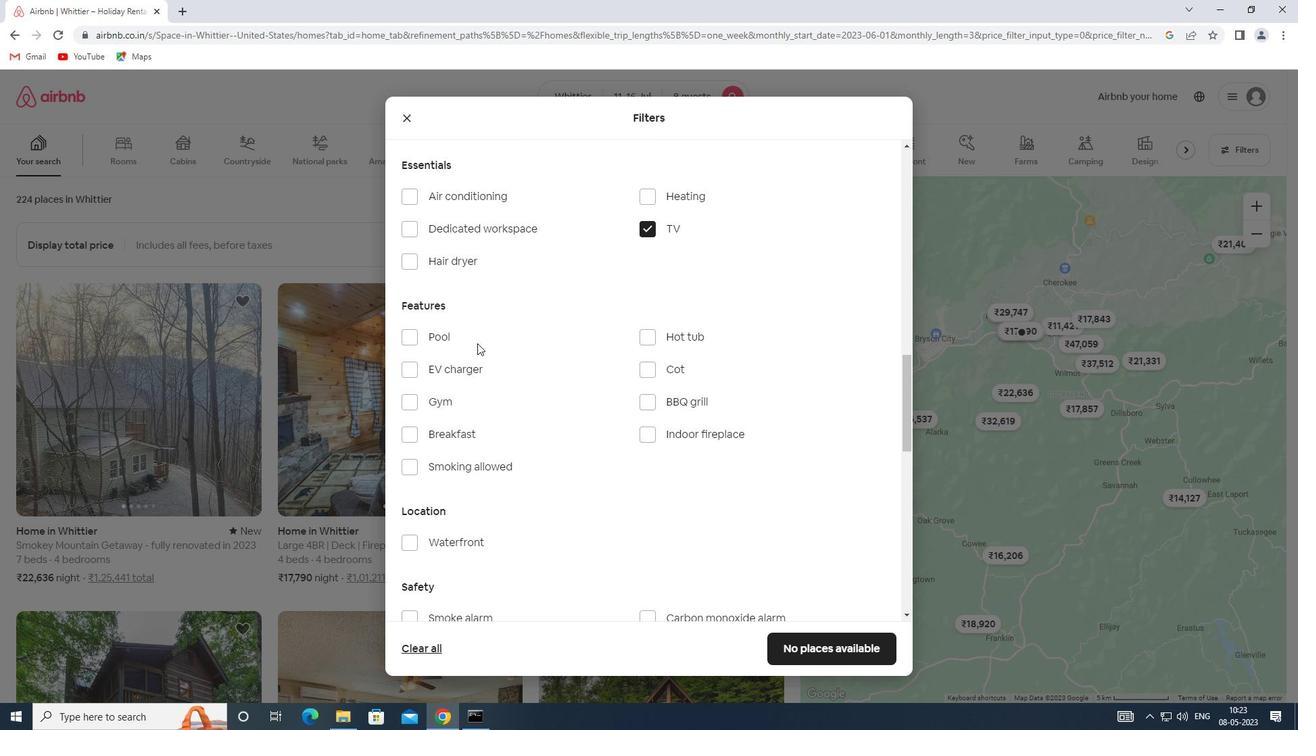 
Action: Mouse scrolled (477, 342) with delta (0, 0)
Screenshot: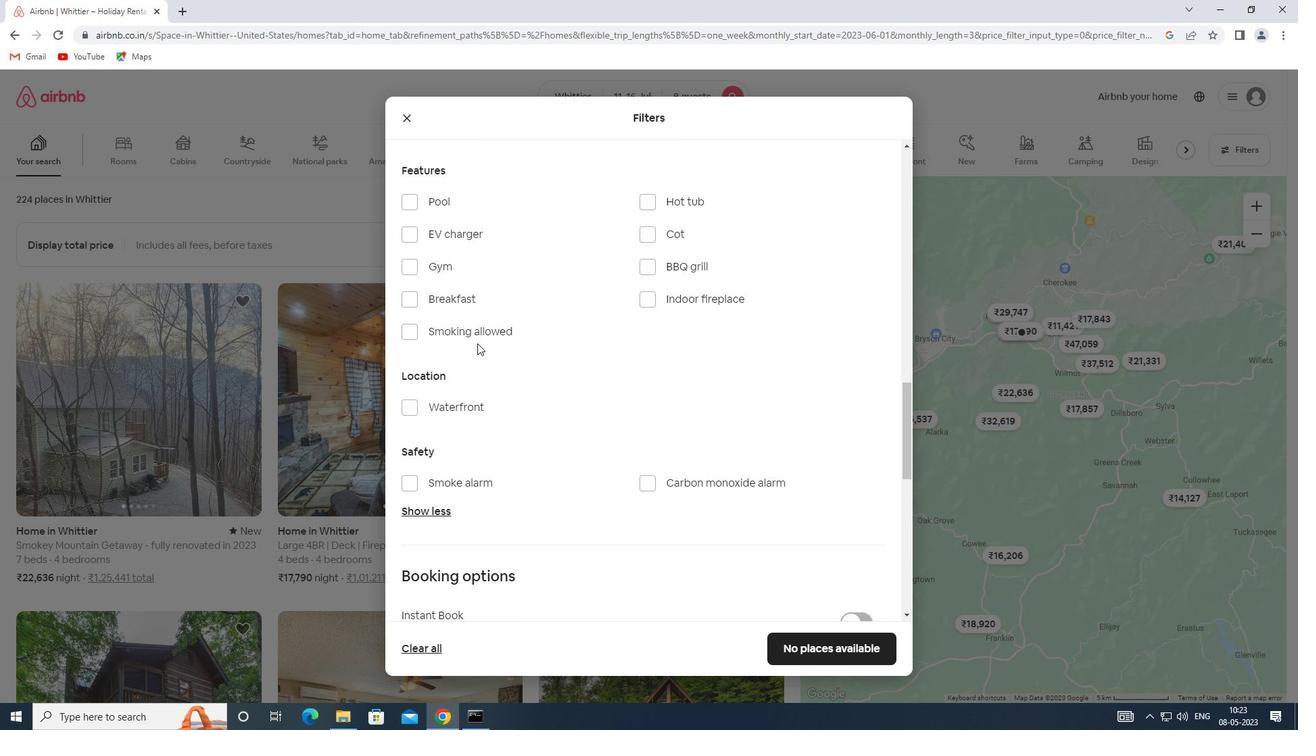 
Action: Mouse moved to (407, 204)
Screenshot: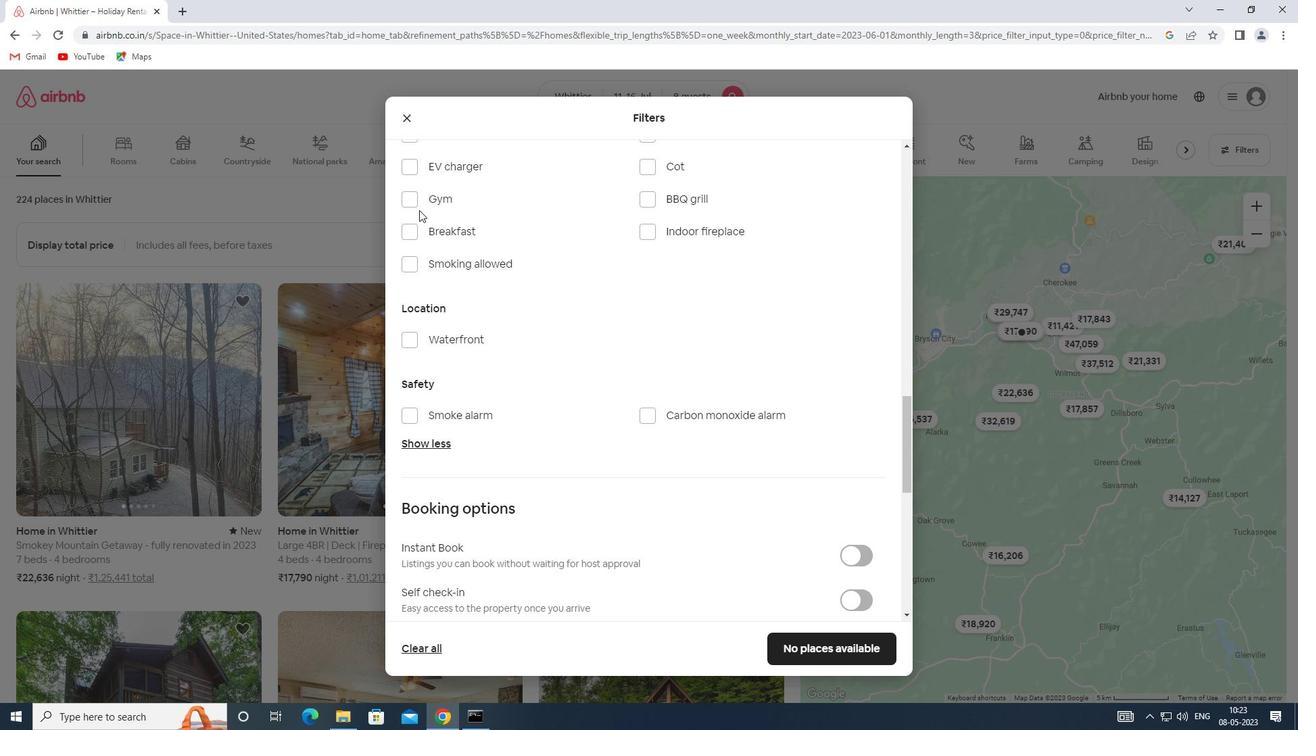 
Action: Mouse pressed left at (407, 204)
Screenshot: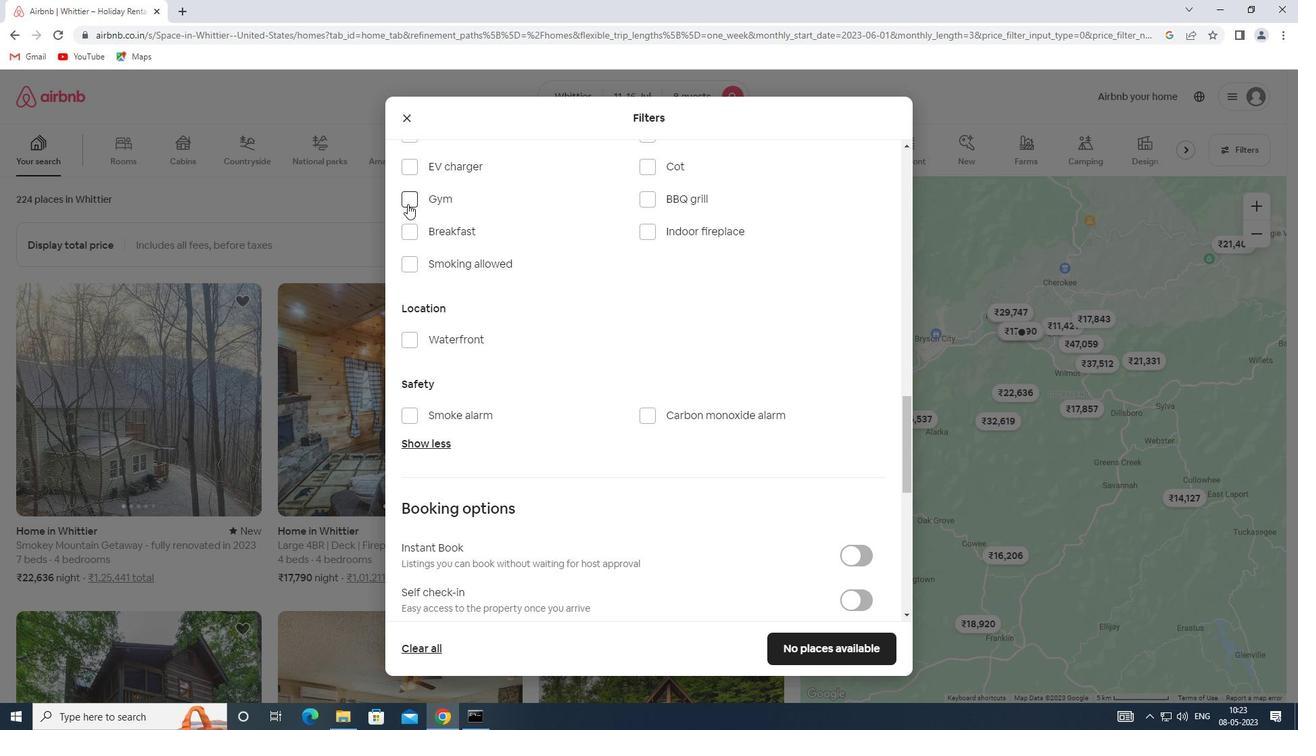 
Action: Mouse moved to (407, 227)
Screenshot: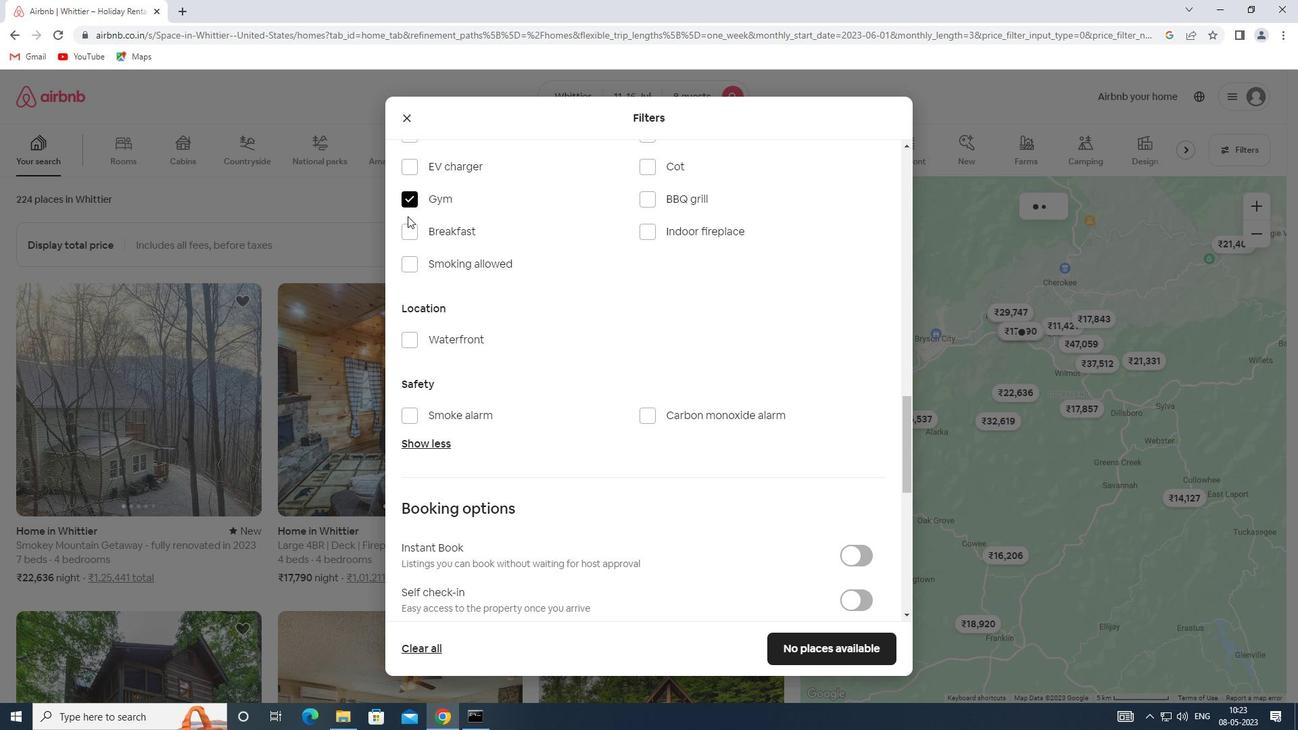 
Action: Mouse pressed left at (407, 227)
Screenshot: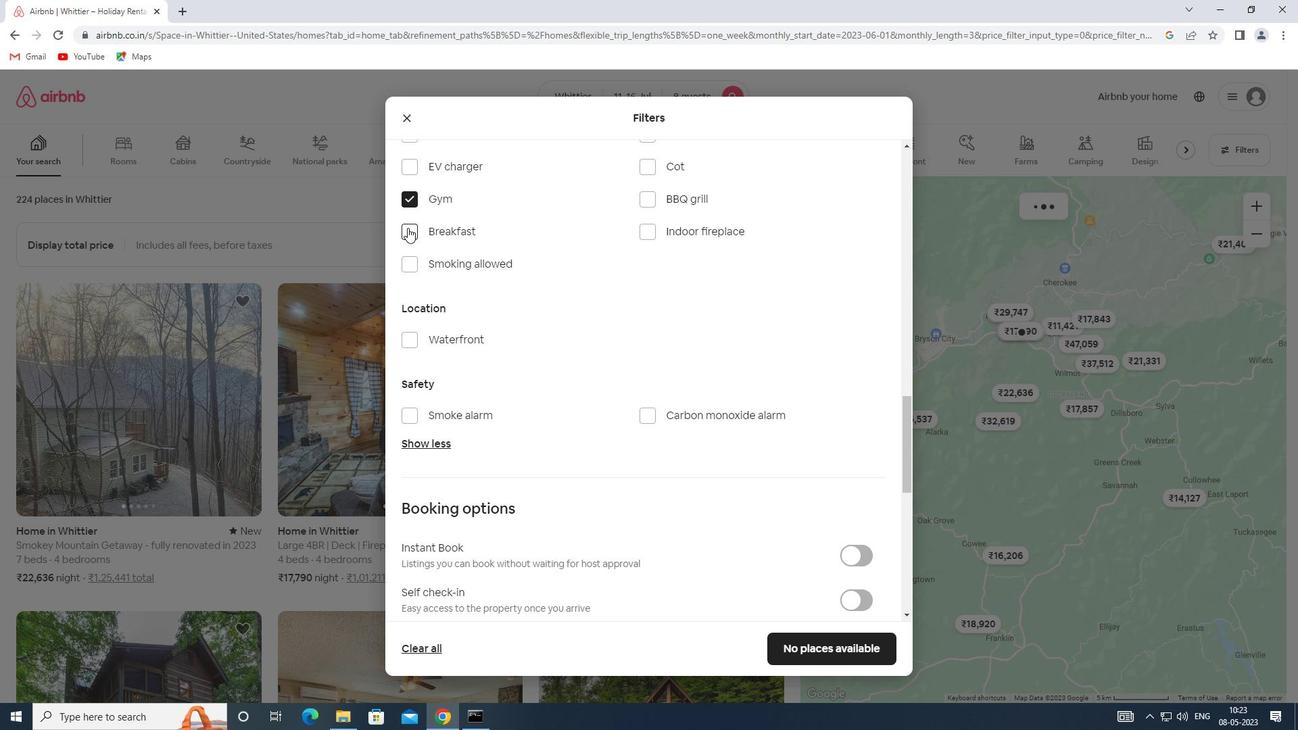 
Action: Mouse moved to (412, 263)
Screenshot: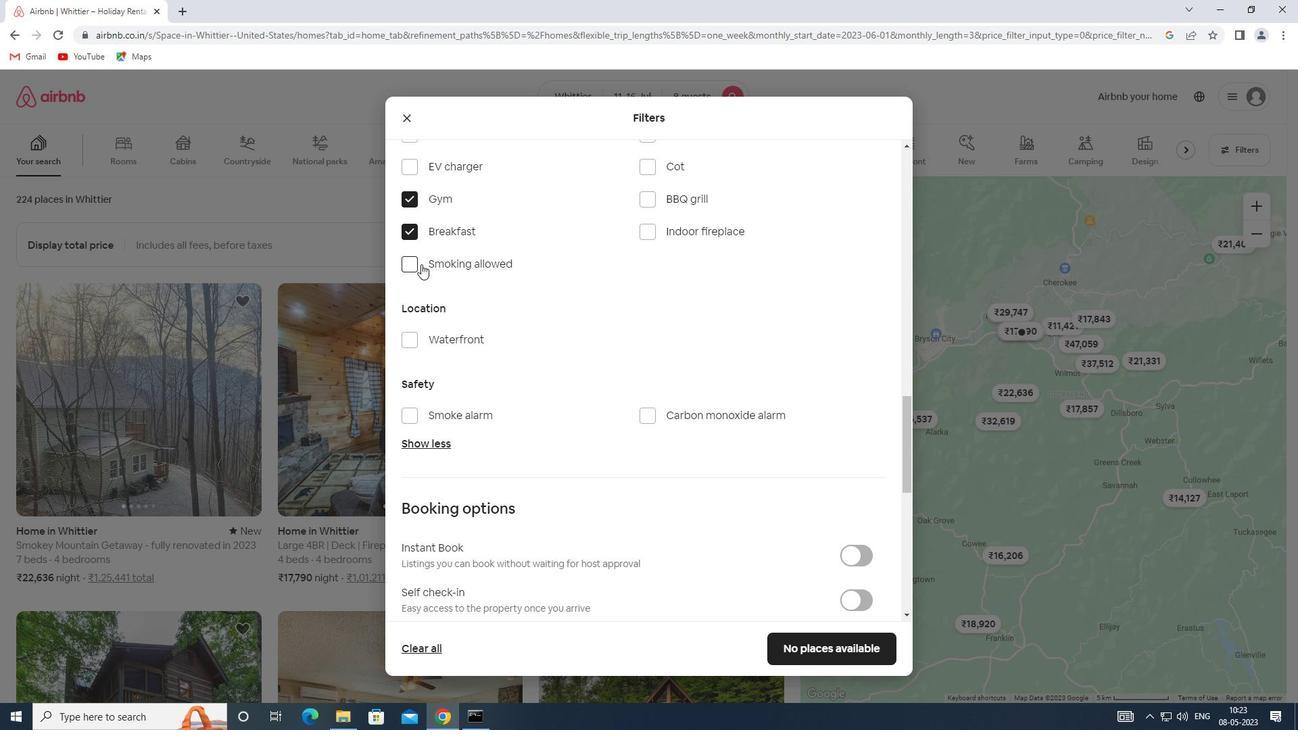 
Action: Mouse scrolled (412, 263) with delta (0, 0)
Screenshot: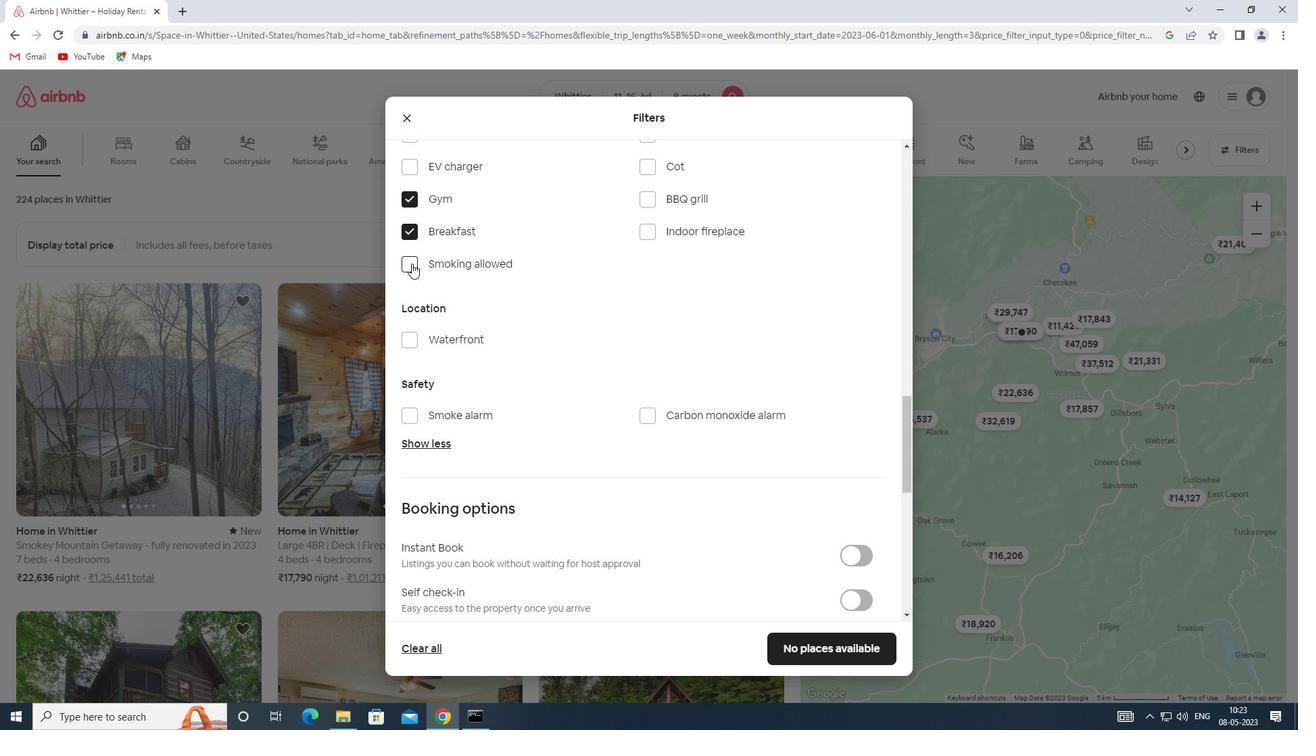 
Action: Mouse scrolled (412, 263) with delta (0, 0)
Screenshot: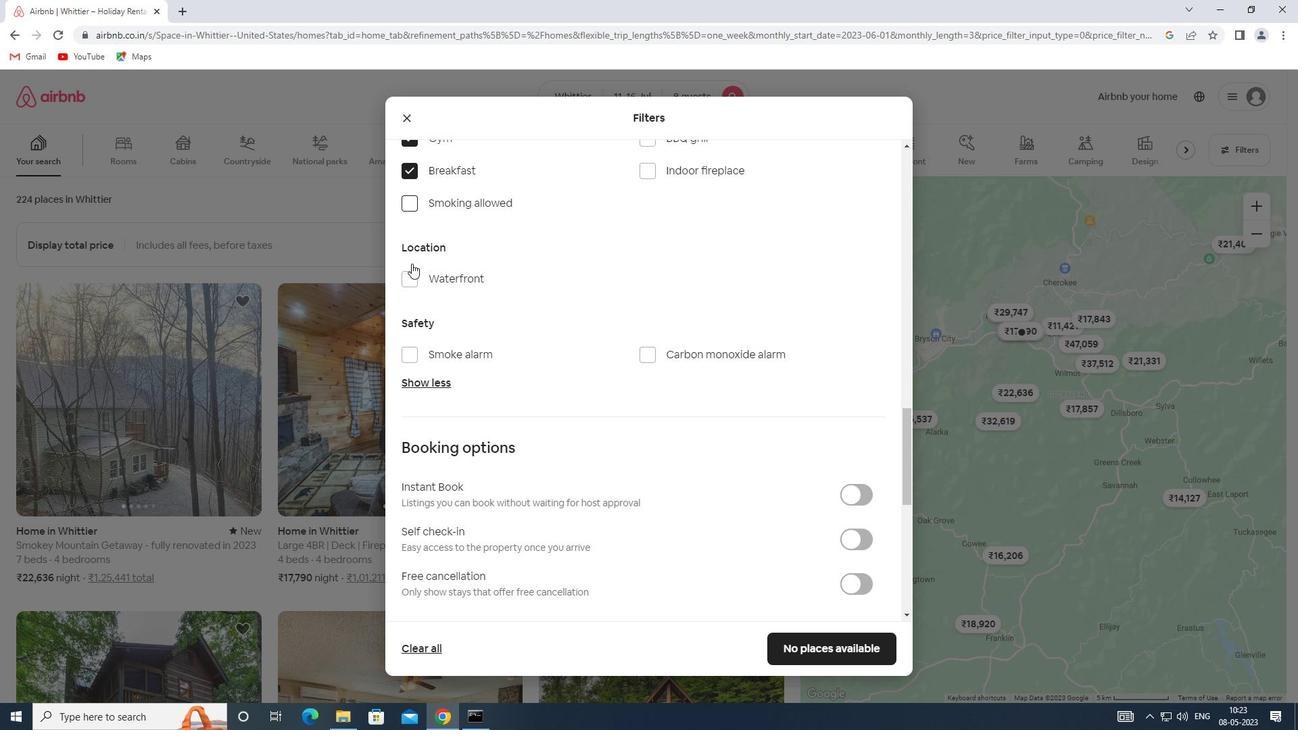
Action: Mouse scrolled (412, 263) with delta (0, 0)
Screenshot: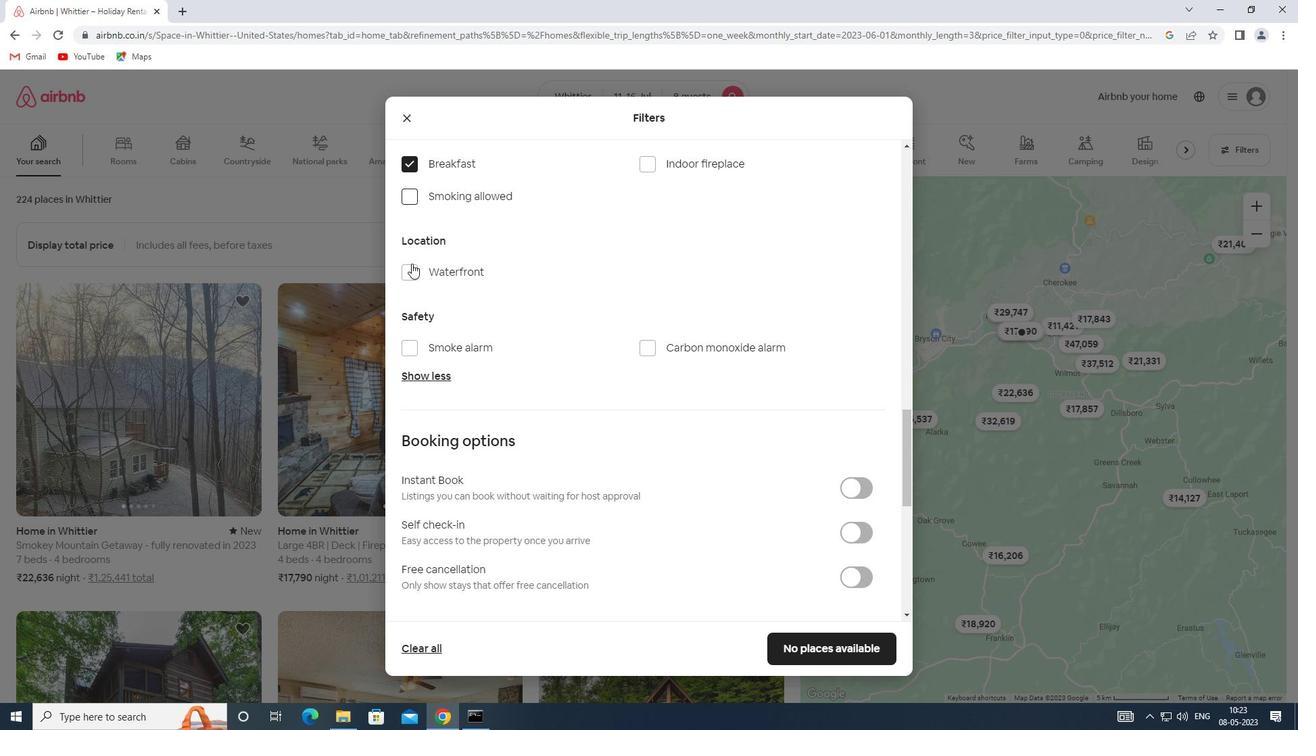 
Action: Mouse scrolled (412, 263) with delta (0, 0)
Screenshot: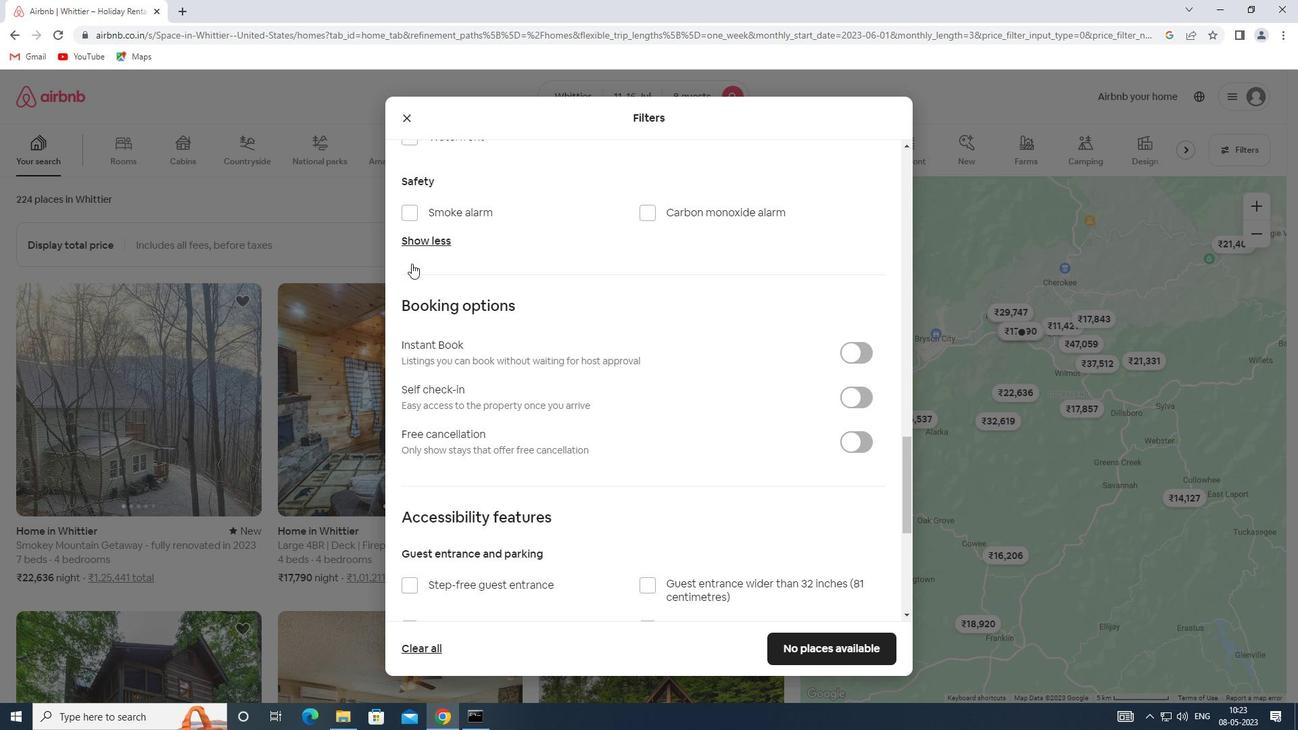 
Action: Mouse scrolled (412, 263) with delta (0, 0)
Screenshot: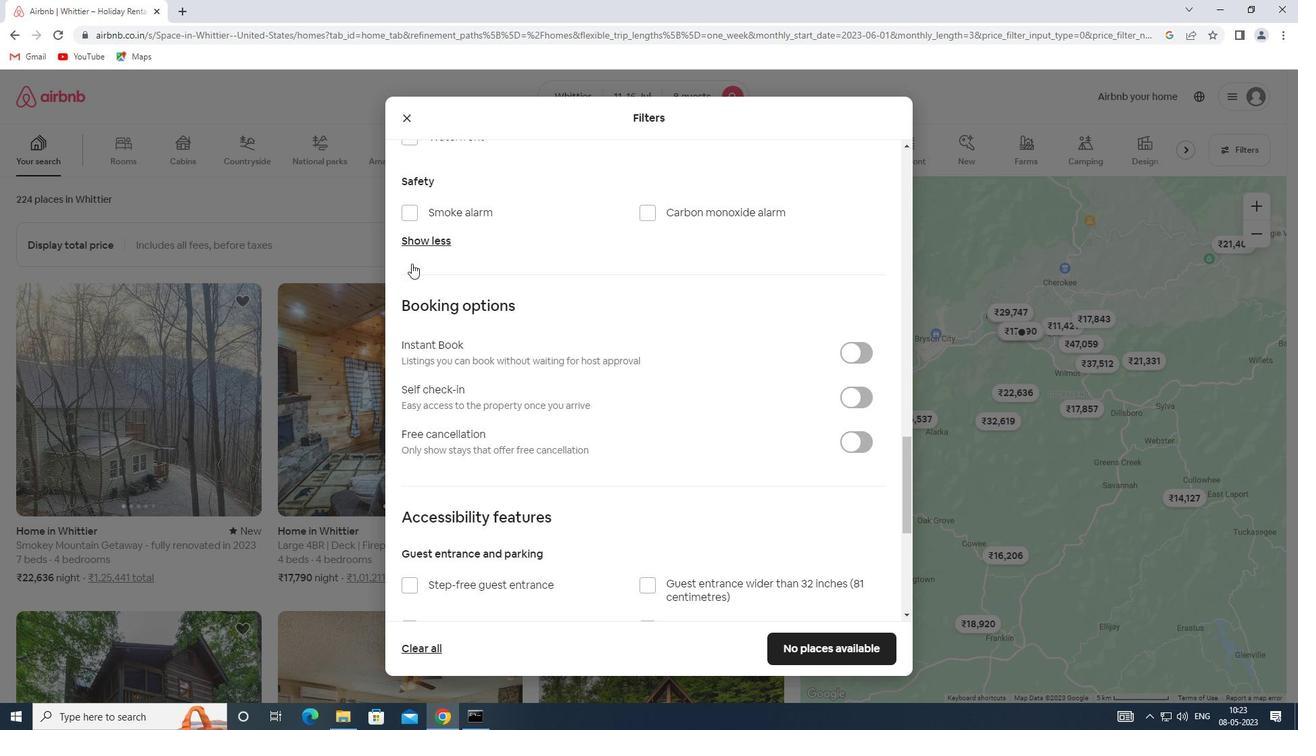 
Action: Mouse moved to (861, 262)
Screenshot: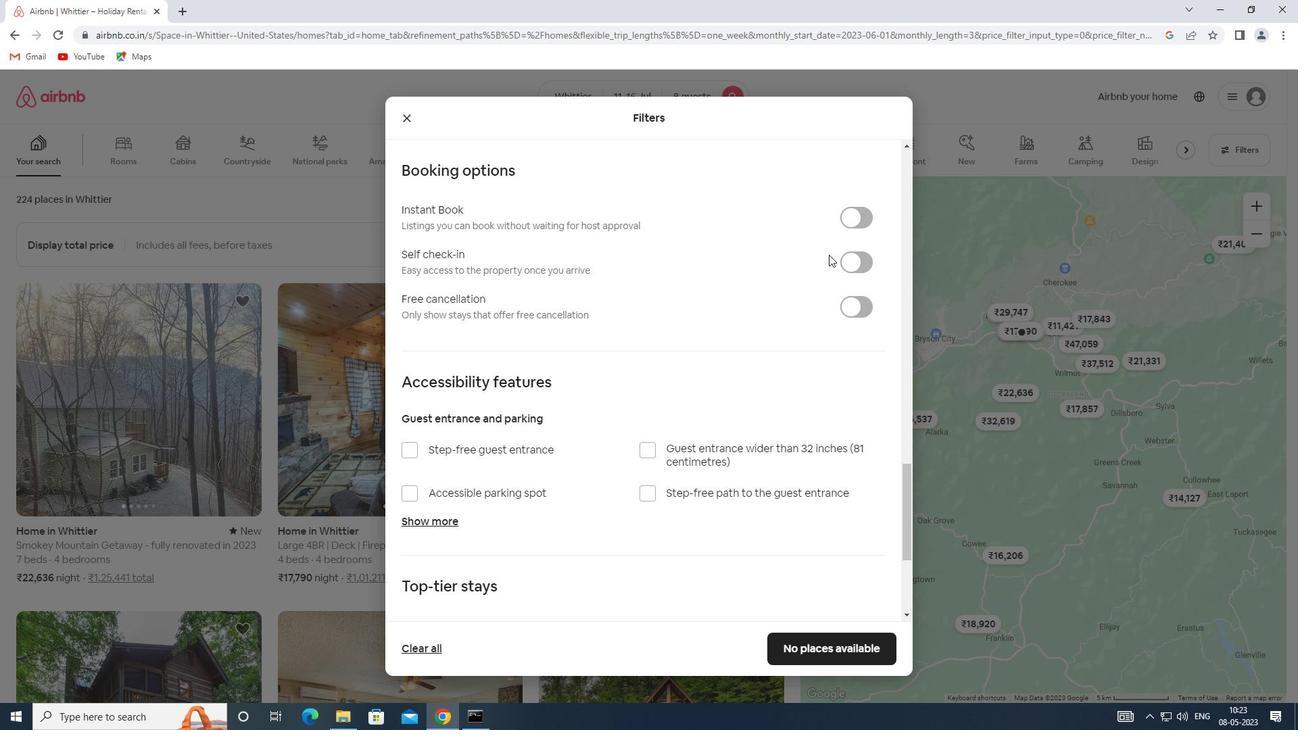 
Action: Mouse pressed left at (861, 262)
Screenshot: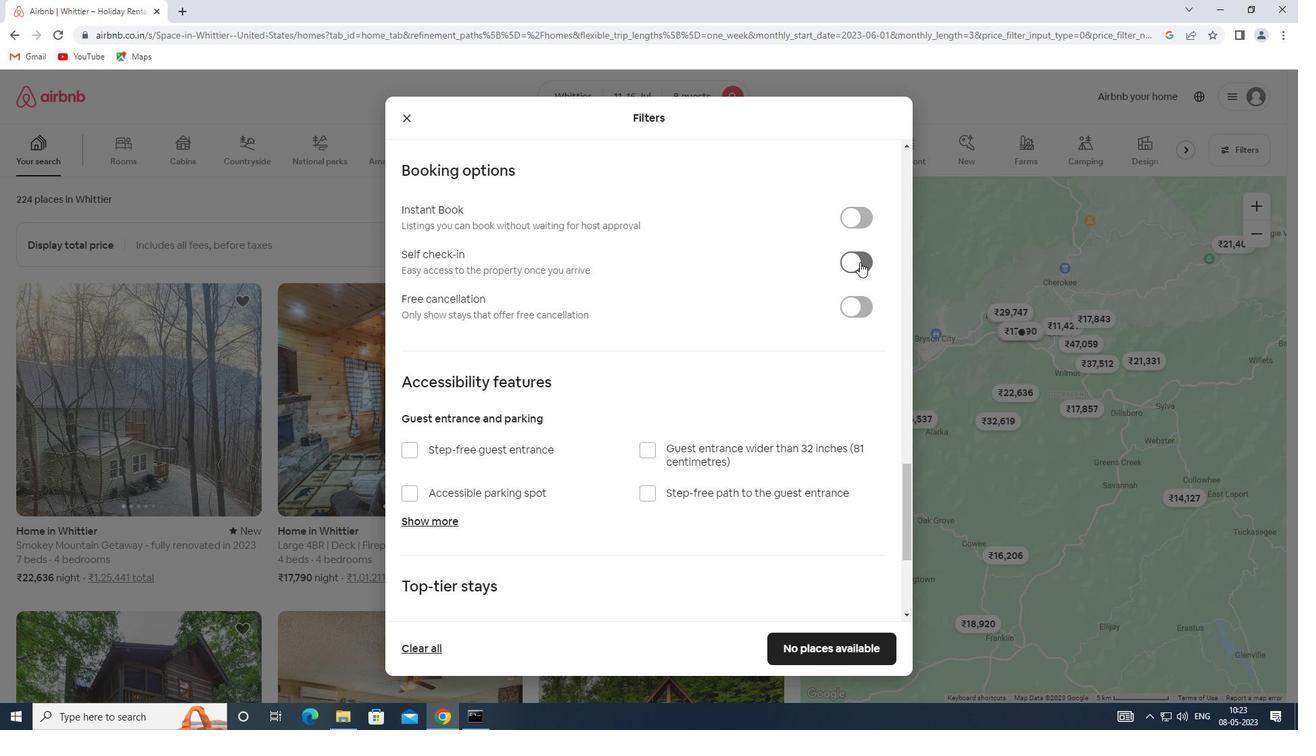
Action: Mouse moved to (492, 428)
Screenshot: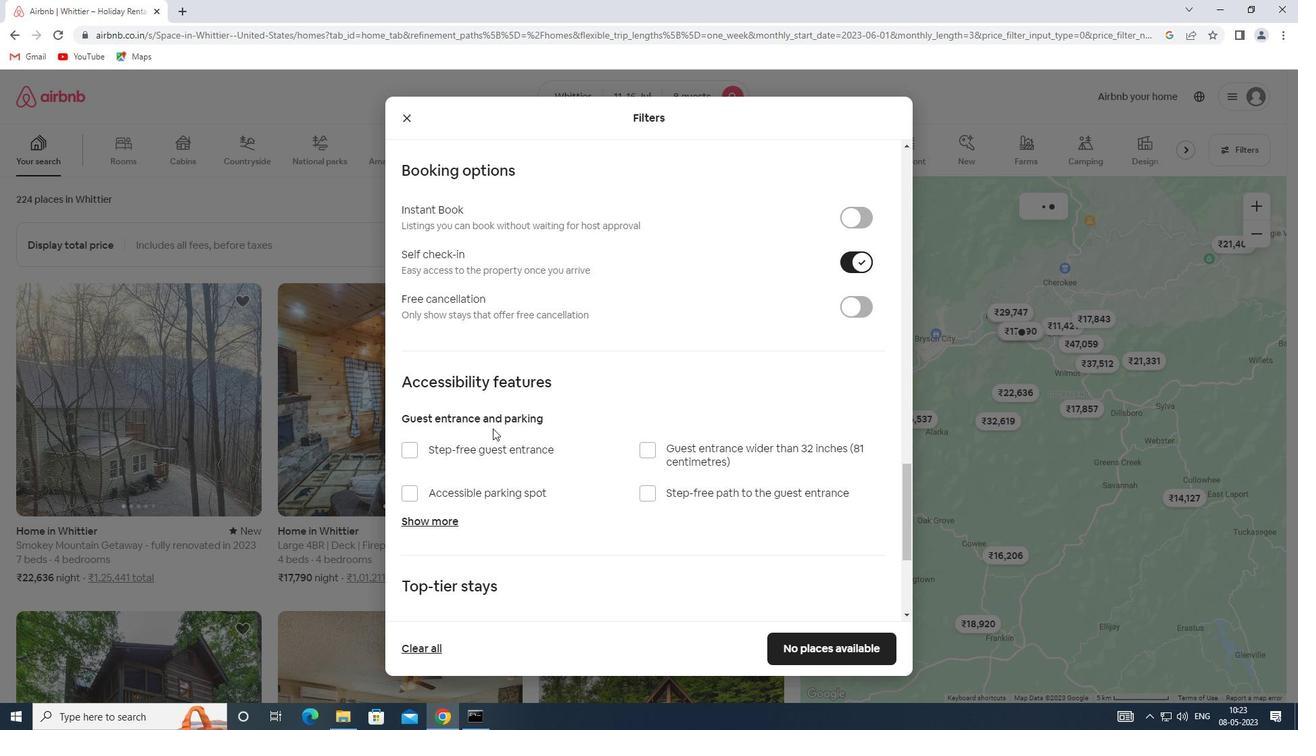 
Action: Mouse scrolled (492, 428) with delta (0, 0)
Screenshot: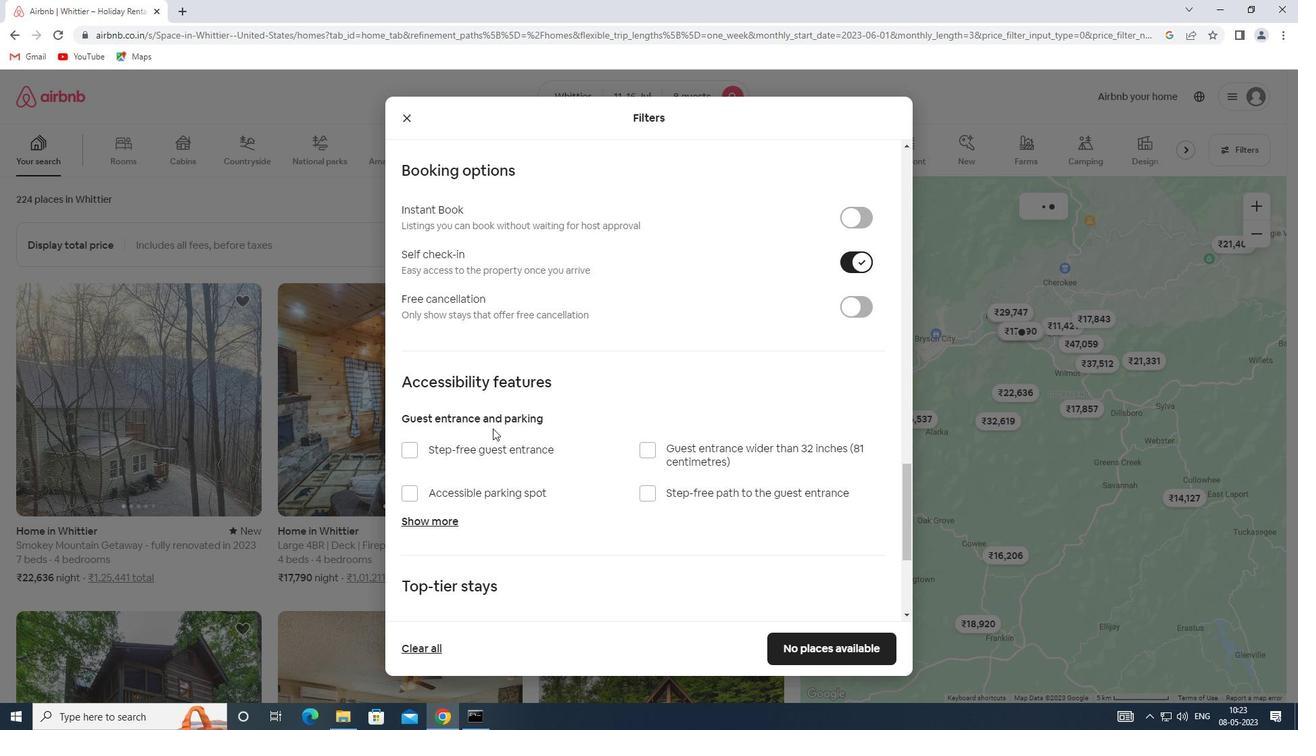 
Action: Mouse scrolled (492, 428) with delta (0, 0)
Screenshot: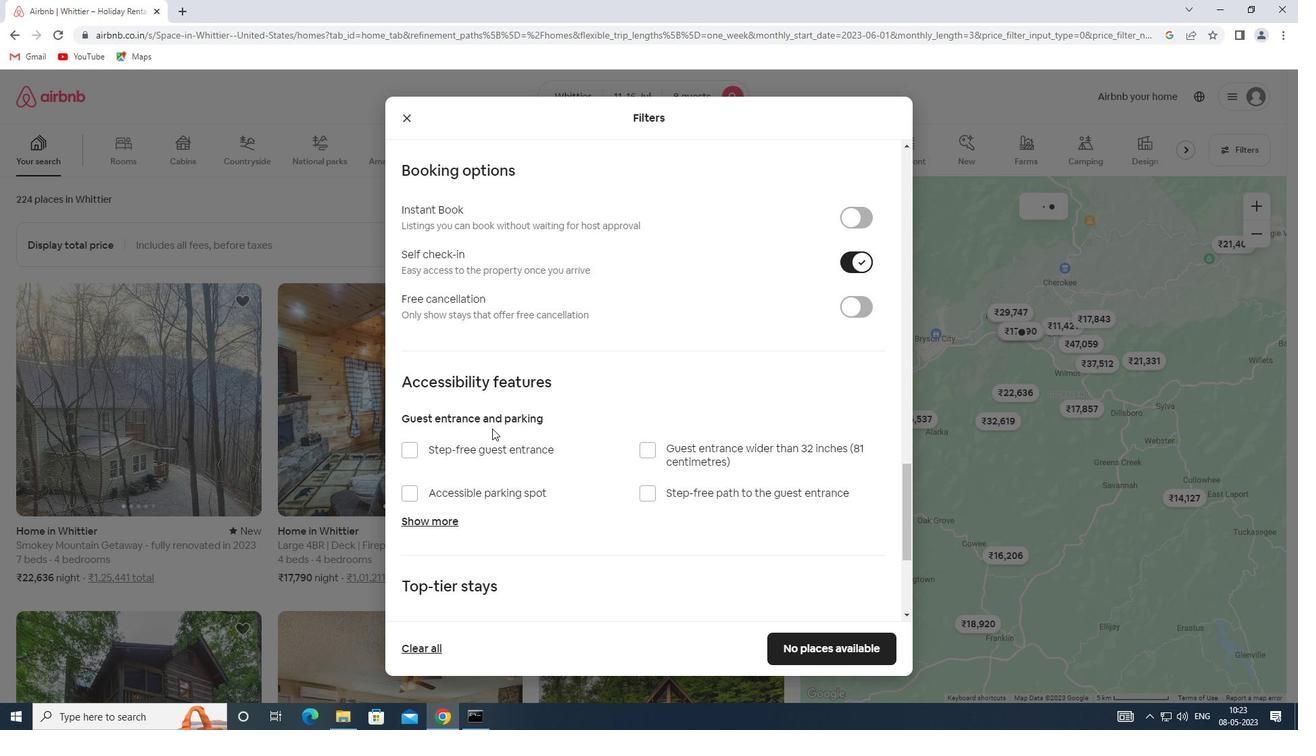 
Action: Mouse scrolled (492, 428) with delta (0, 0)
Screenshot: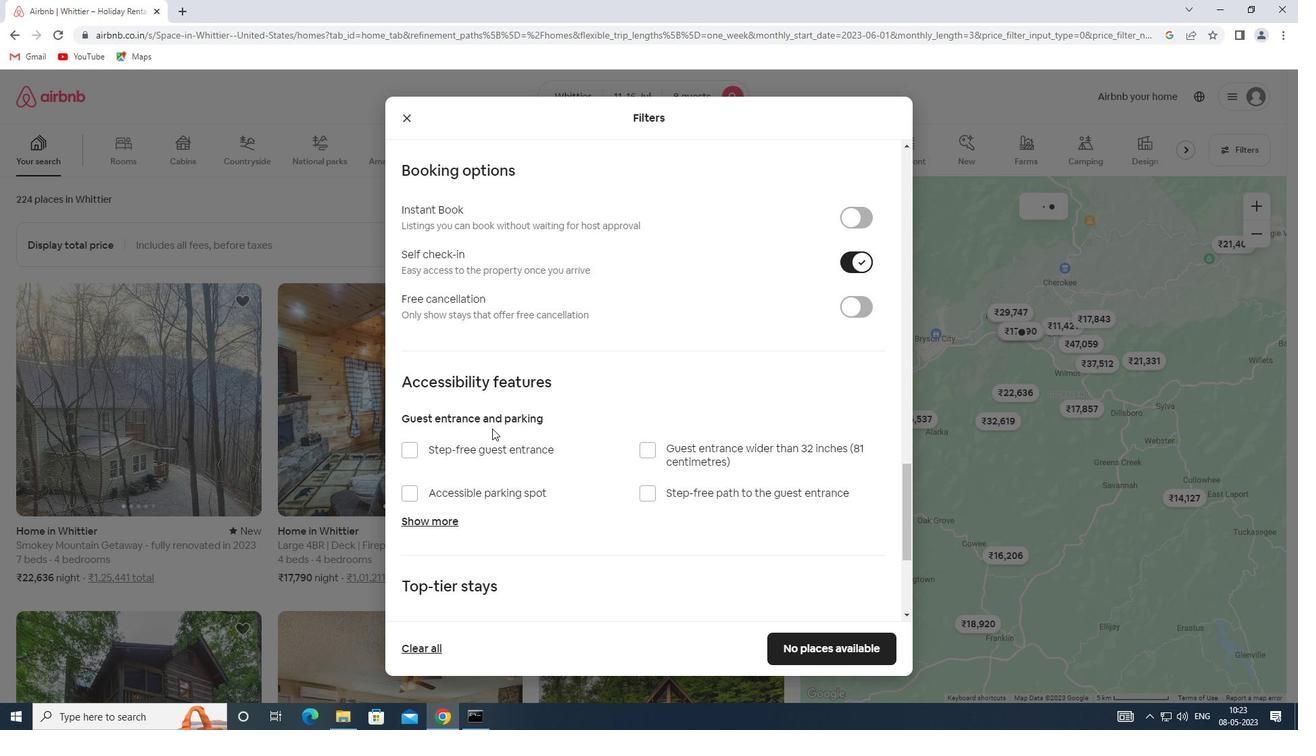 
Action: Mouse scrolled (492, 428) with delta (0, 0)
Screenshot: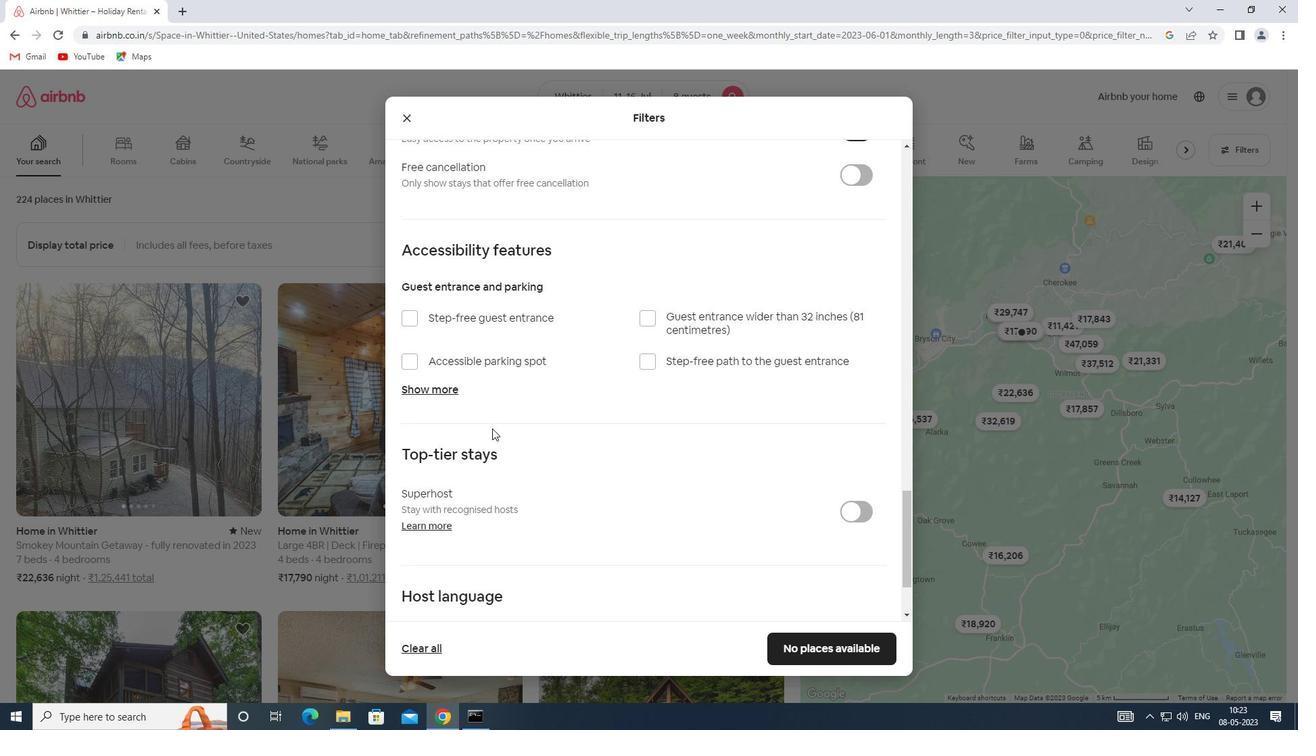 
Action: Mouse scrolled (492, 428) with delta (0, 0)
Screenshot: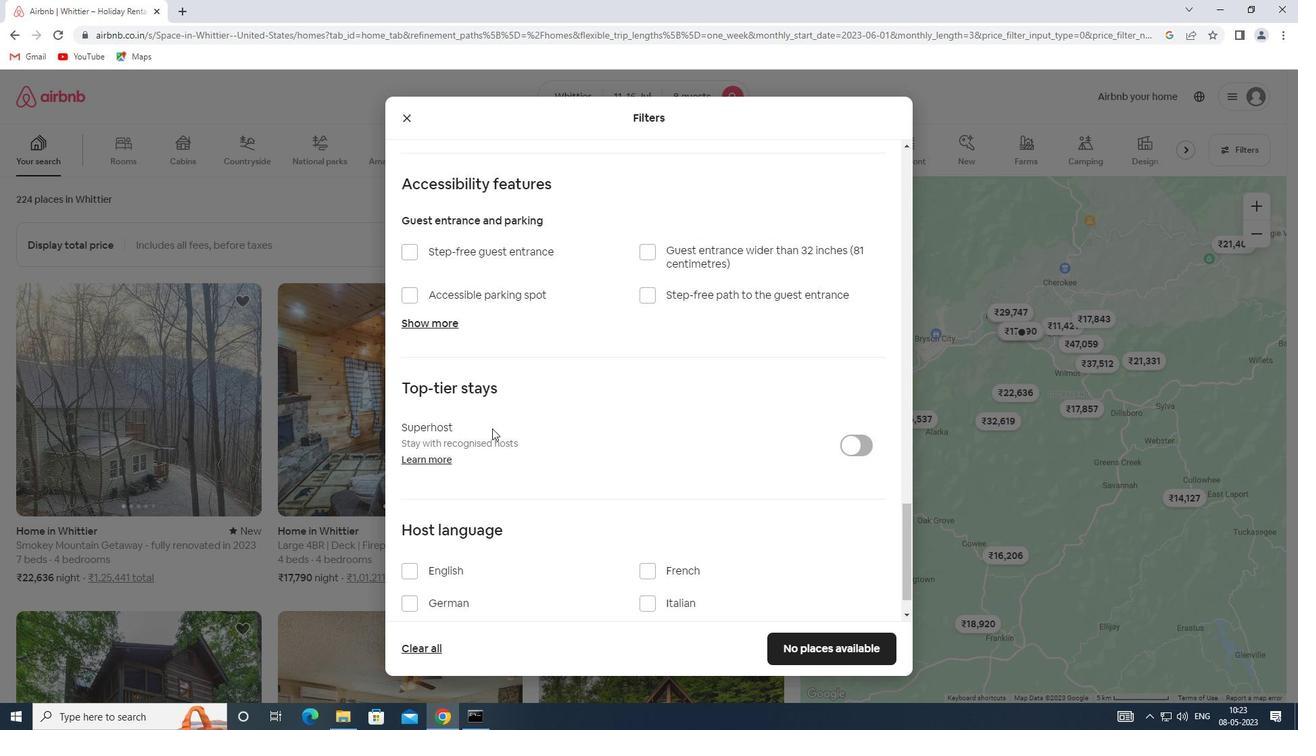 
Action: Mouse scrolled (492, 428) with delta (0, 0)
Screenshot: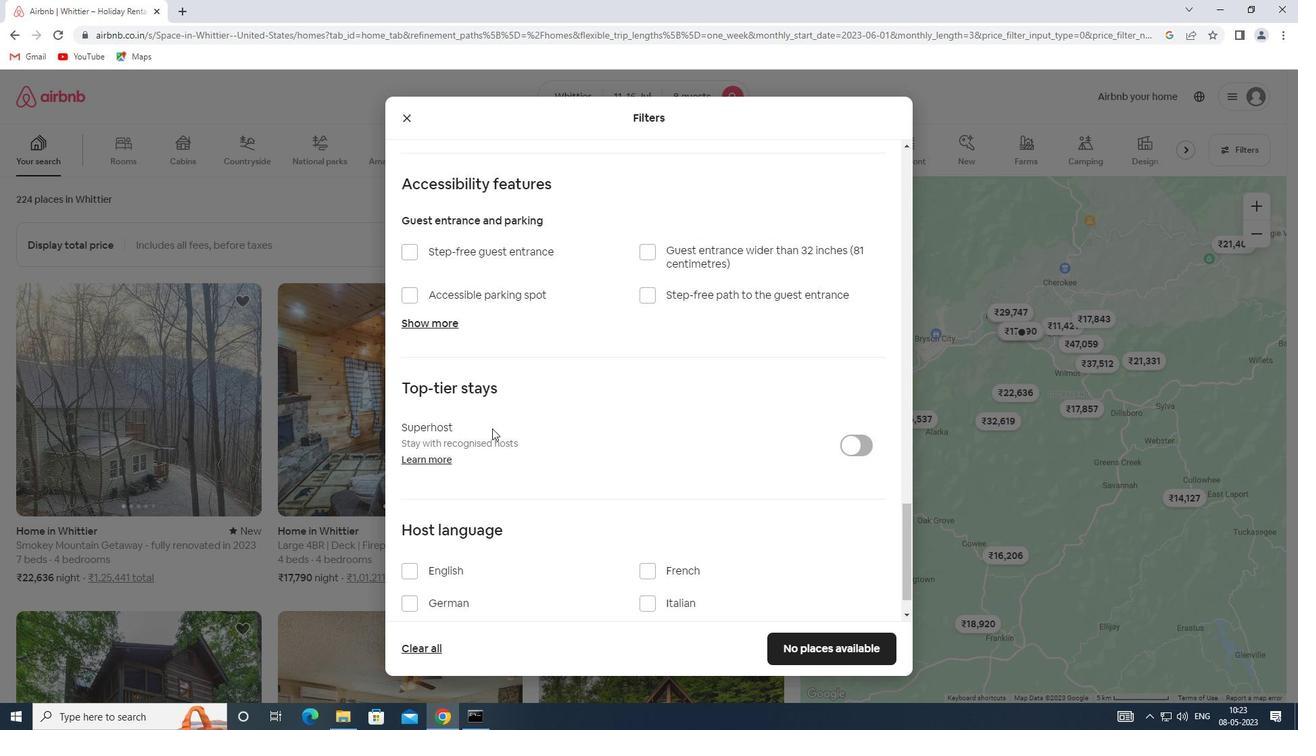 
Action: Mouse moved to (412, 527)
Screenshot: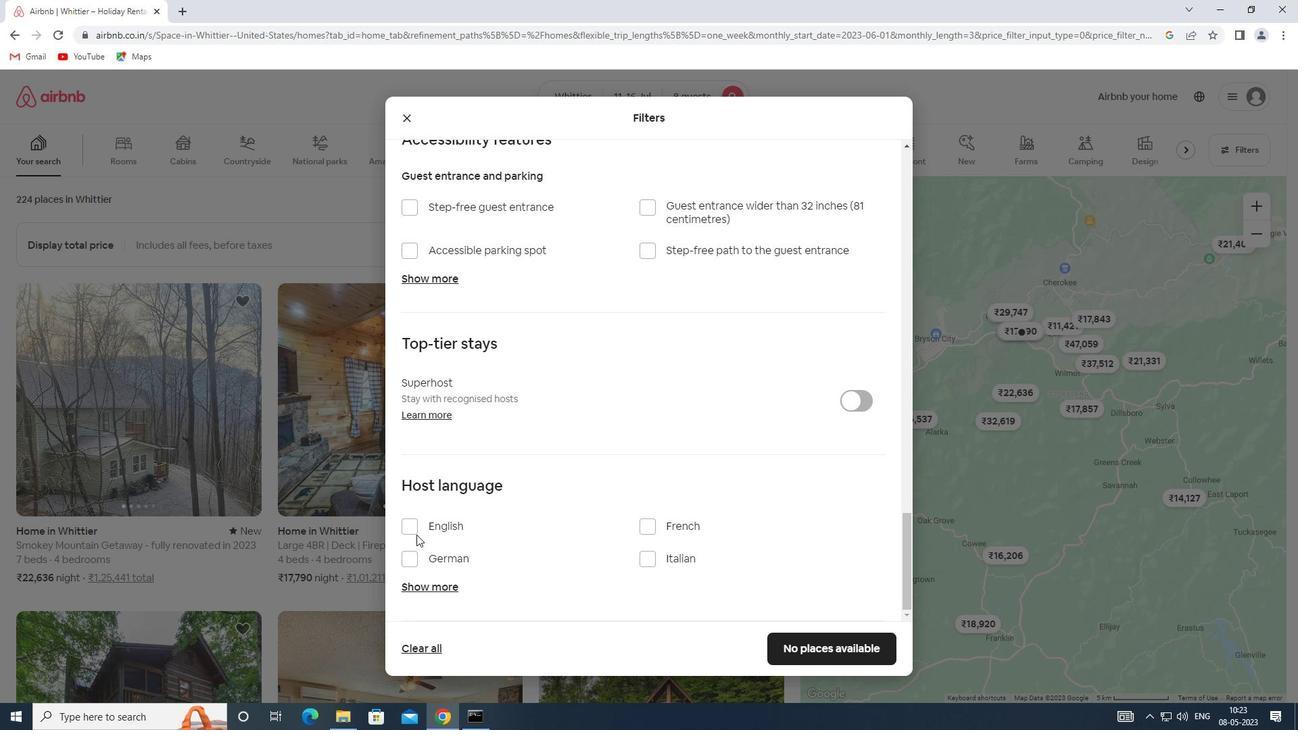 
Action: Mouse pressed left at (412, 527)
Screenshot: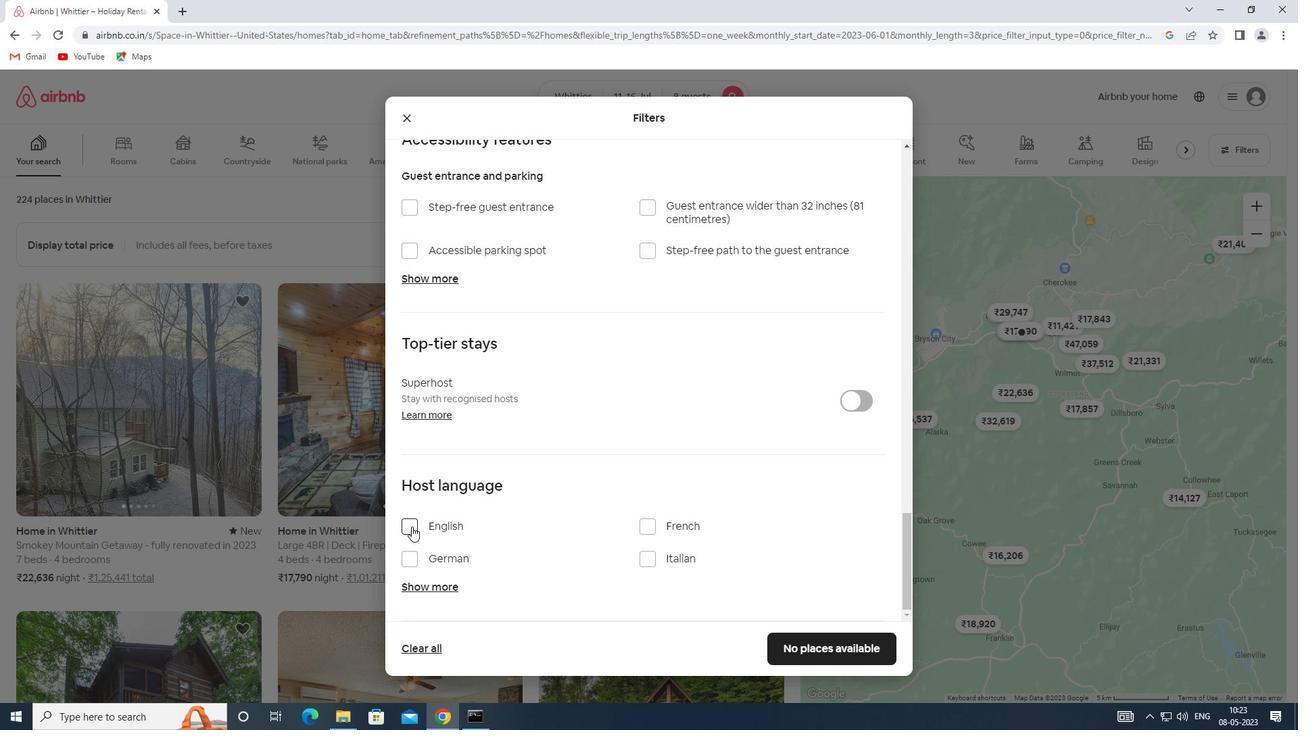 
Action: Mouse moved to (823, 648)
Screenshot: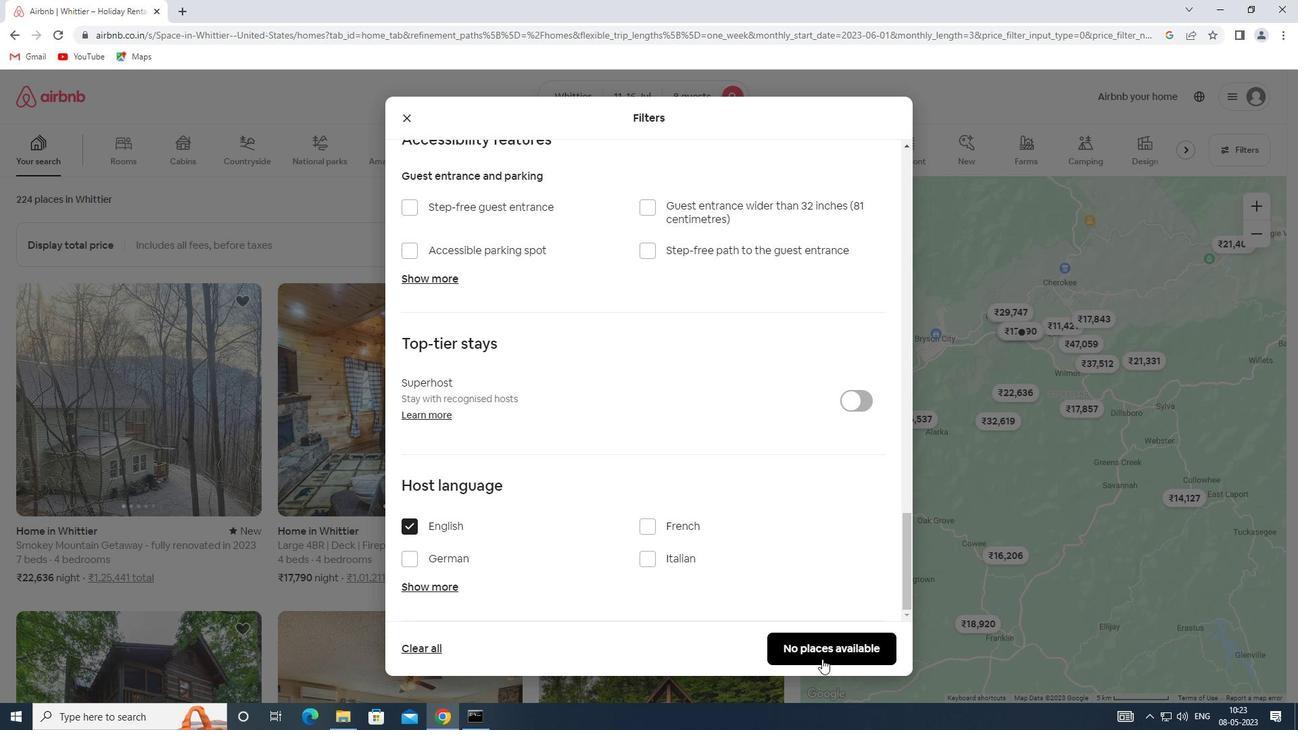 
Action: Mouse pressed left at (823, 648)
Screenshot: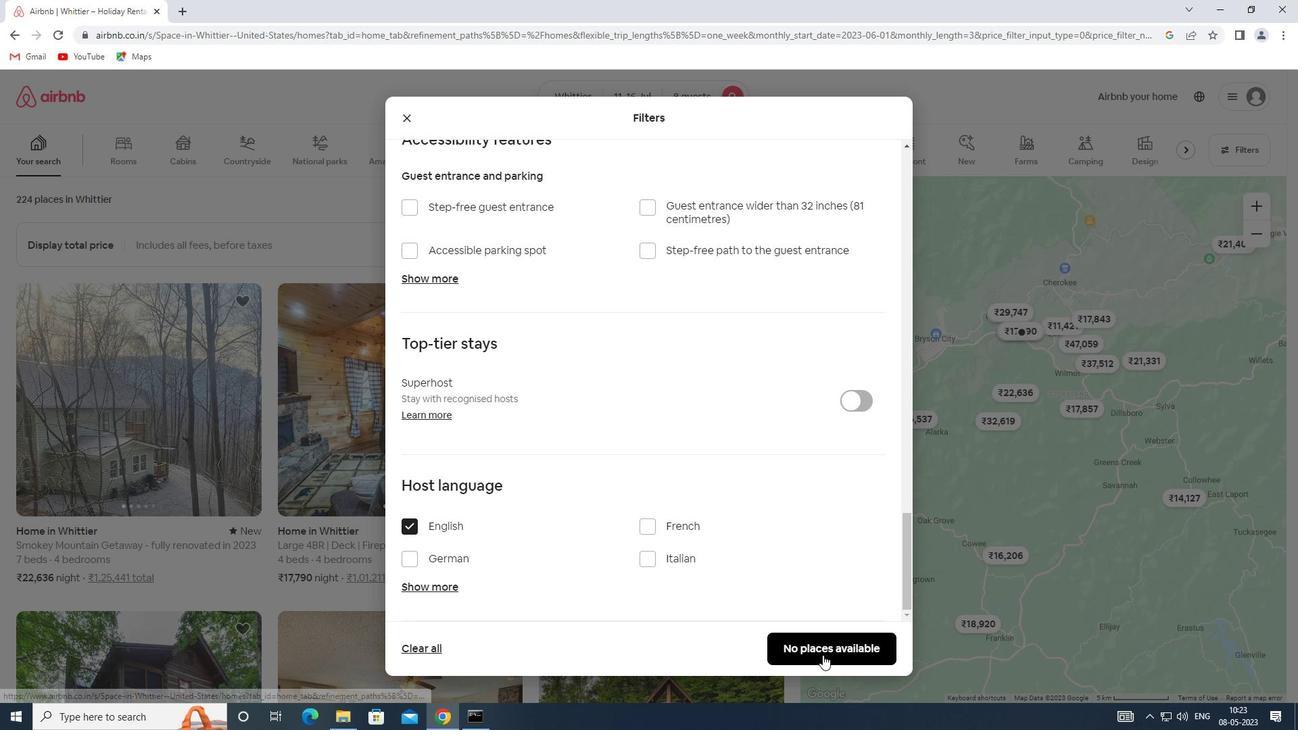 
Action: Mouse moved to (821, 650)
Screenshot: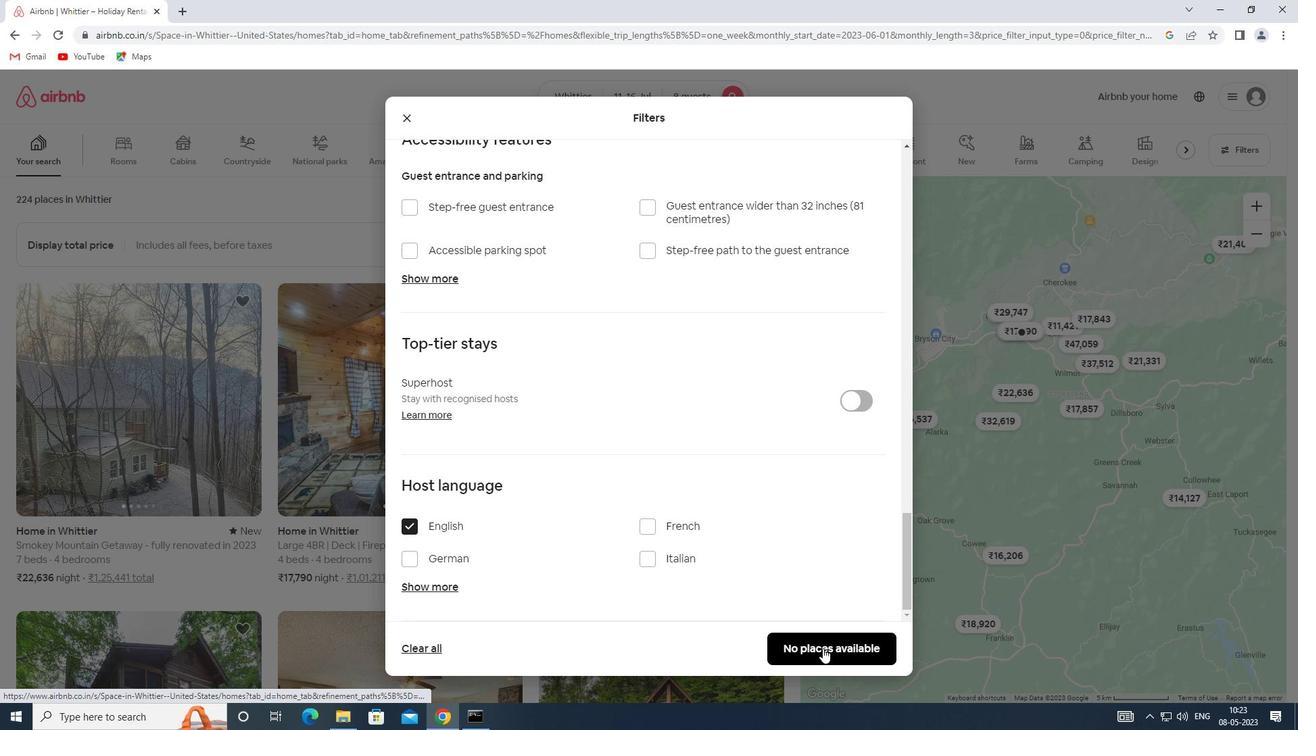 
